 Task: Search one way flight ticket for 4 adults, 1 infant in seat and 1 infant on lap in premium economy from Mobile: Mobile Regional Airport to Indianapolis: Indianapolis International Airport on 8-5-2023. Choice of flights is Delta. Number of bags: 5 checked bags. Price is upto 98000. Outbound departure time preference is 19:15.
Action: Mouse moved to (388, 338)
Screenshot: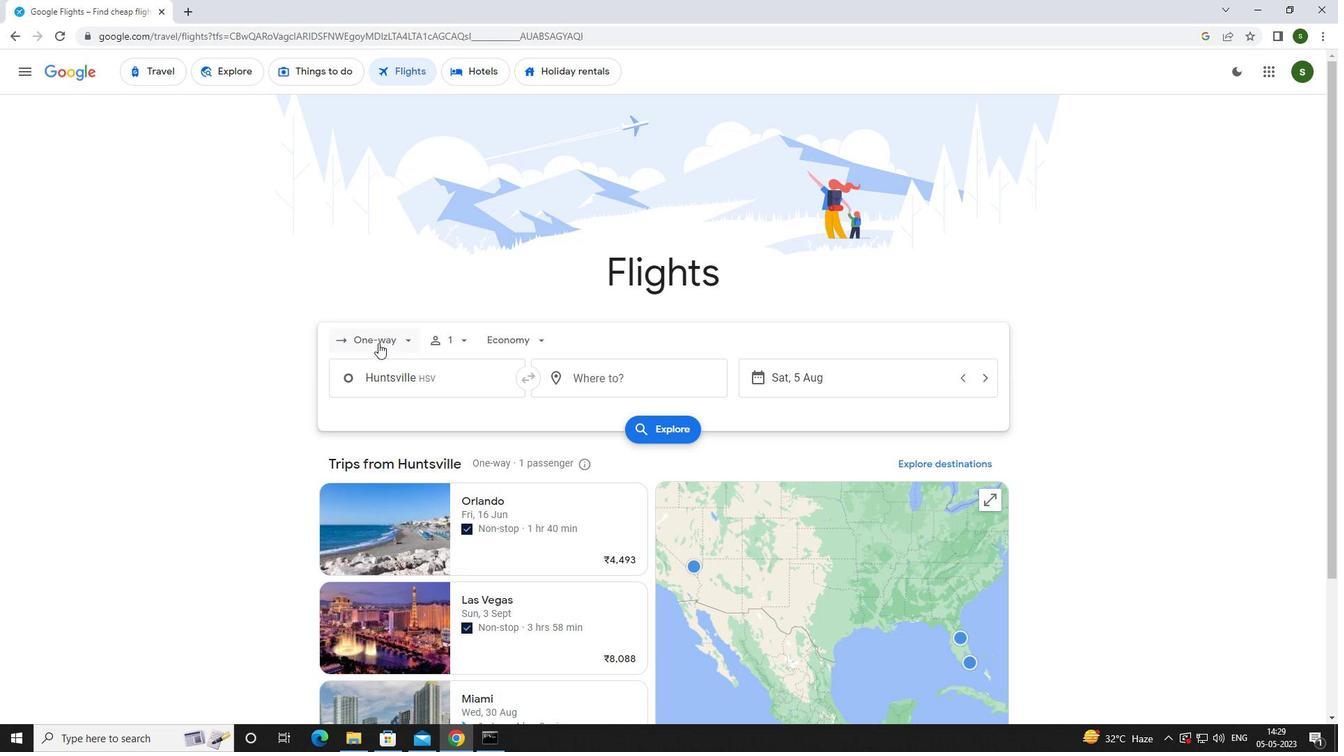 
Action: Mouse pressed left at (388, 338)
Screenshot: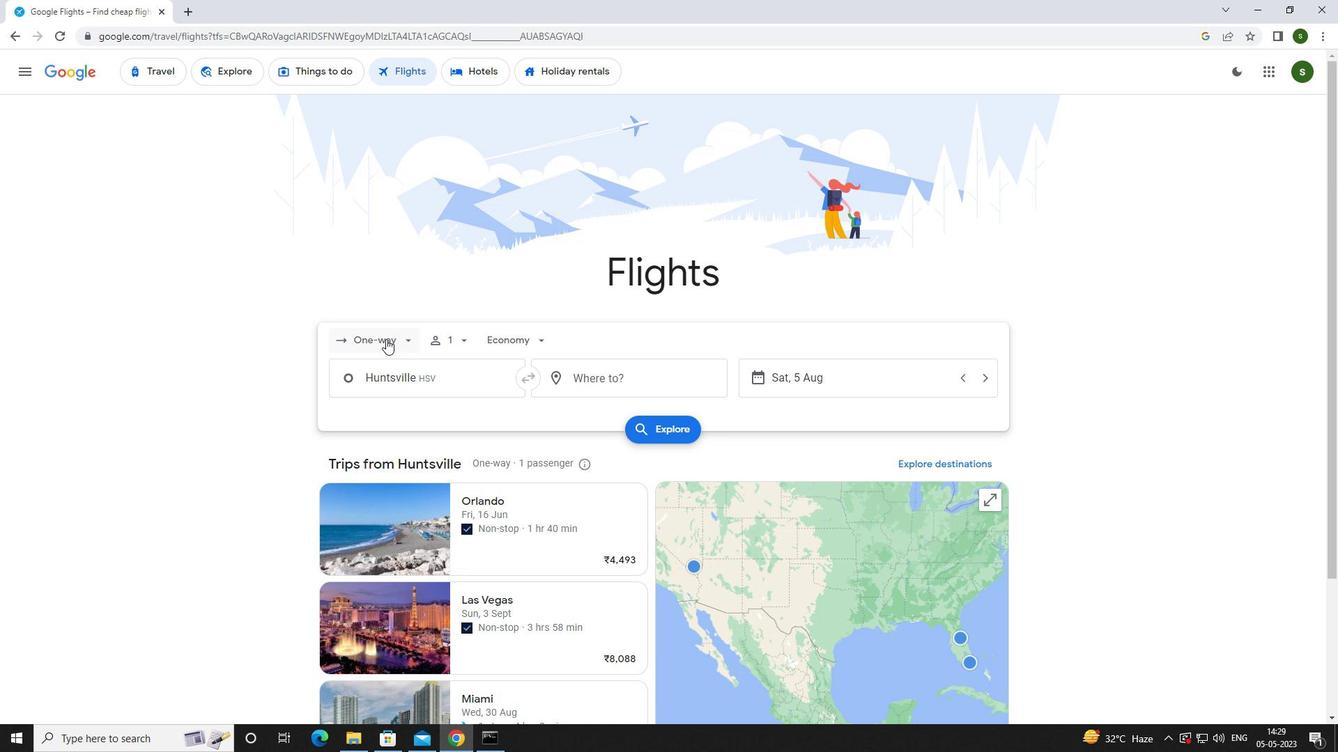 
Action: Mouse moved to (409, 398)
Screenshot: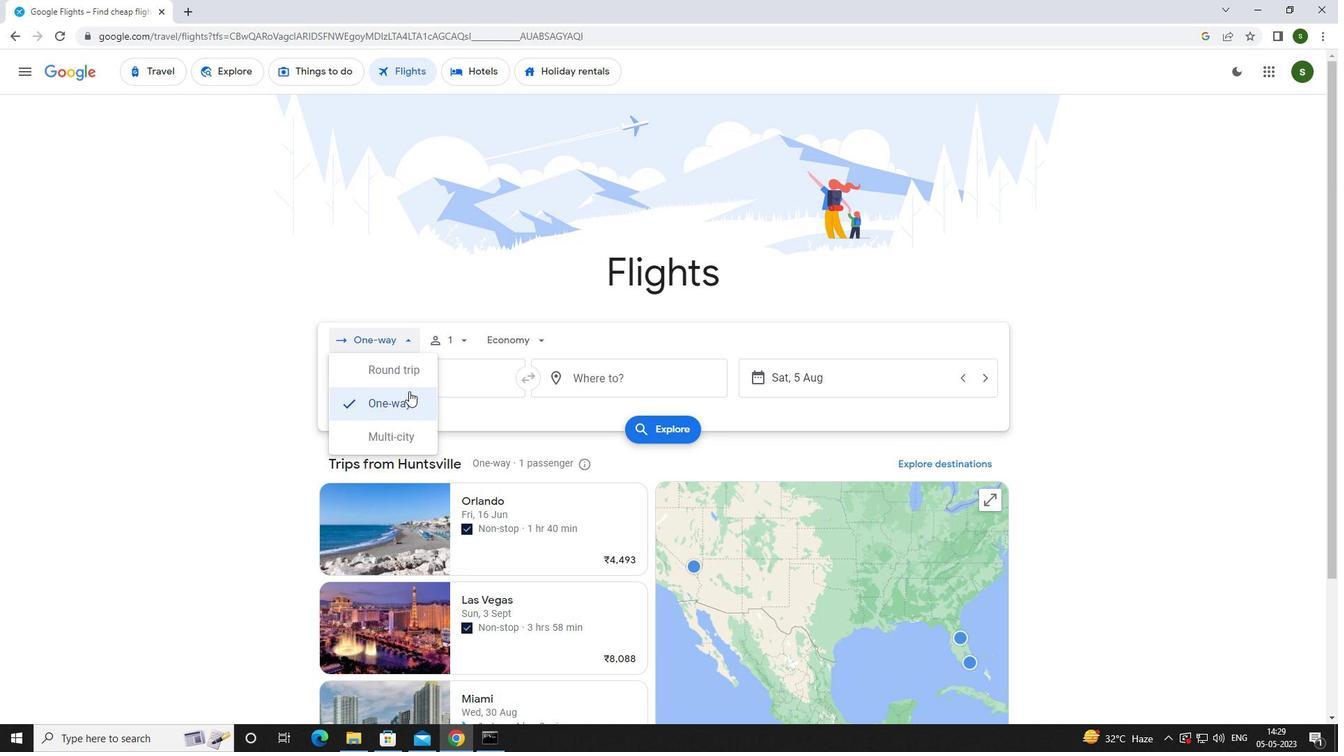 
Action: Mouse pressed left at (409, 398)
Screenshot: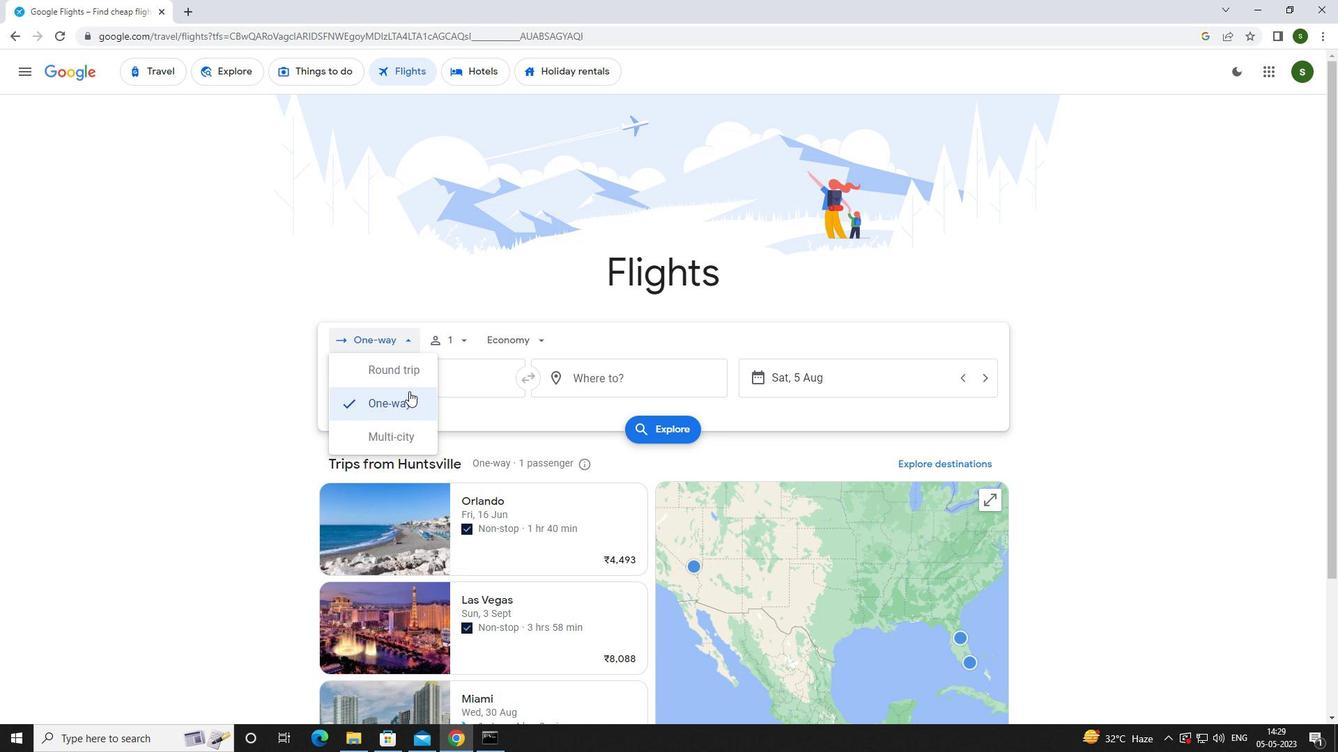 
Action: Mouse moved to (462, 334)
Screenshot: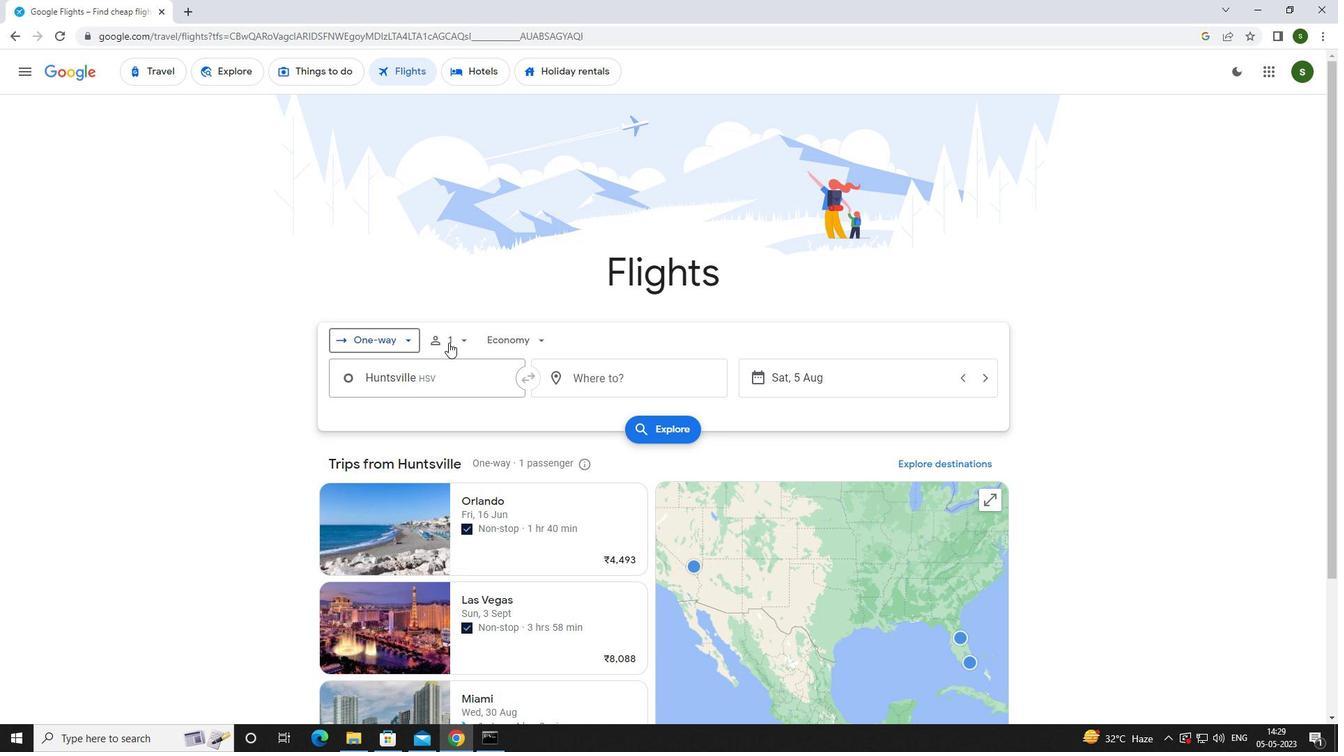 
Action: Mouse pressed left at (462, 334)
Screenshot: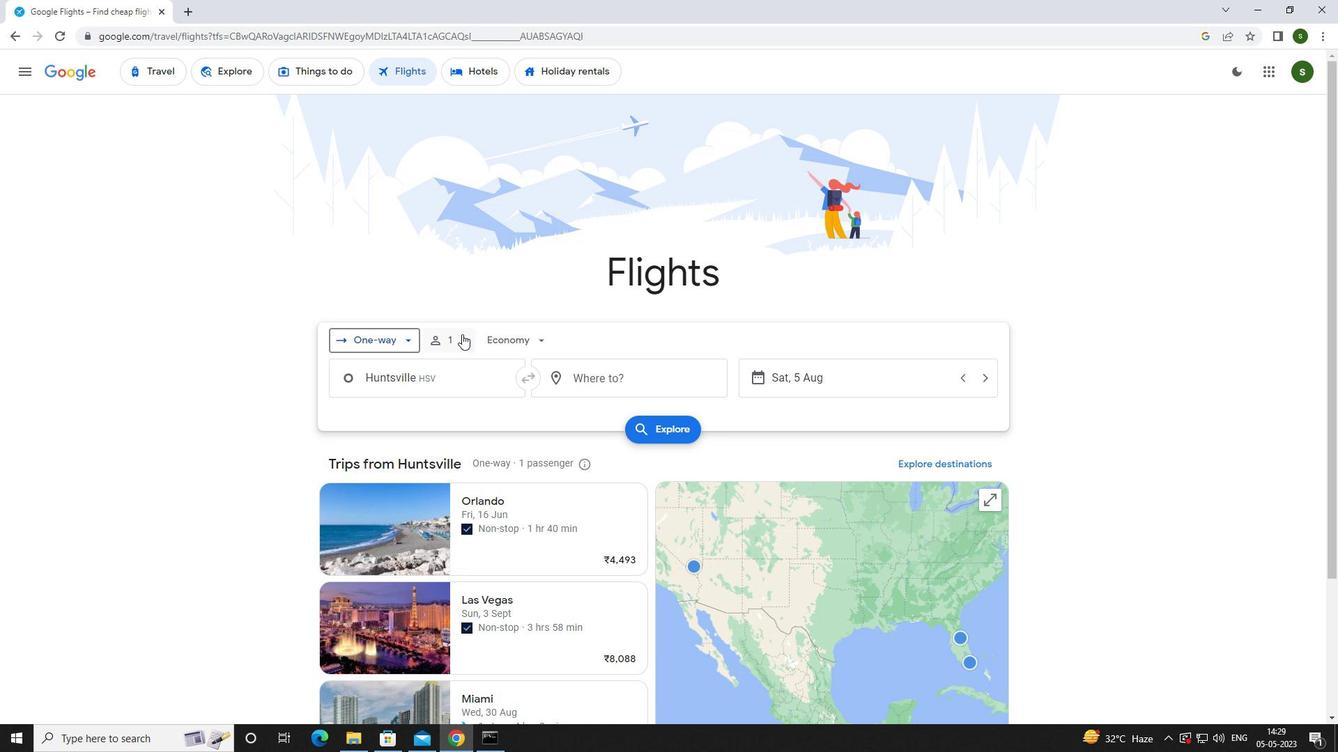 
Action: Mouse moved to (571, 378)
Screenshot: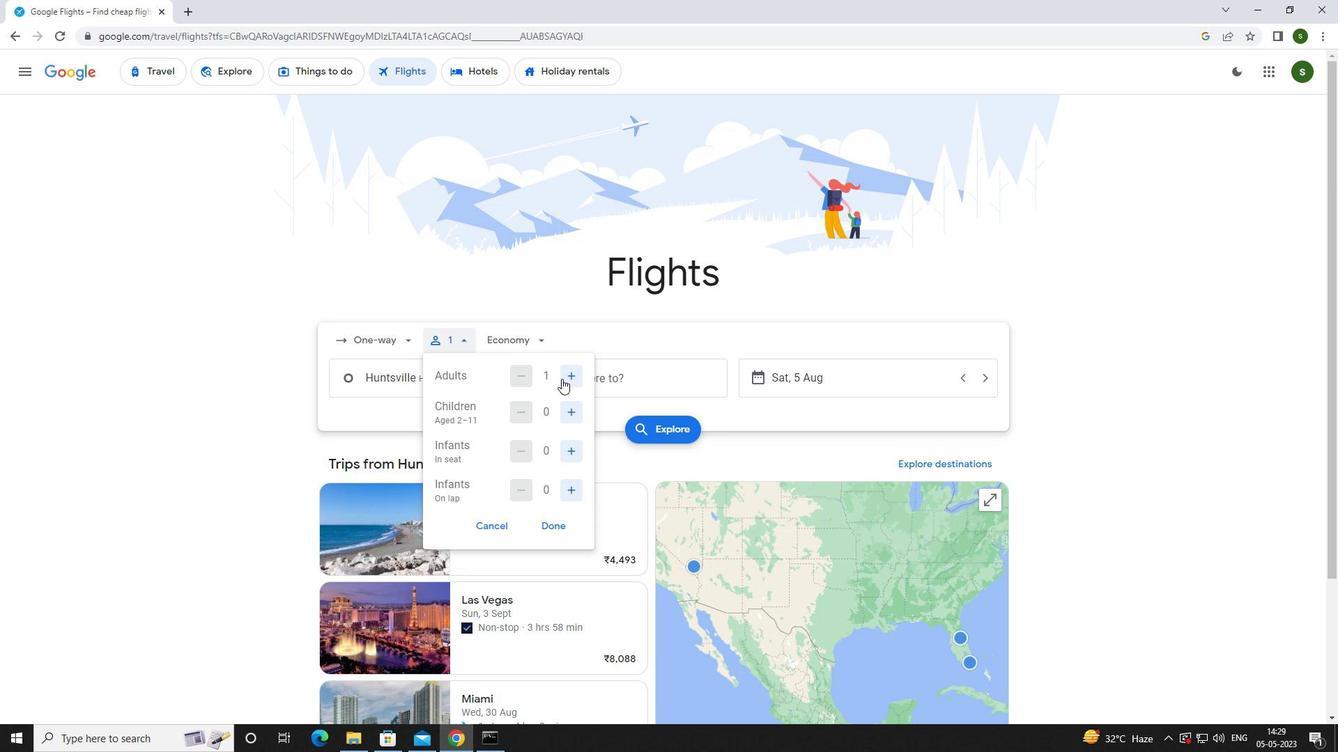 
Action: Mouse pressed left at (571, 378)
Screenshot: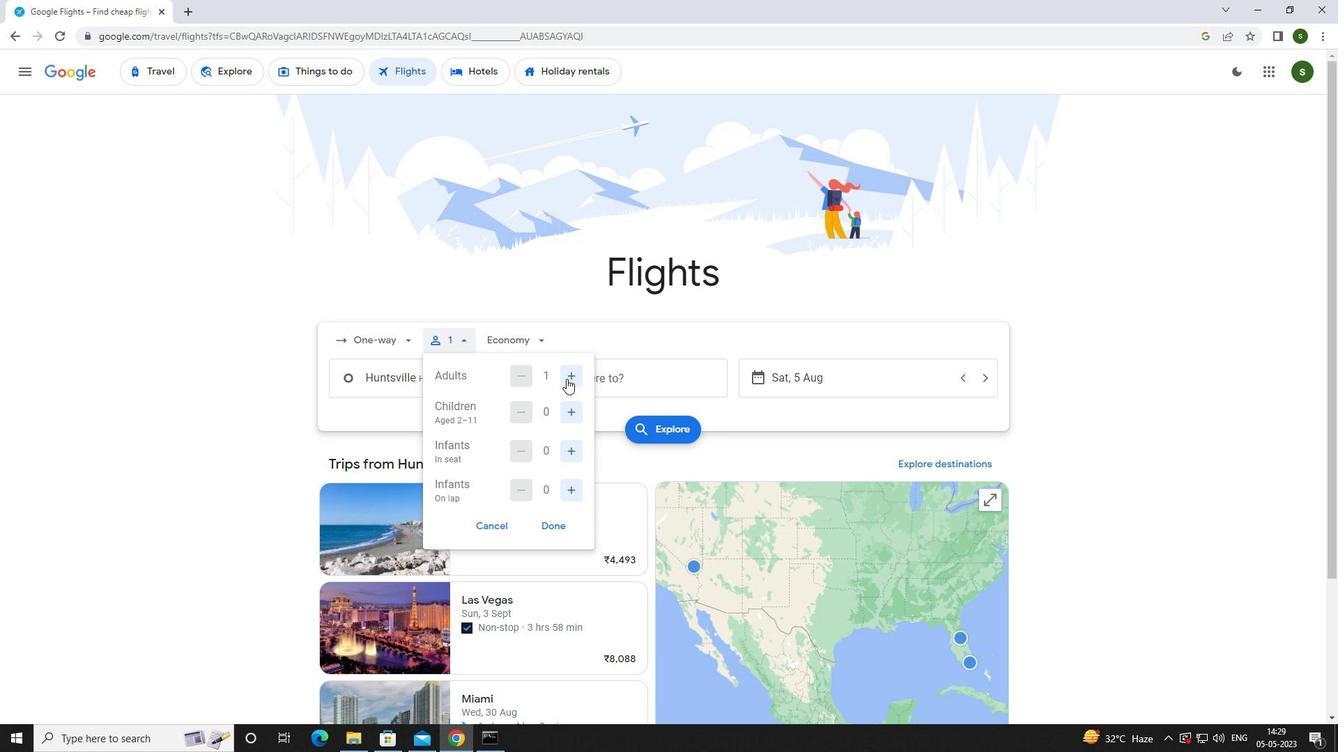 
Action: Mouse pressed left at (571, 378)
Screenshot: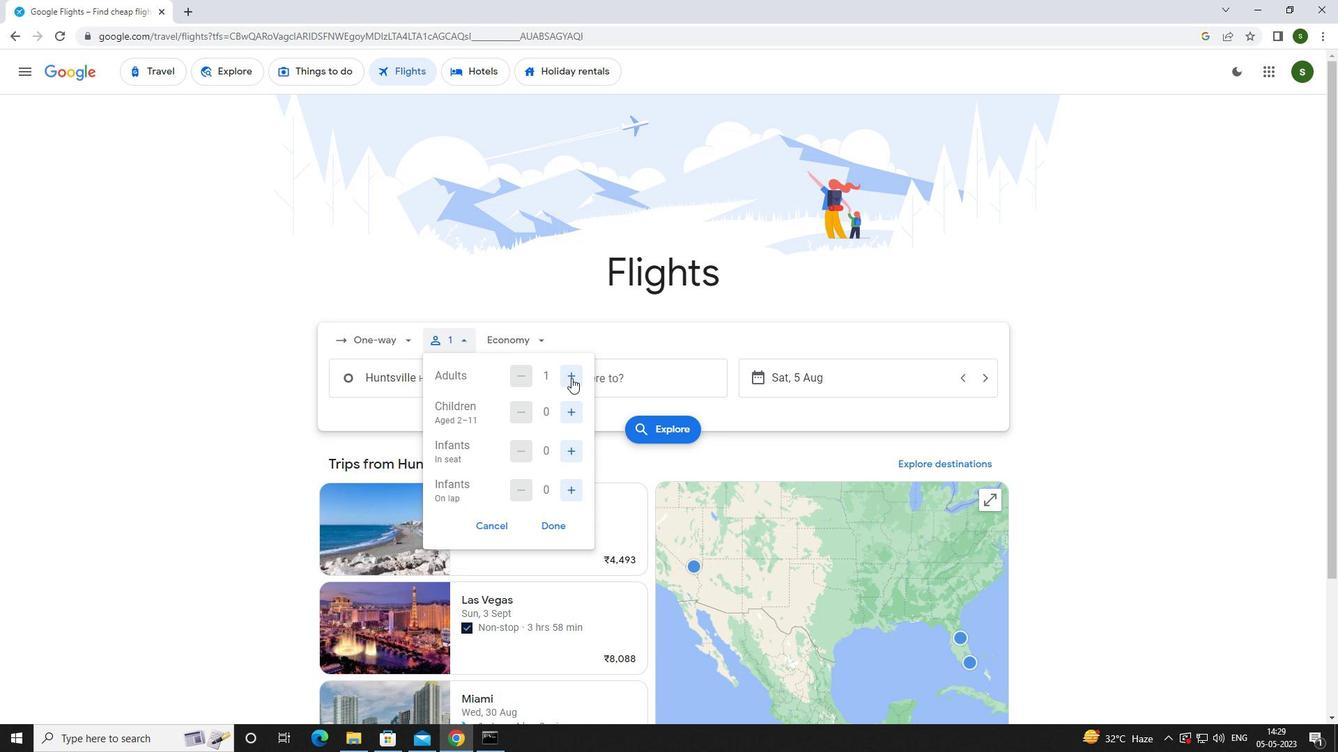 
Action: Mouse moved to (572, 377)
Screenshot: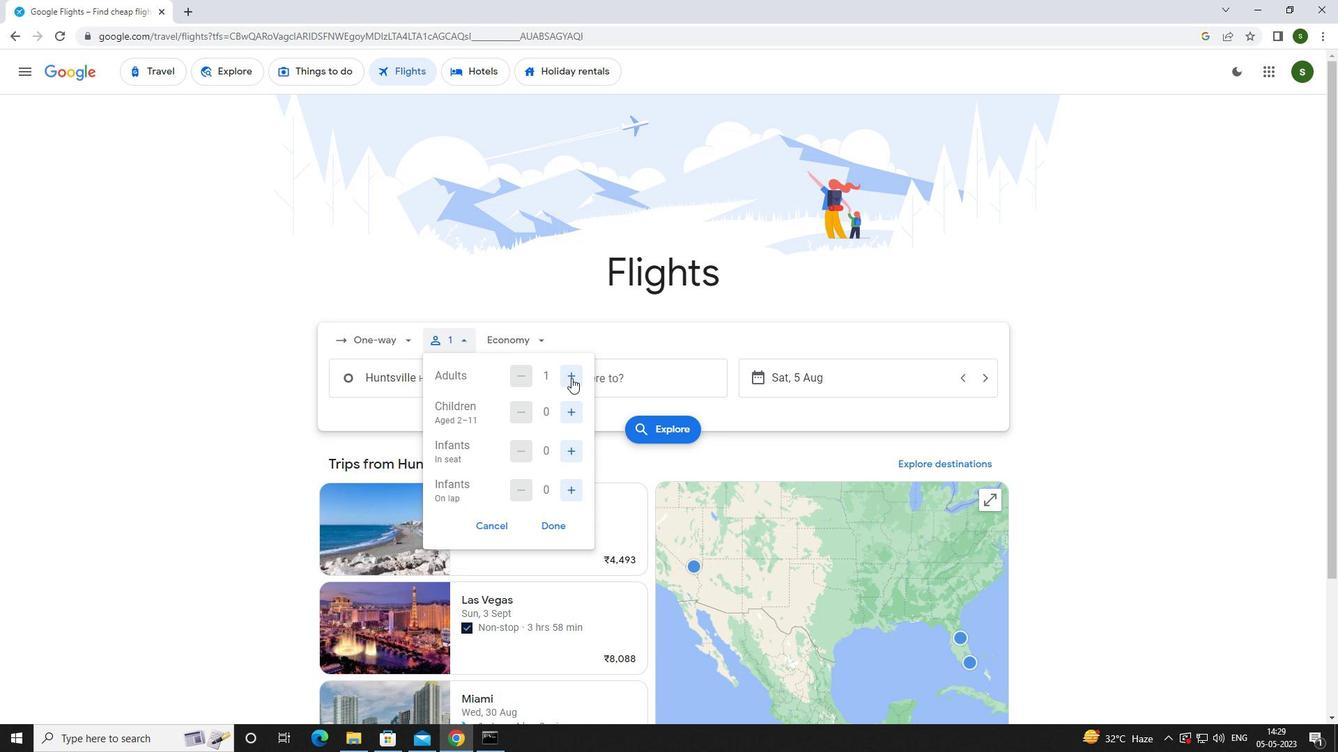 
Action: Mouse pressed left at (572, 377)
Screenshot: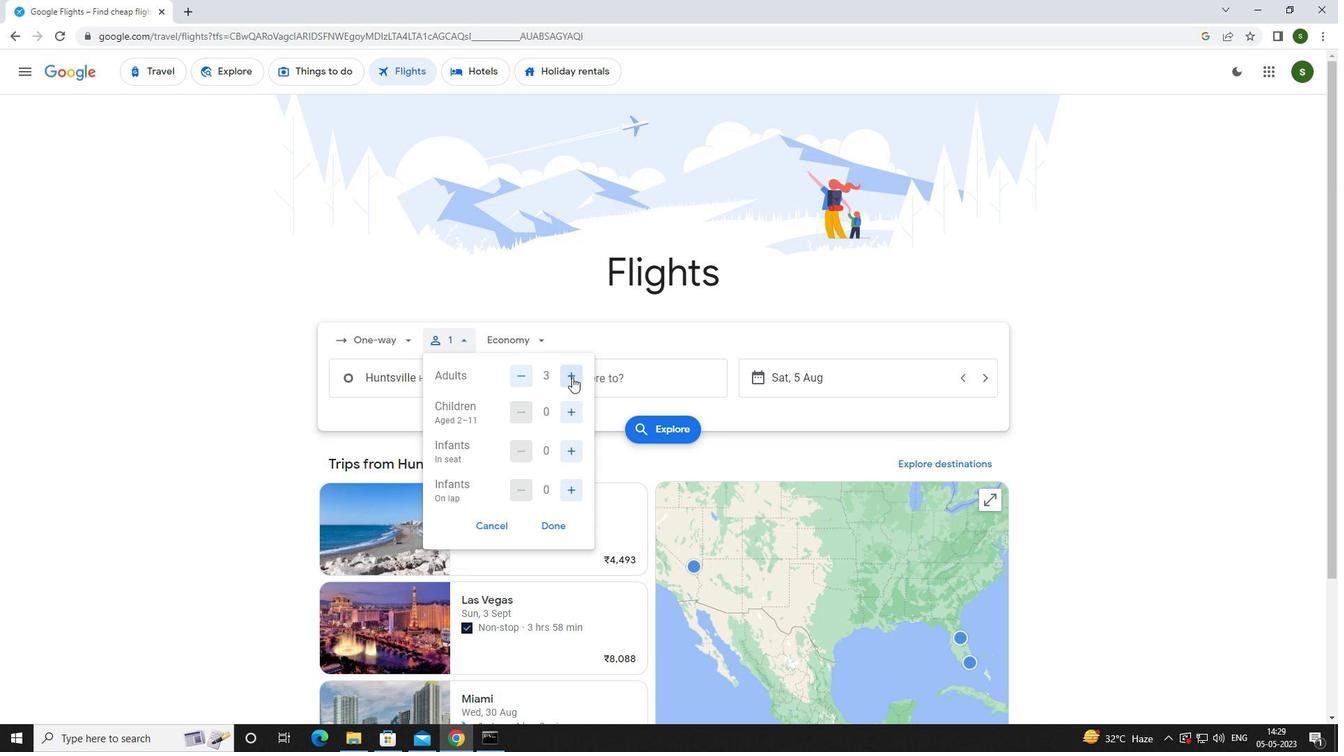 
Action: Mouse moved to (574, 453)
Screenshot: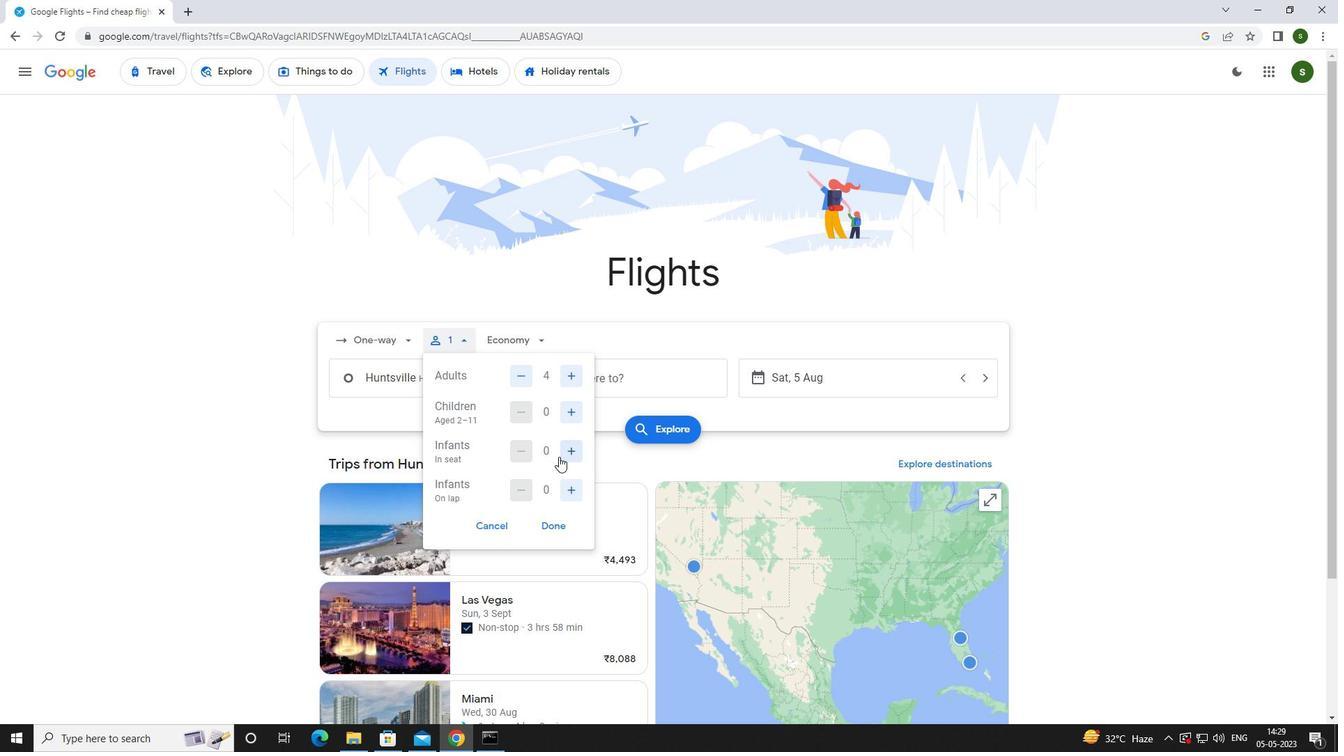 
Action: Mouse pressed left at (574, 453)
Screenshot: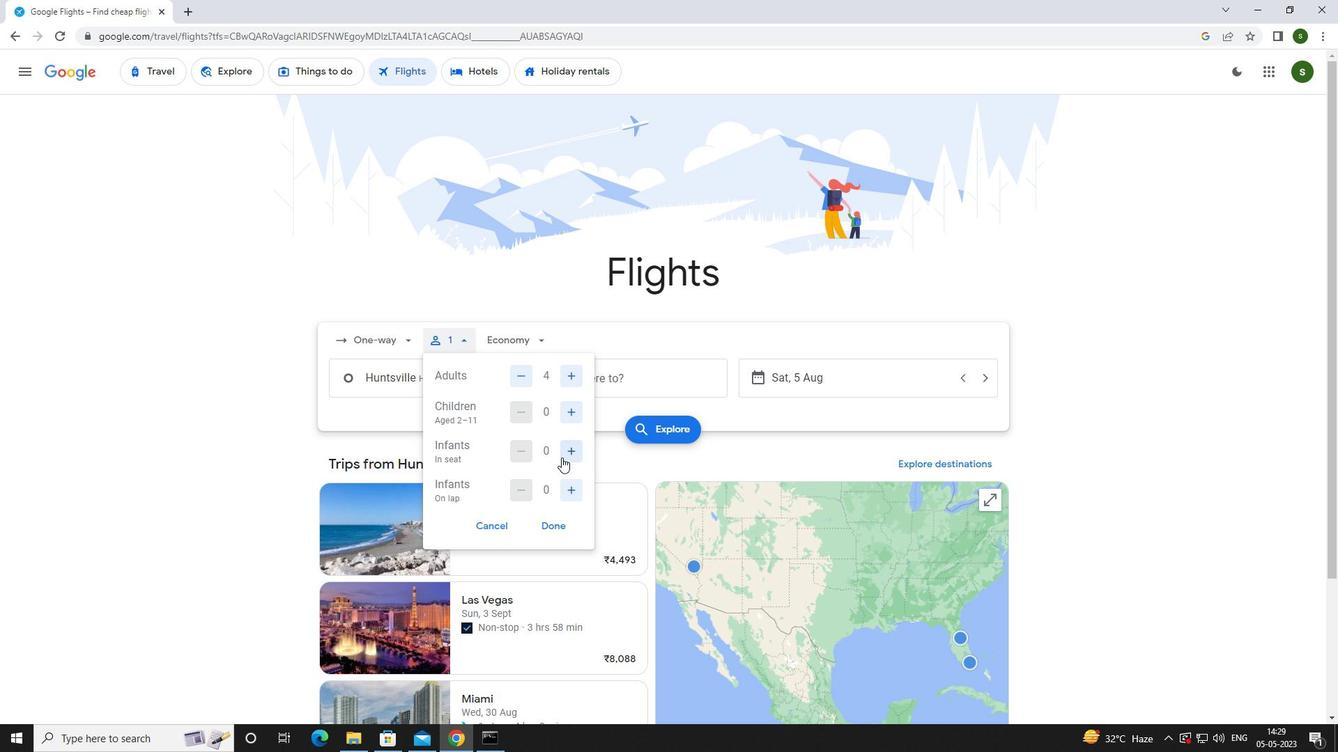 
Action: Mouse moved to (571, 487)
Screenshot: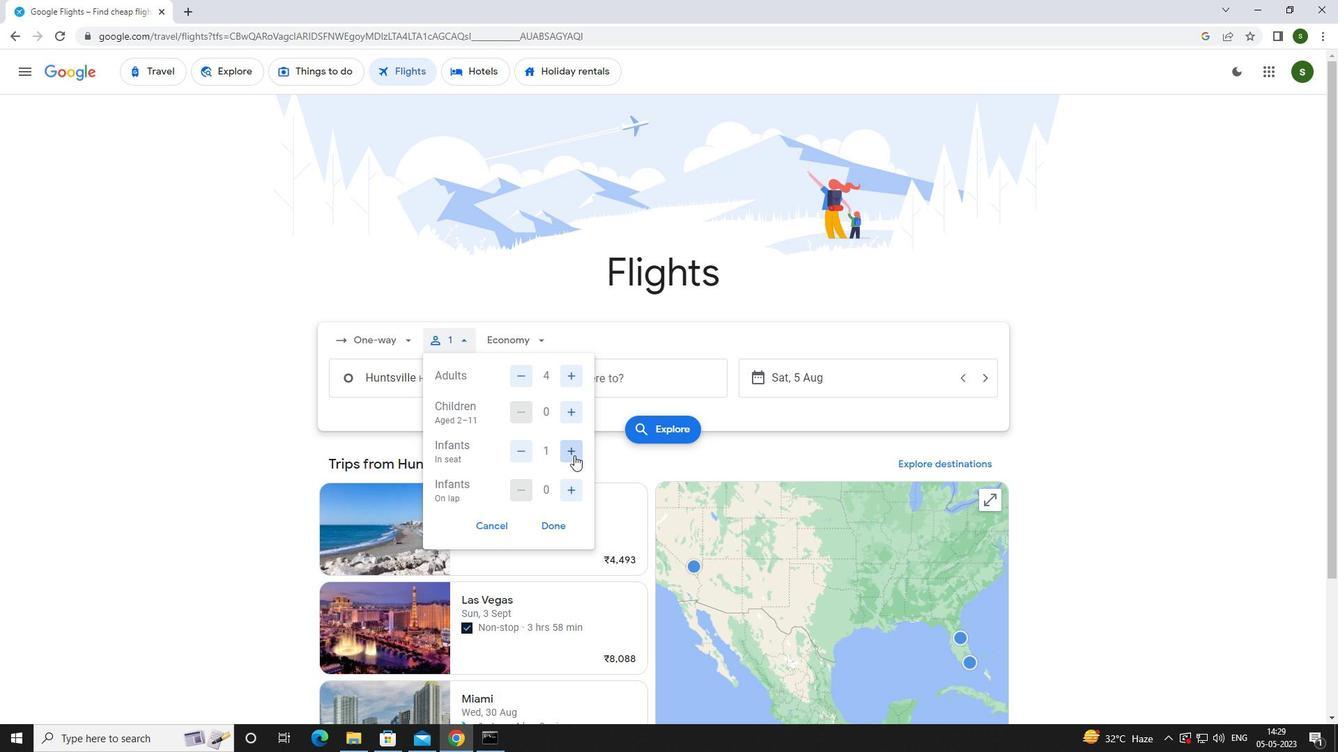 
Action: Mouse pressed left at (571, 487)
Screenshot: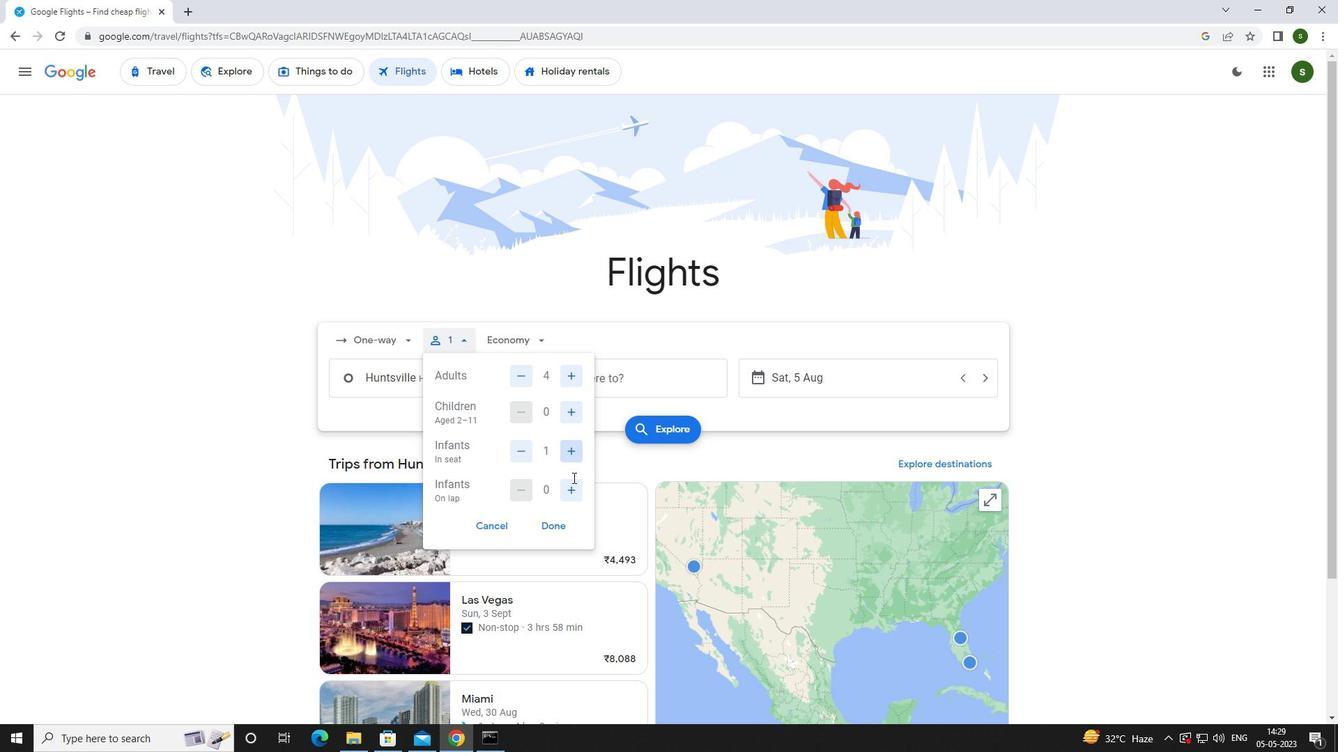 
Action: Mouse moved to (541, 337)
Screenshot: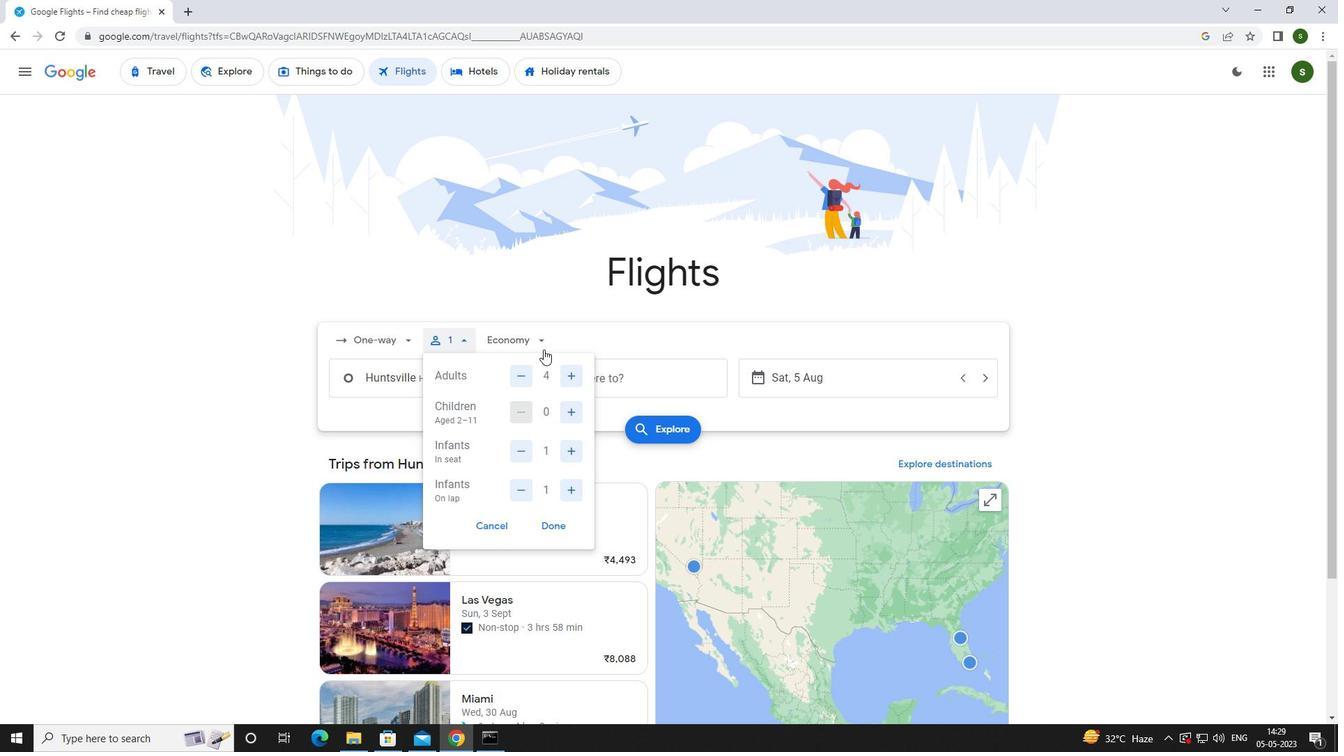 
Action: Mouse pressed left at (541, 337)
Screenshot: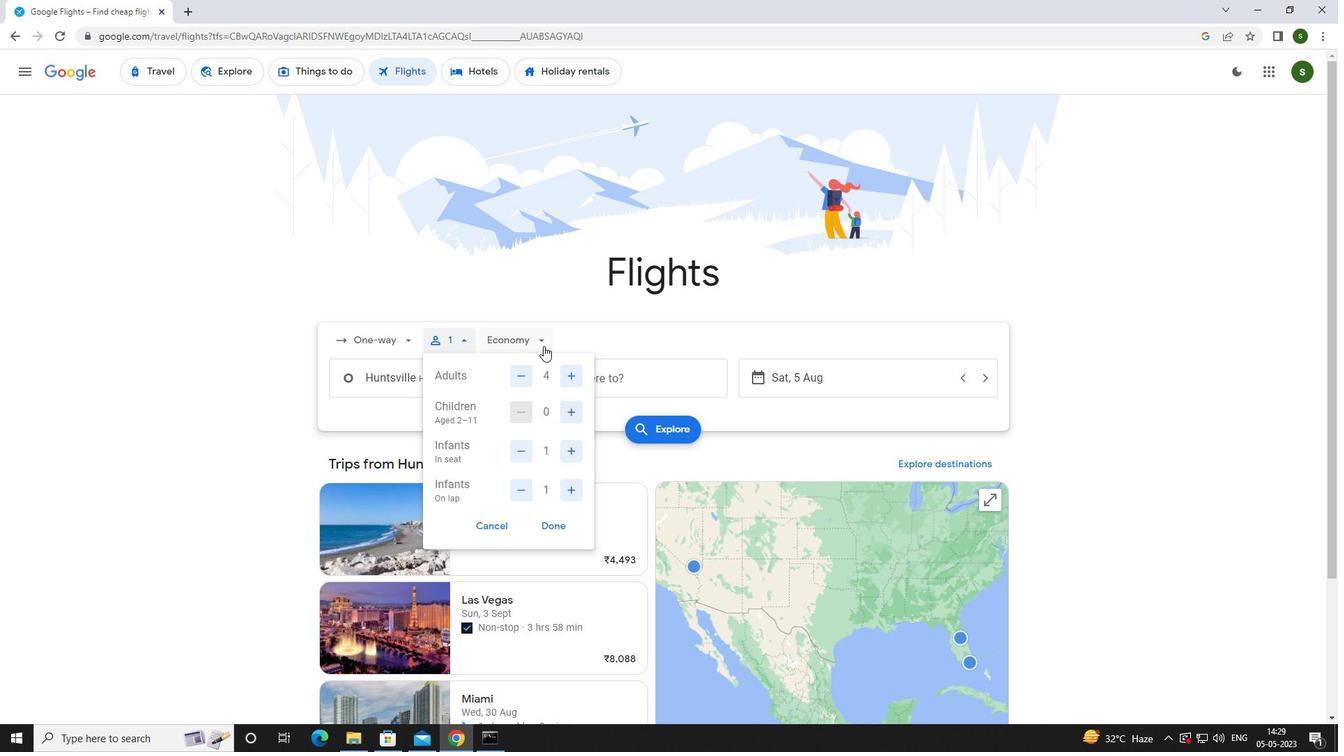 
Action: Mouse moved to (546, 402)
Screenshot: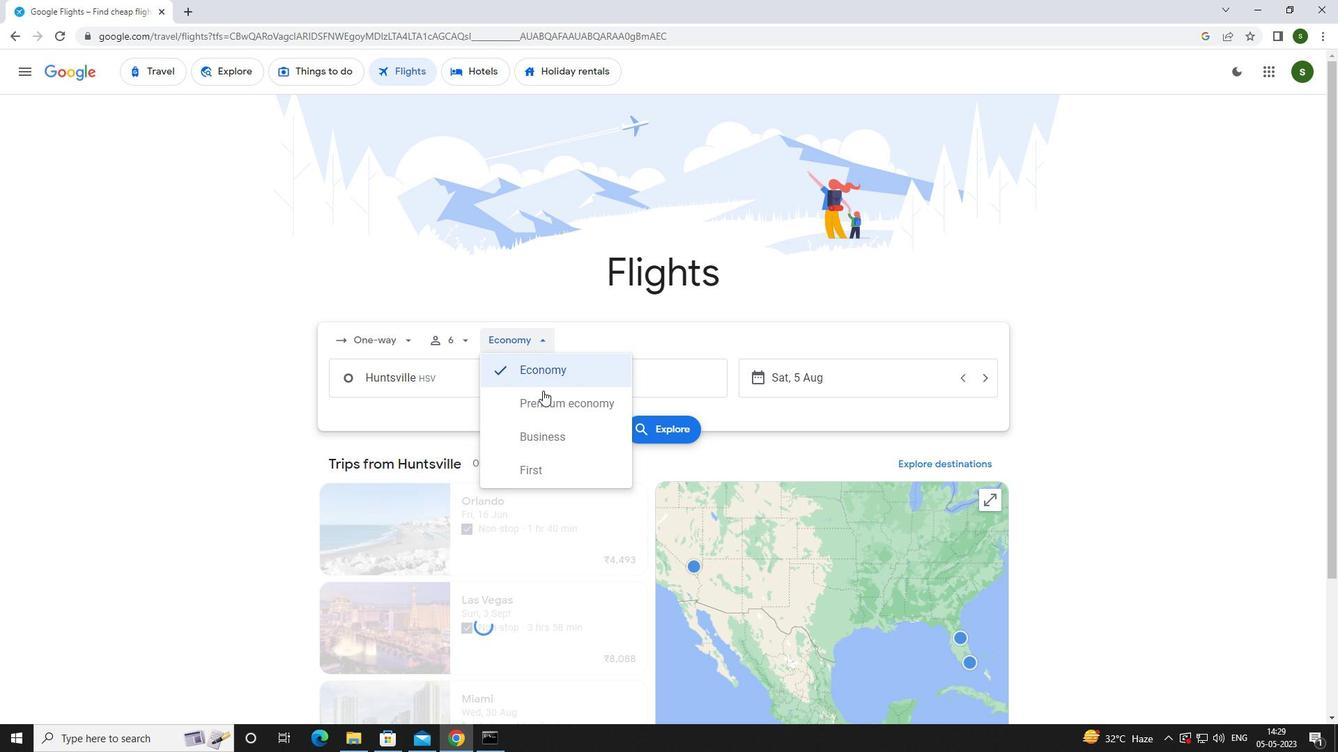 
Action: Mouse pressed left at (546, 402)
Screenshot: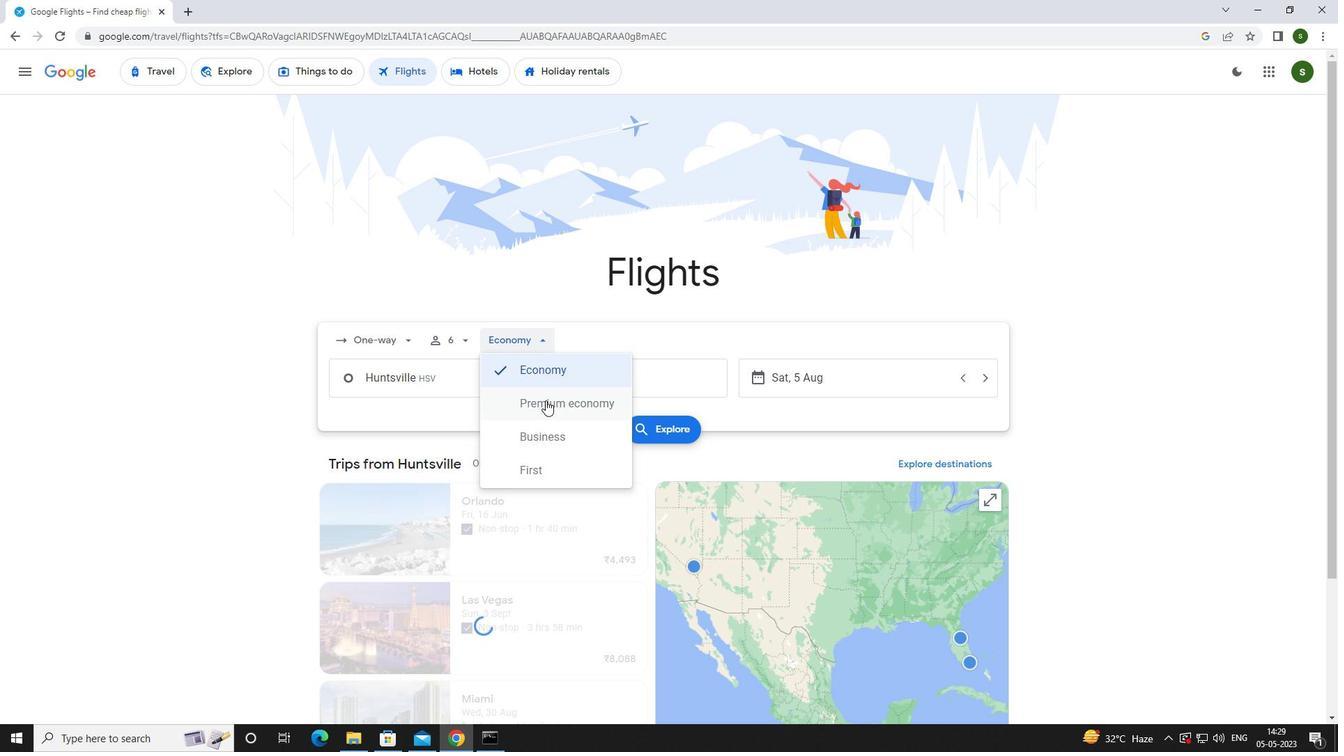 
Action: Mouse moved to (459, 384)
Screenshot: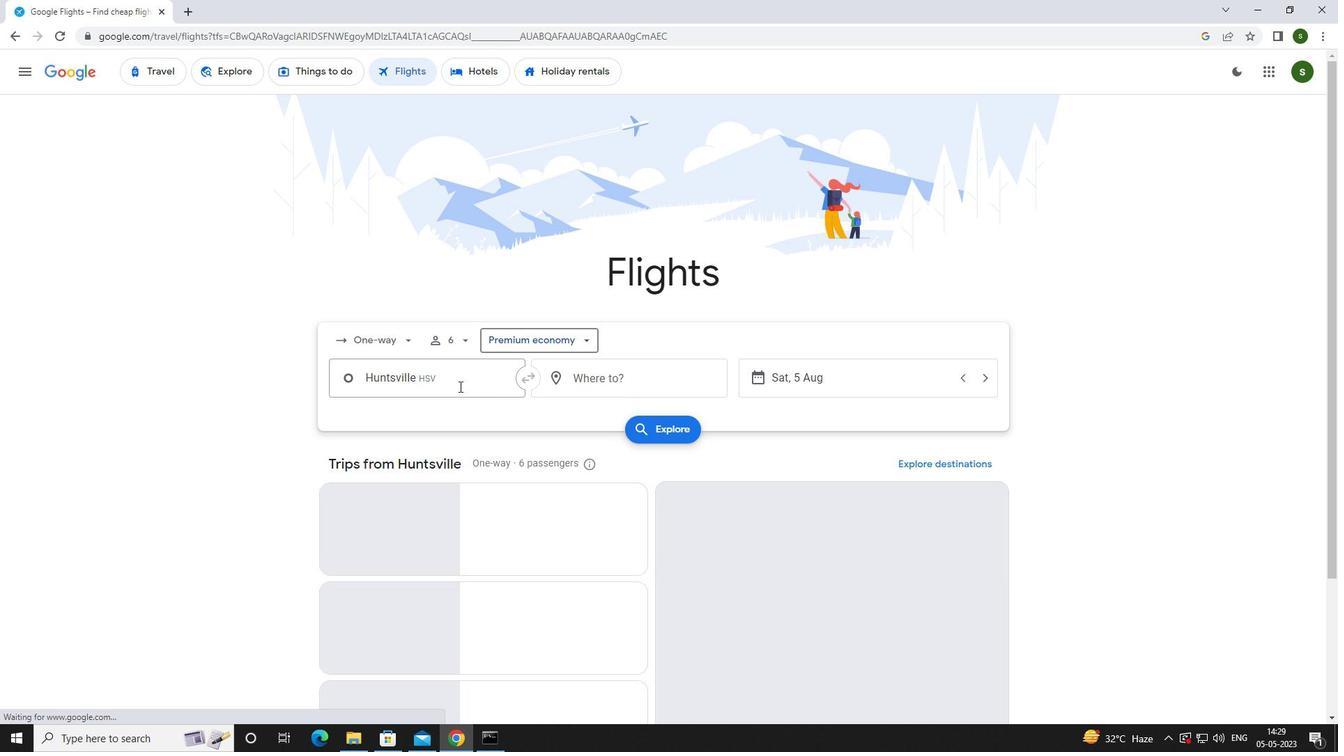 
Action: Mouse pressed left at (459, 384)
Screenshot: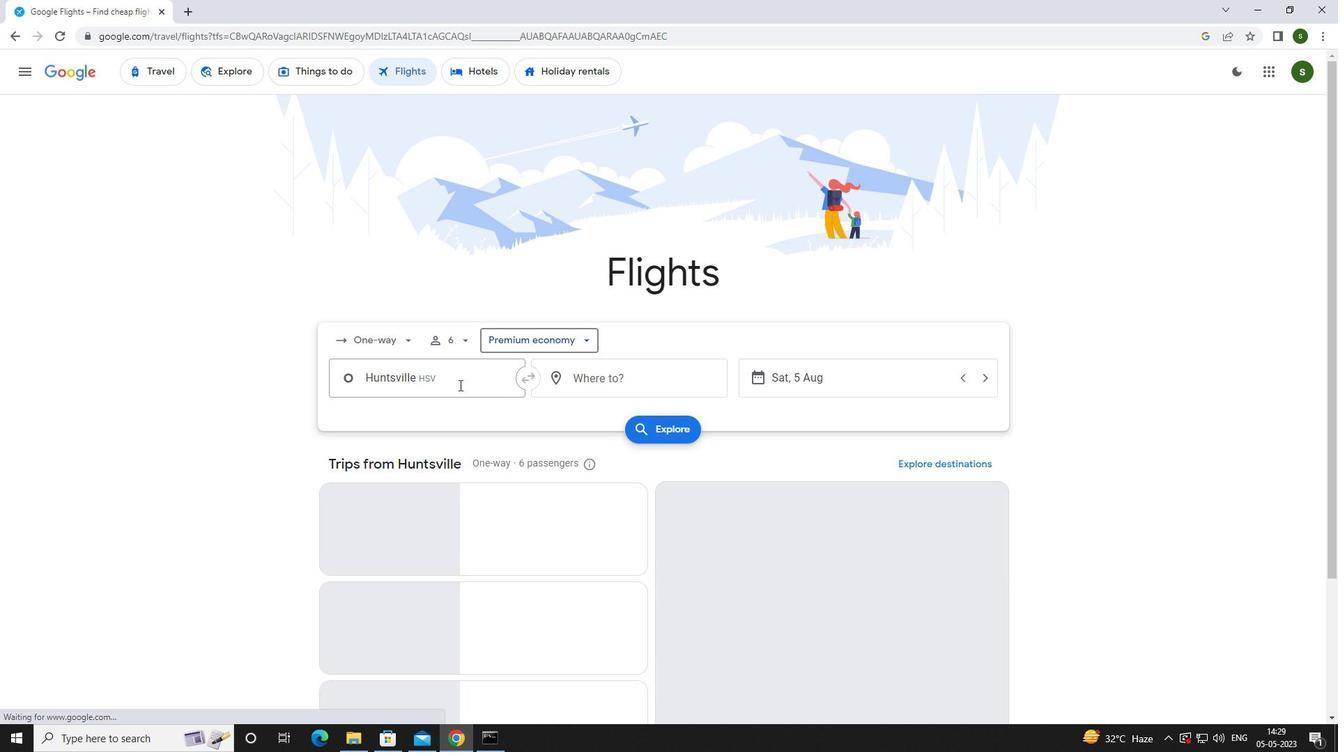 
Action: Mouse moved to (460, 381)
Screenshot: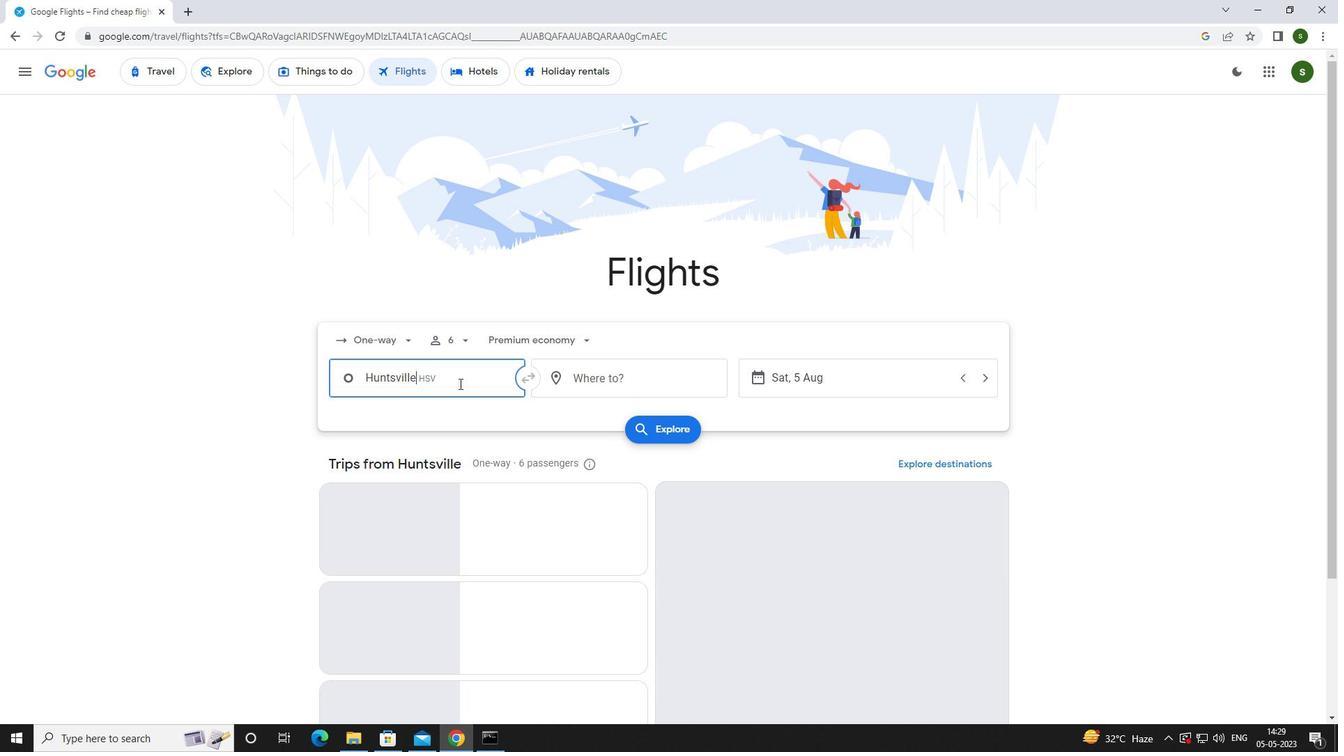 
Action: Key pressed <Key.caps_lock>m<Key.caps_lock>obile<Key.space>
Screenshot: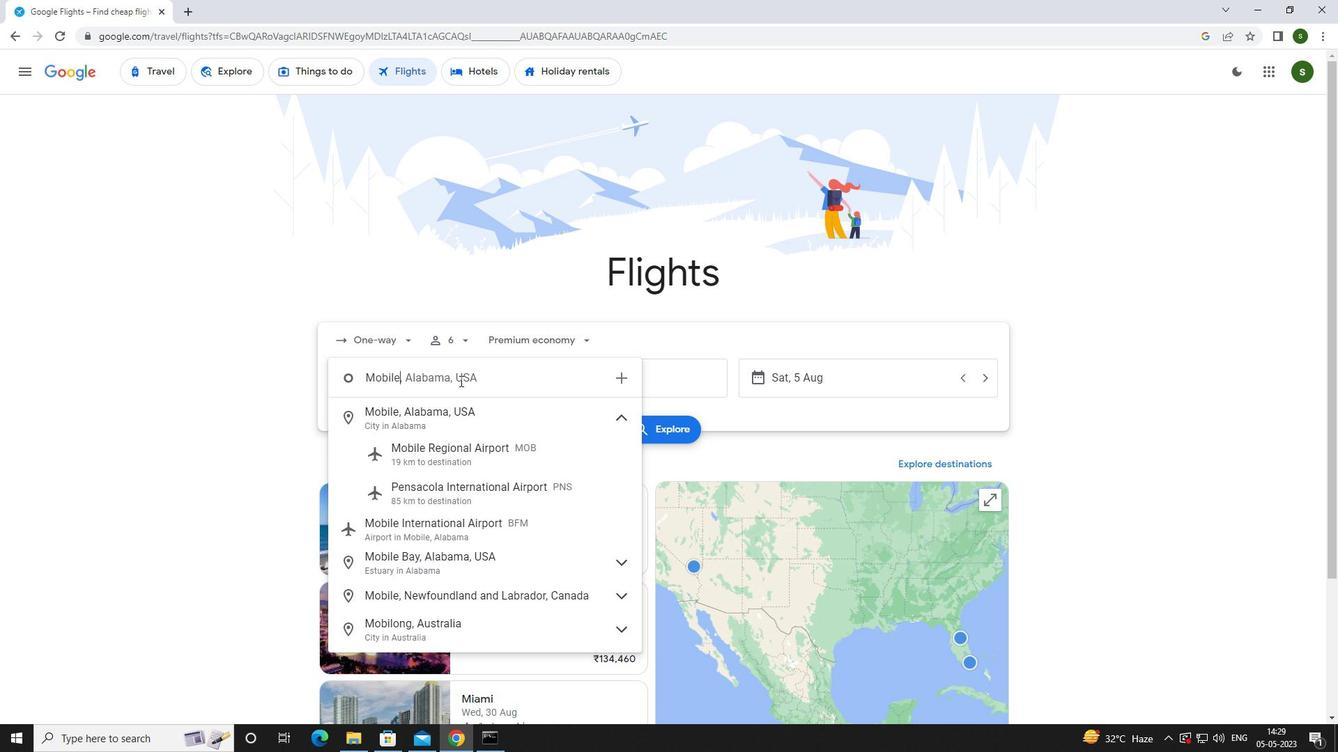 
Action: Mouse moved to (464, 451)
Screenshot: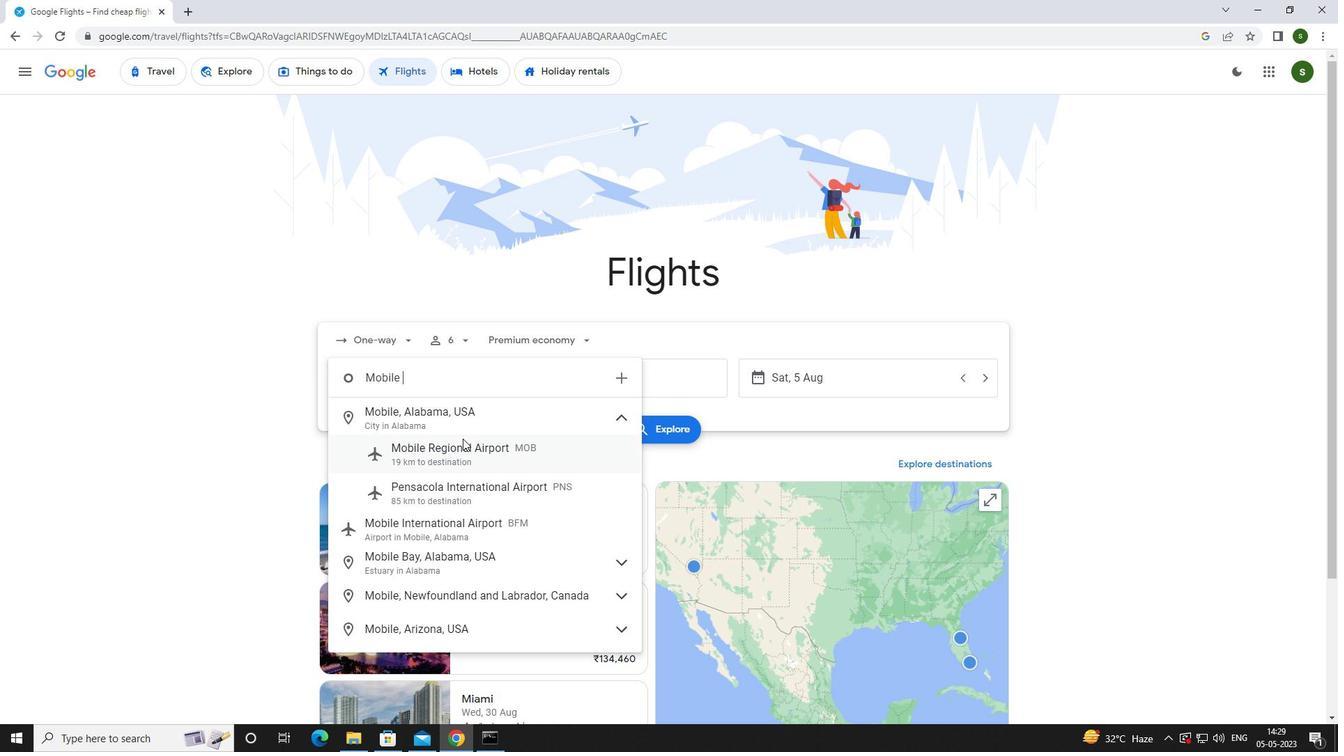 
Action: Mouse pressed left at (464, 451)
Screenshot: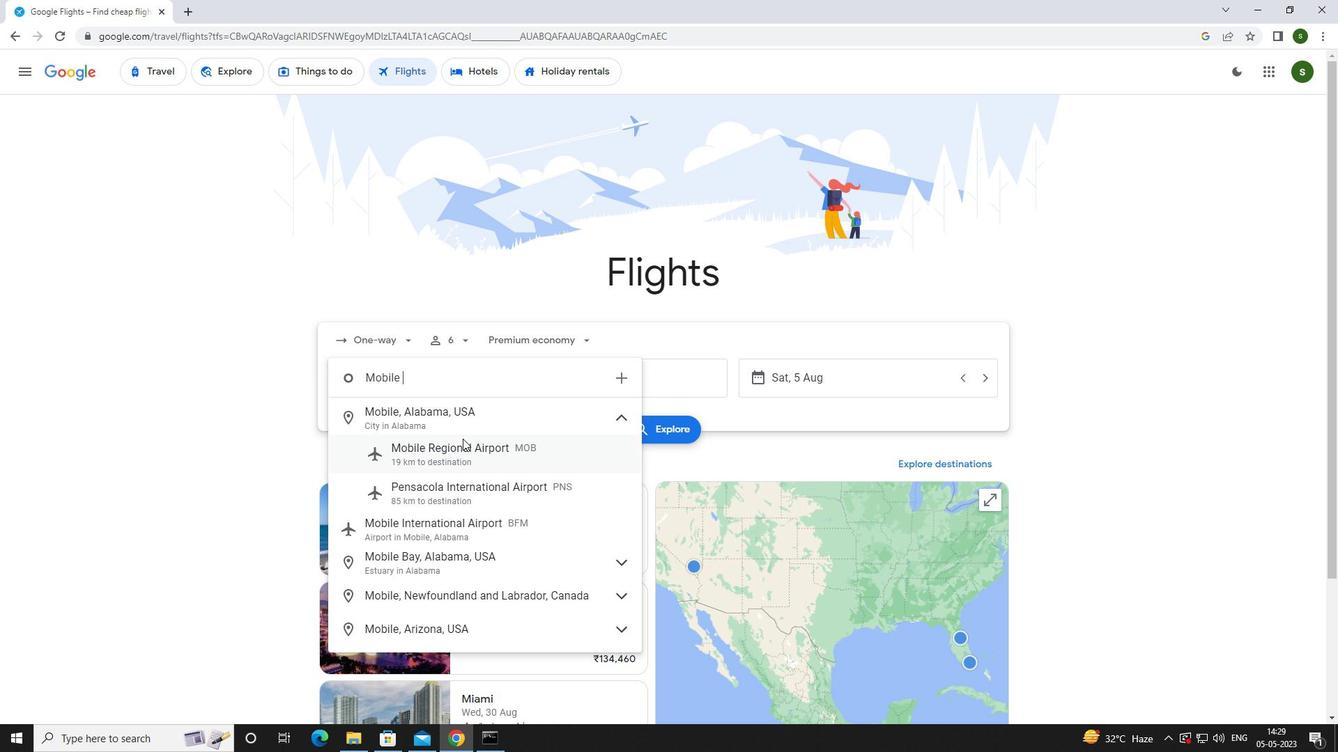 
Action: Mouse moved to (623, 382)
Screenshot: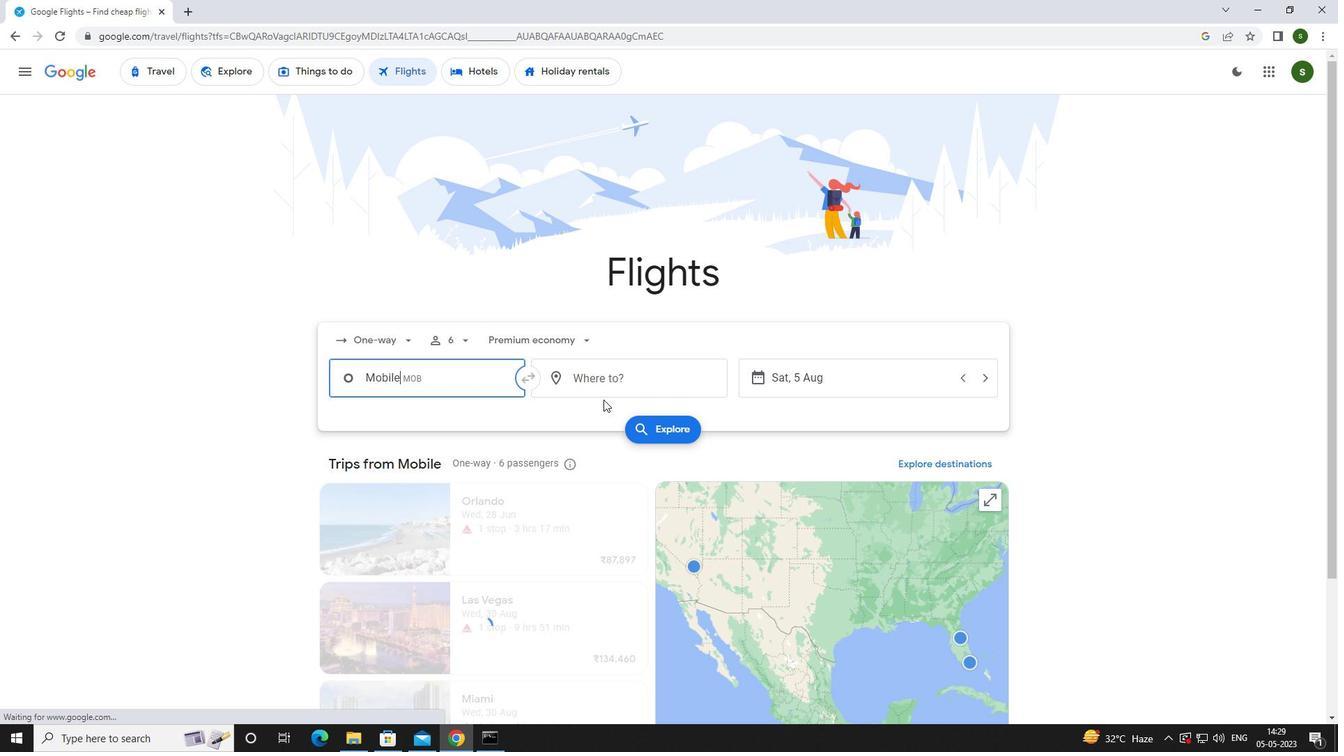 
Action: Mouse pressed left at (623, 382)
Screenshot: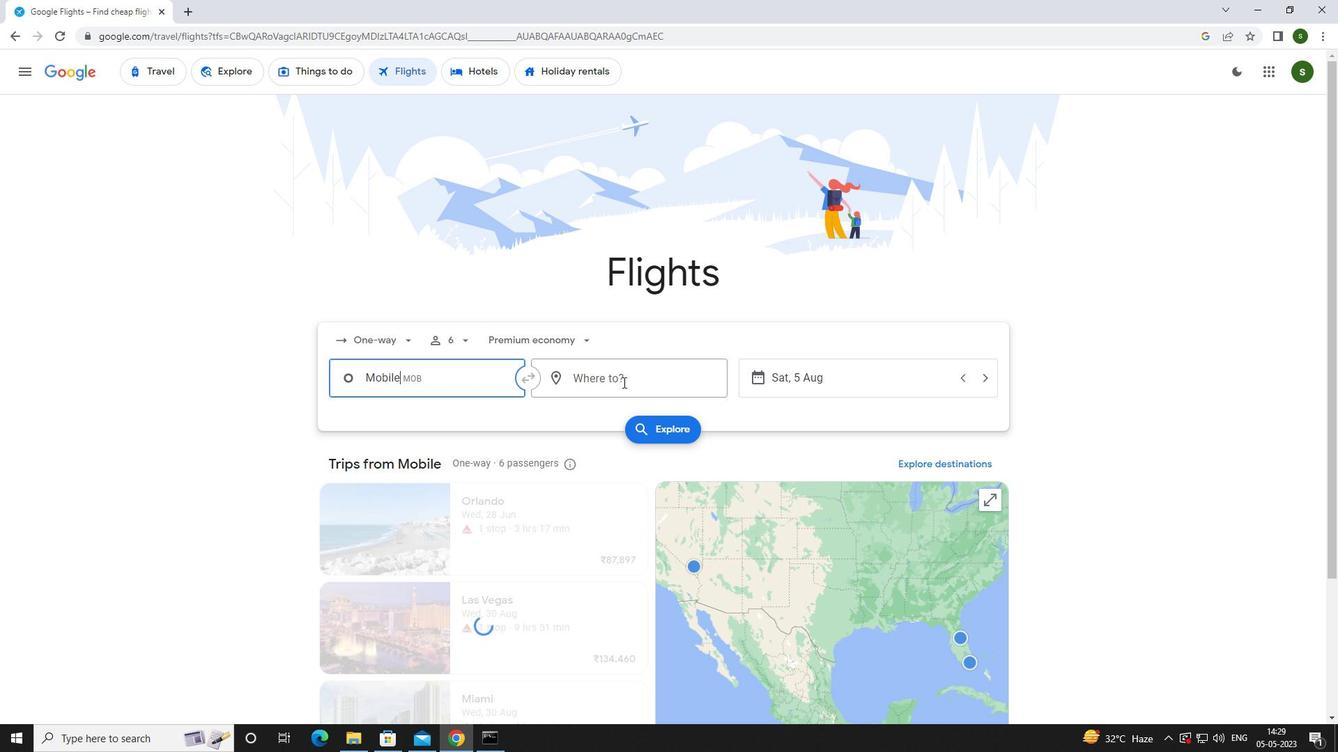 
Action: Mouse moved to (617, 383)
Screenshot: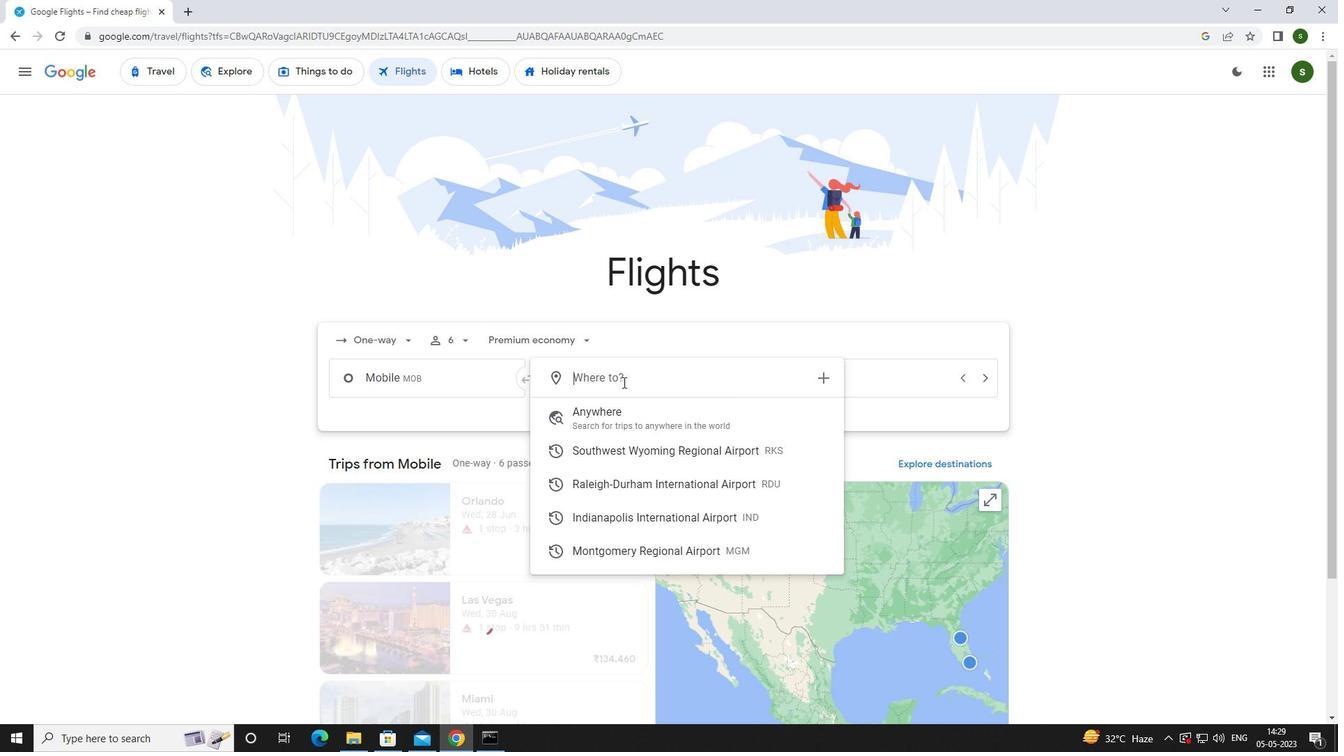 
Action: Key pressed <Key.caps_lock>i<Key.caps_lock>ndianpoli
Screenshot: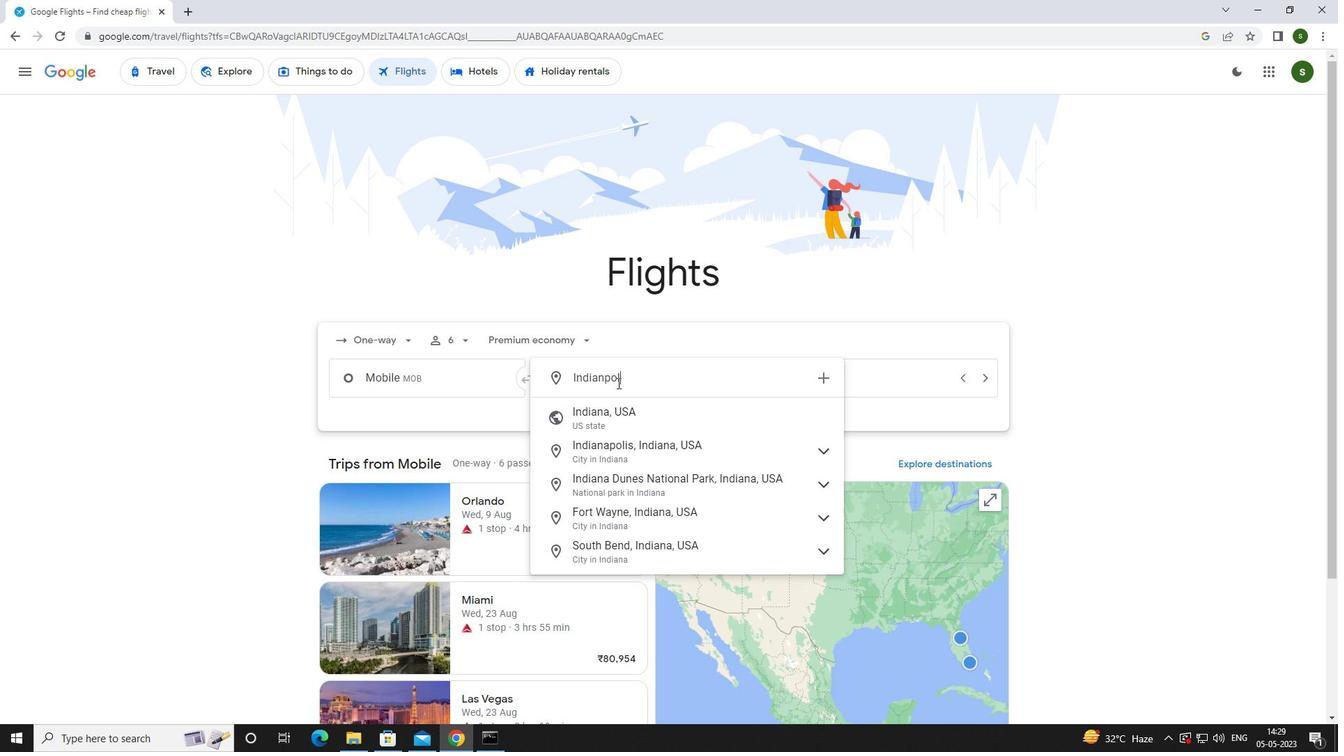 
Action: Mouse moved to (645, 458)
Screenshot: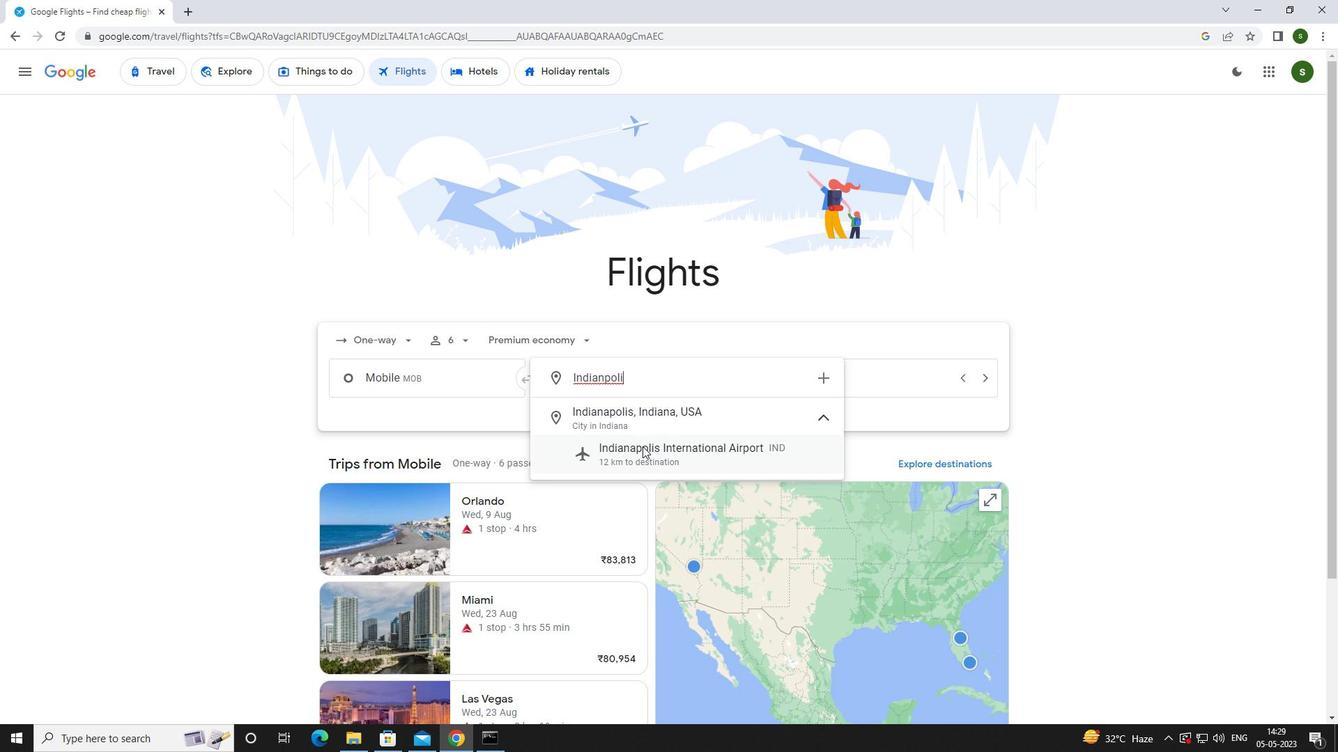 
Action: Mouse pressed left at (645, 458)
Screenshot: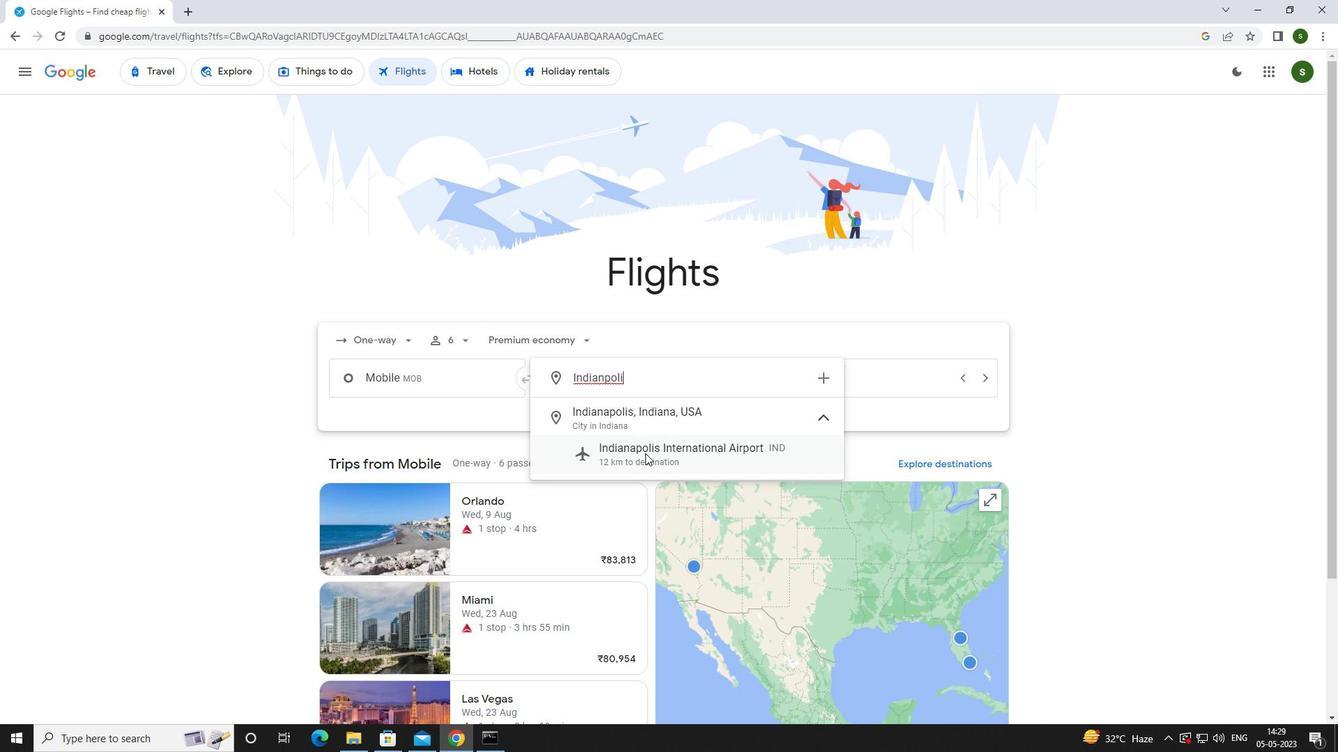 
Action: Mouse moved to (824, 384)
Screenshot: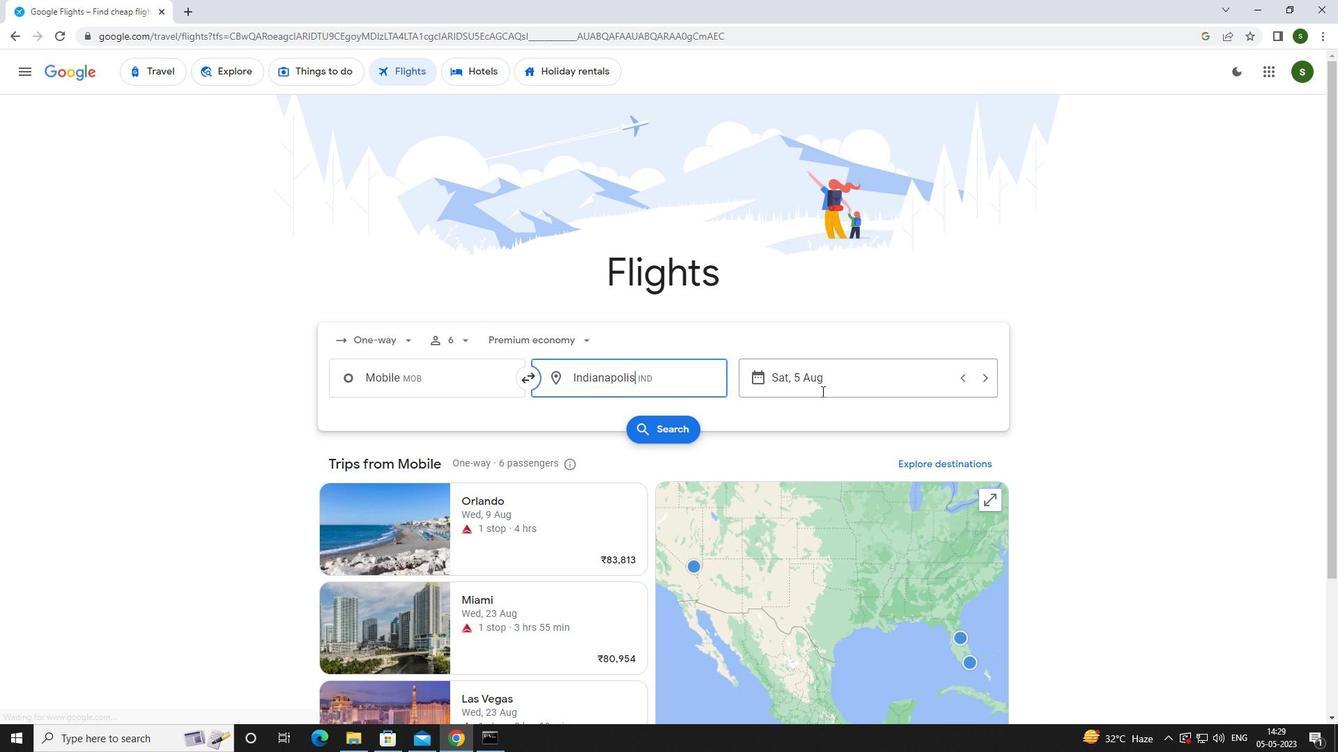
Action: Mouse pressed left at (824, 384)
Screenshot: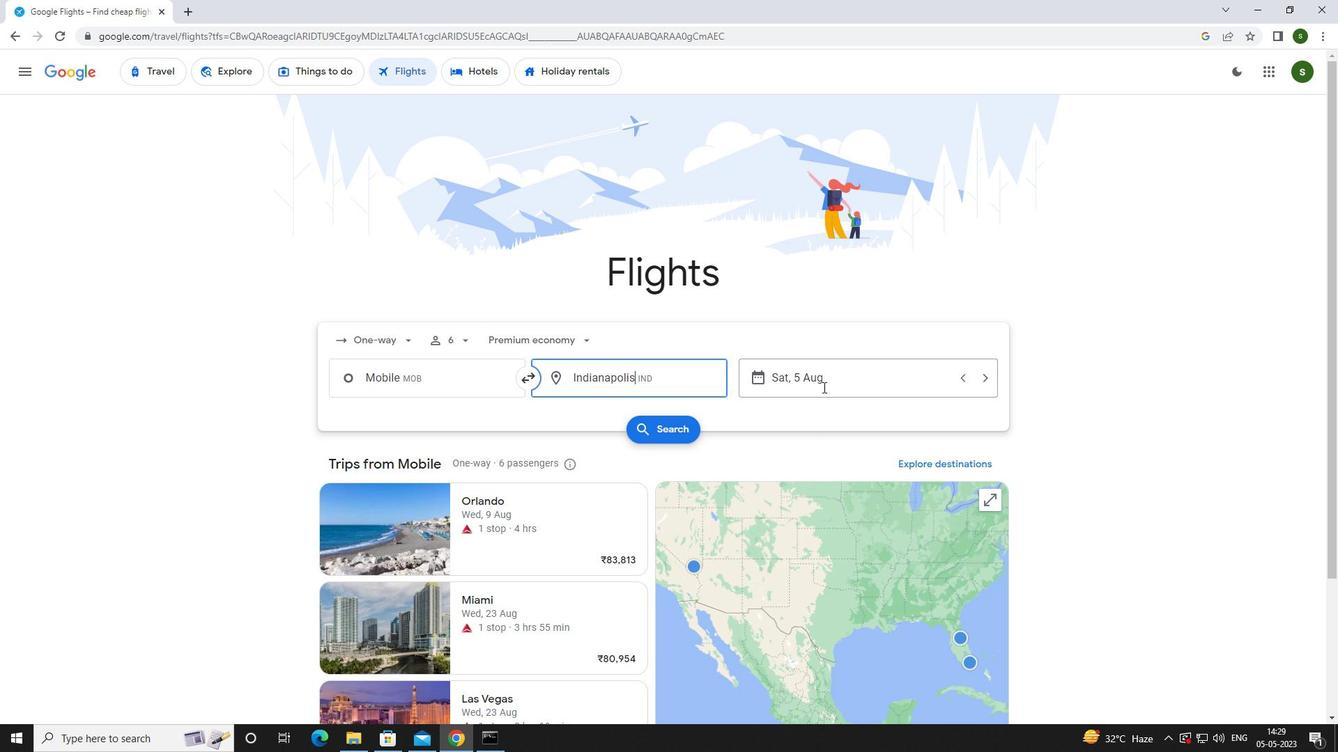 
Action: Mouse moved to (707, 462)
Screenshot: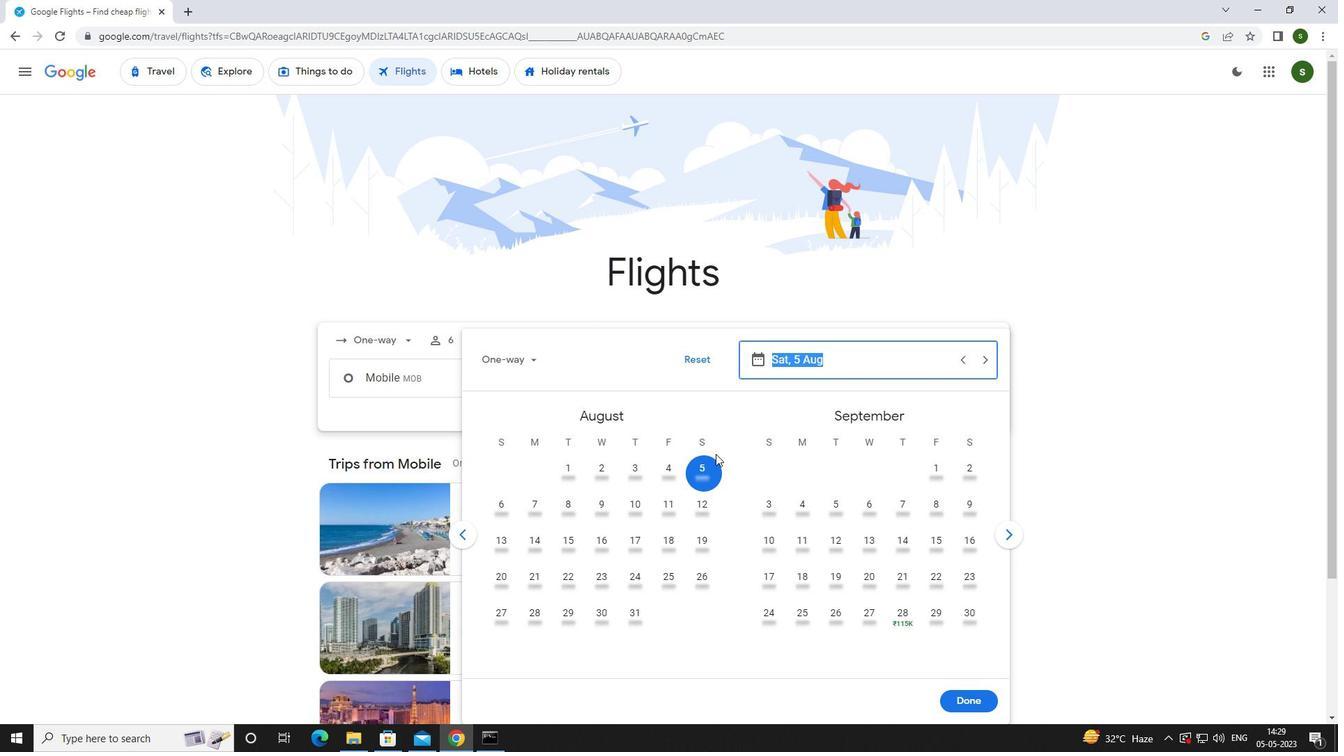 
Action: Mouse pressed left at (707, 462)
Screenshot: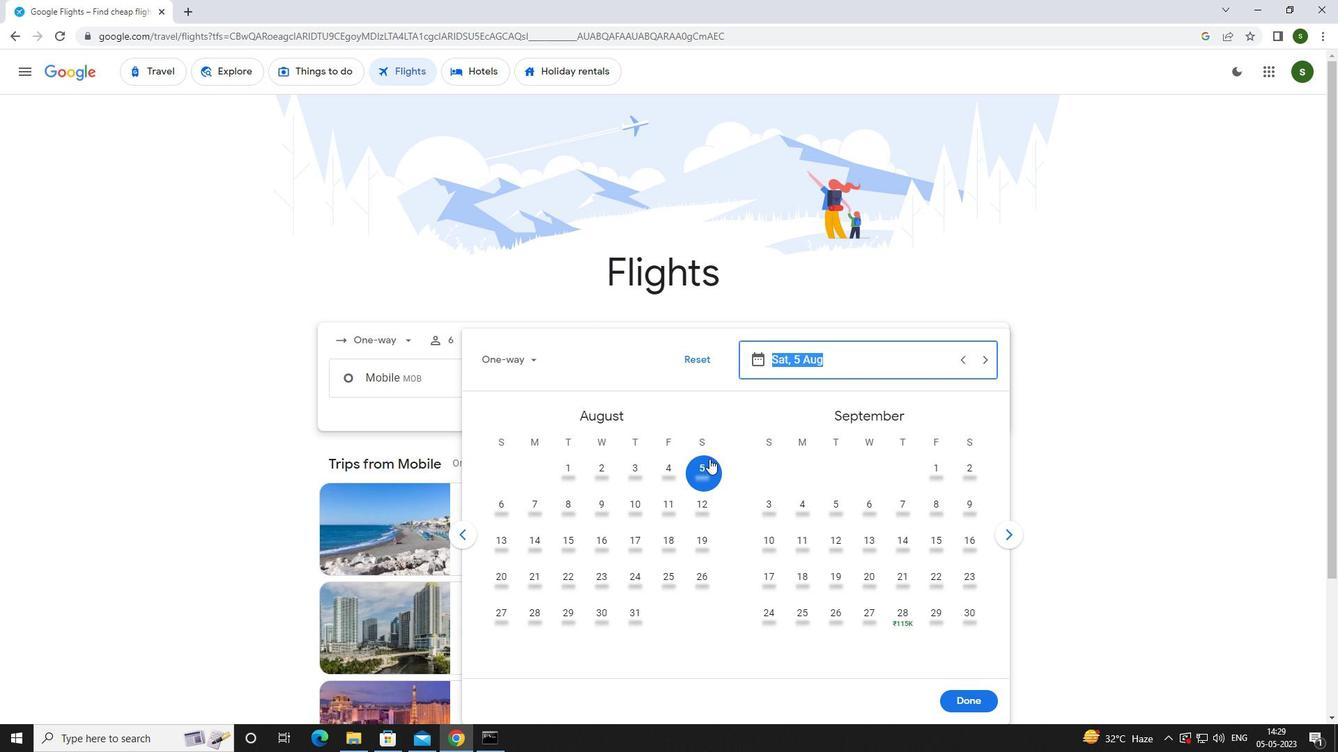 
Action: Mouse moved to (965, 697)
Screenshot: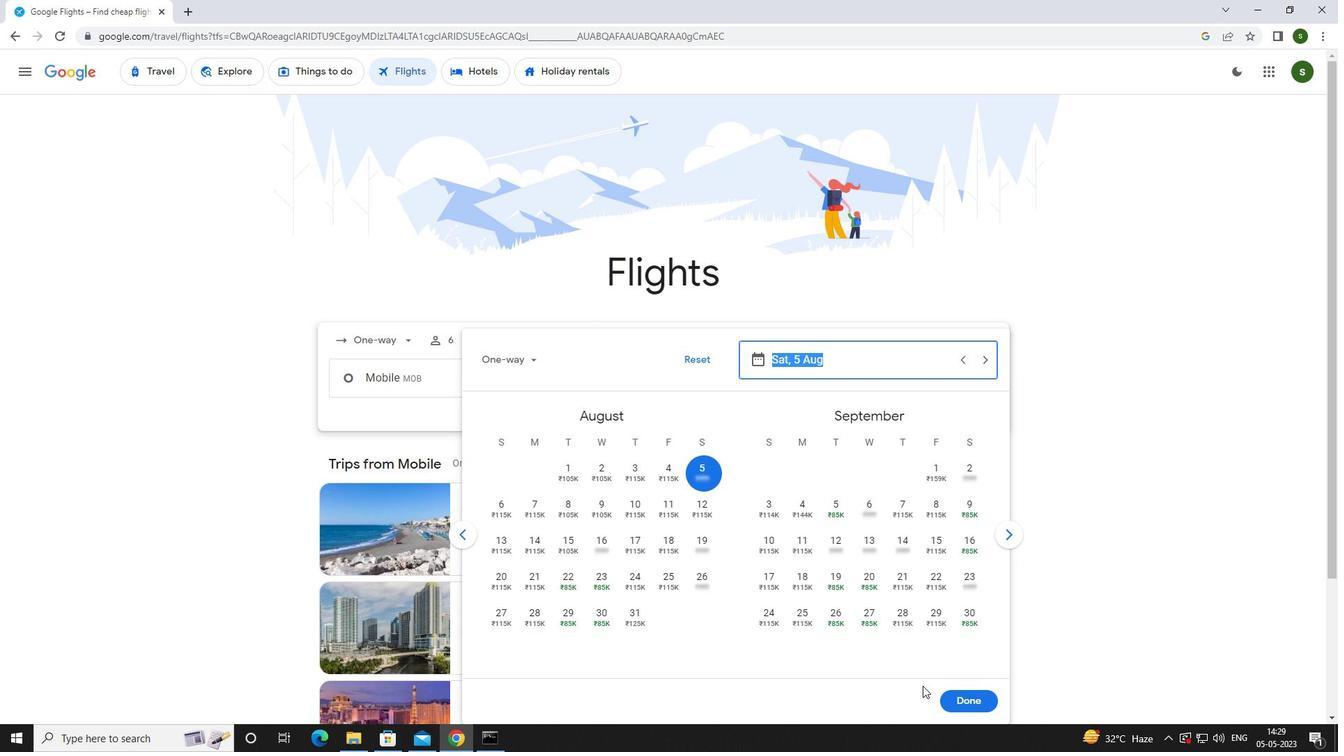 
Action: Mouse pressed left at (965, 697)
Screenshot: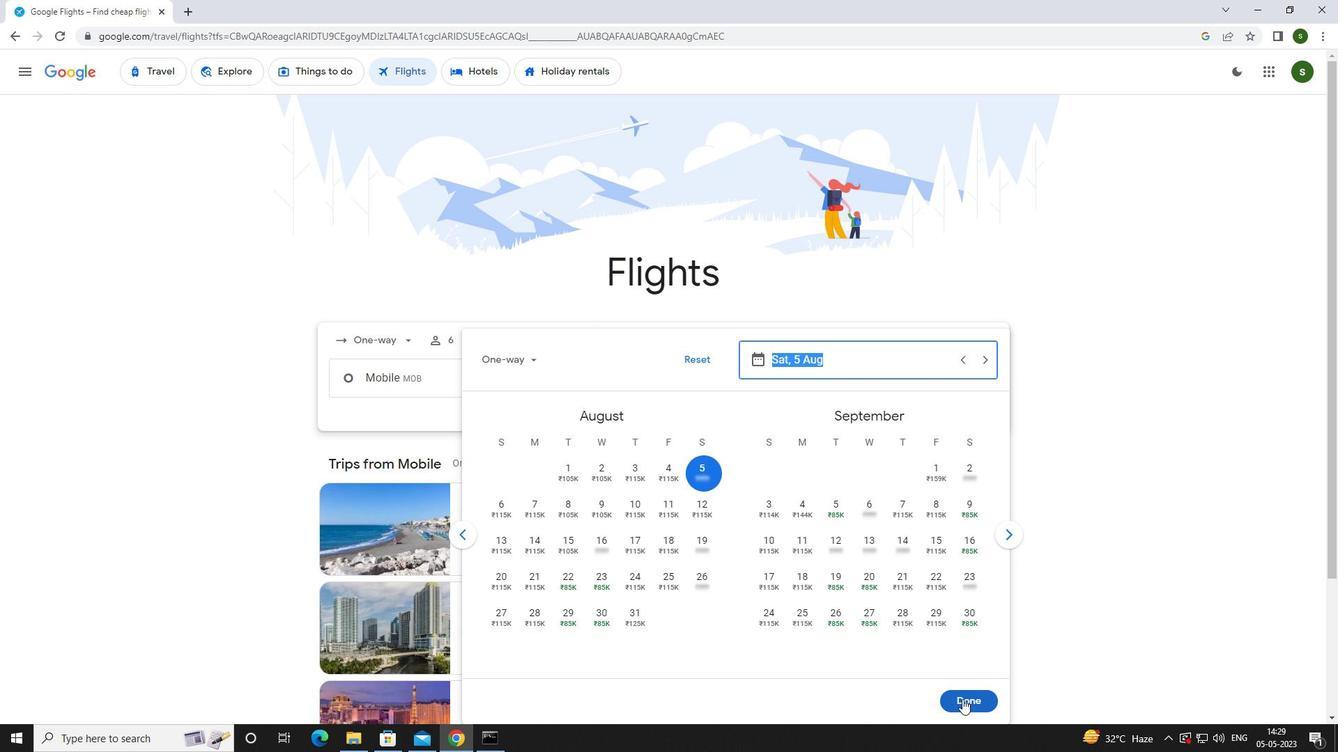 
Action: Mouse moved to (676, 430)
Screenshot: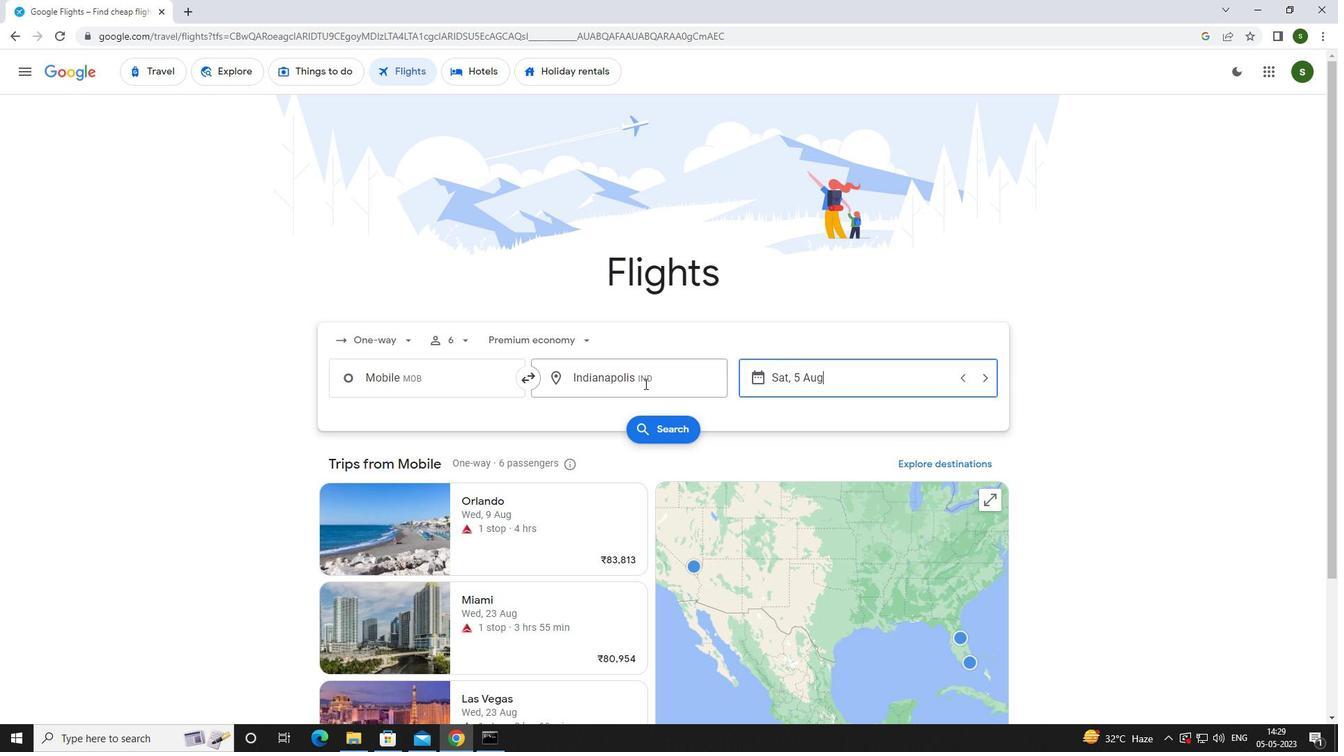 
Action: Mouse pressed left at (676, 430)
Screenshot: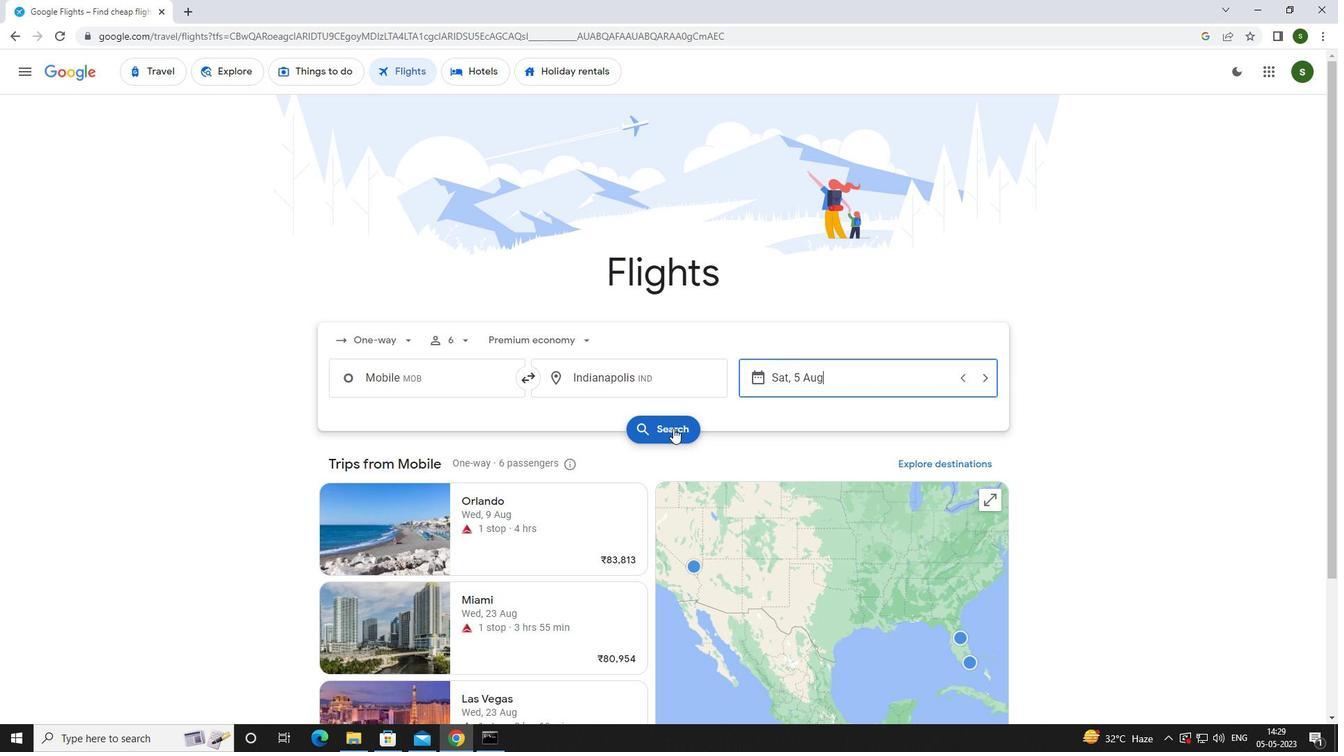 
Action: Mouse moved to (352, 197)
Screenshot: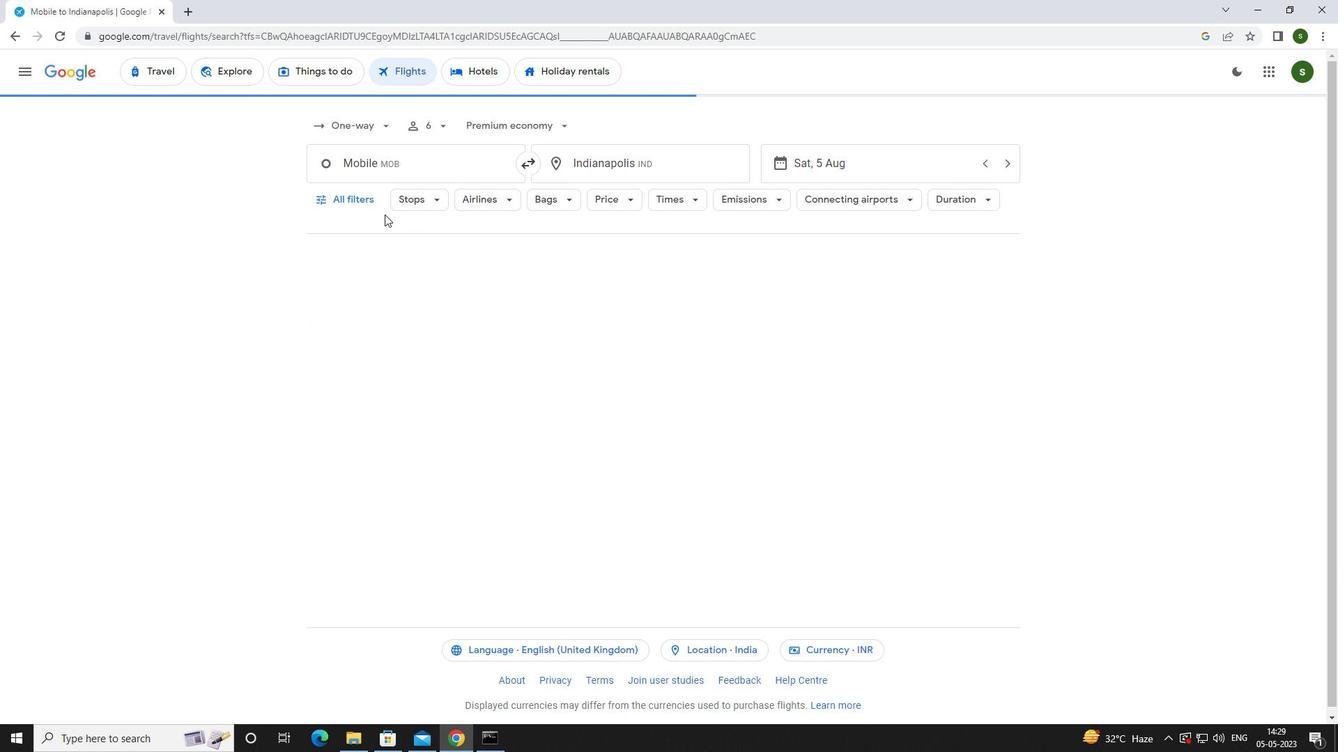 
Action: Mouse pressed left at (352, 197)
Screenshot: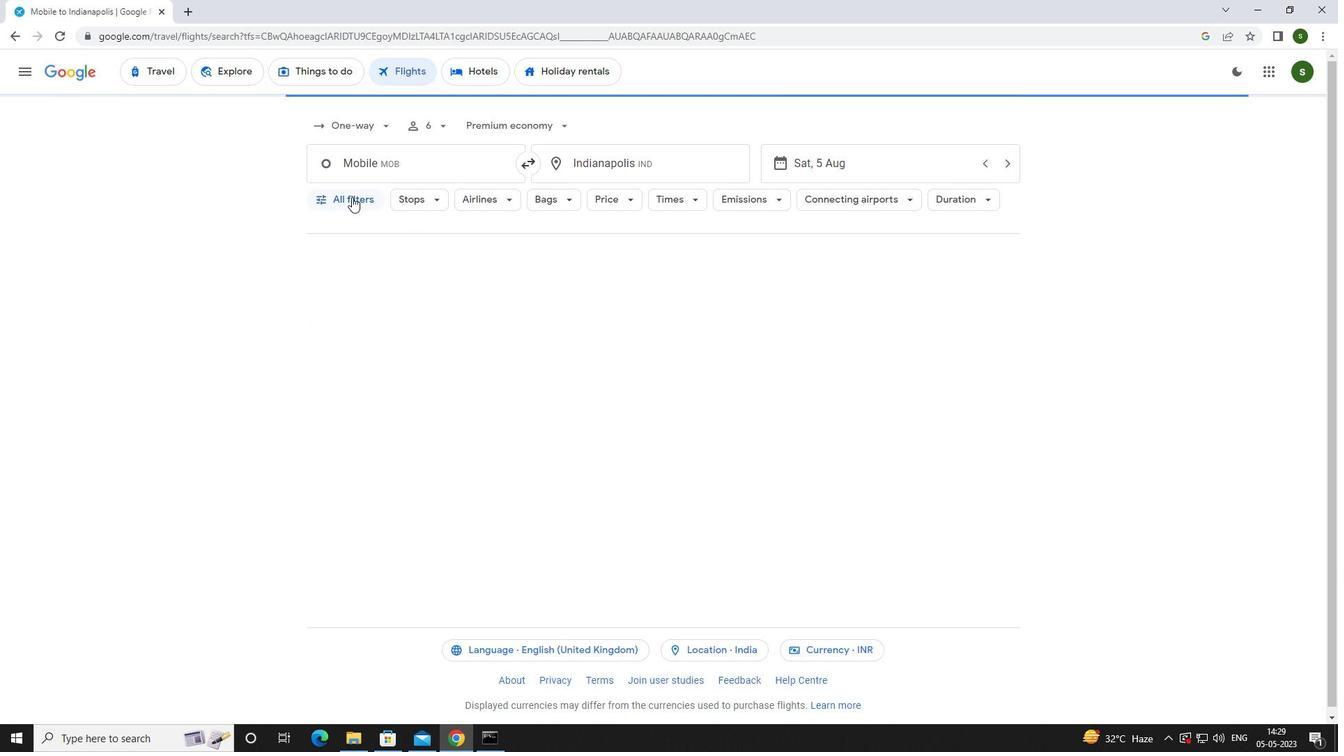 
Action: Mouse moved to (520, 492)
Screenshot: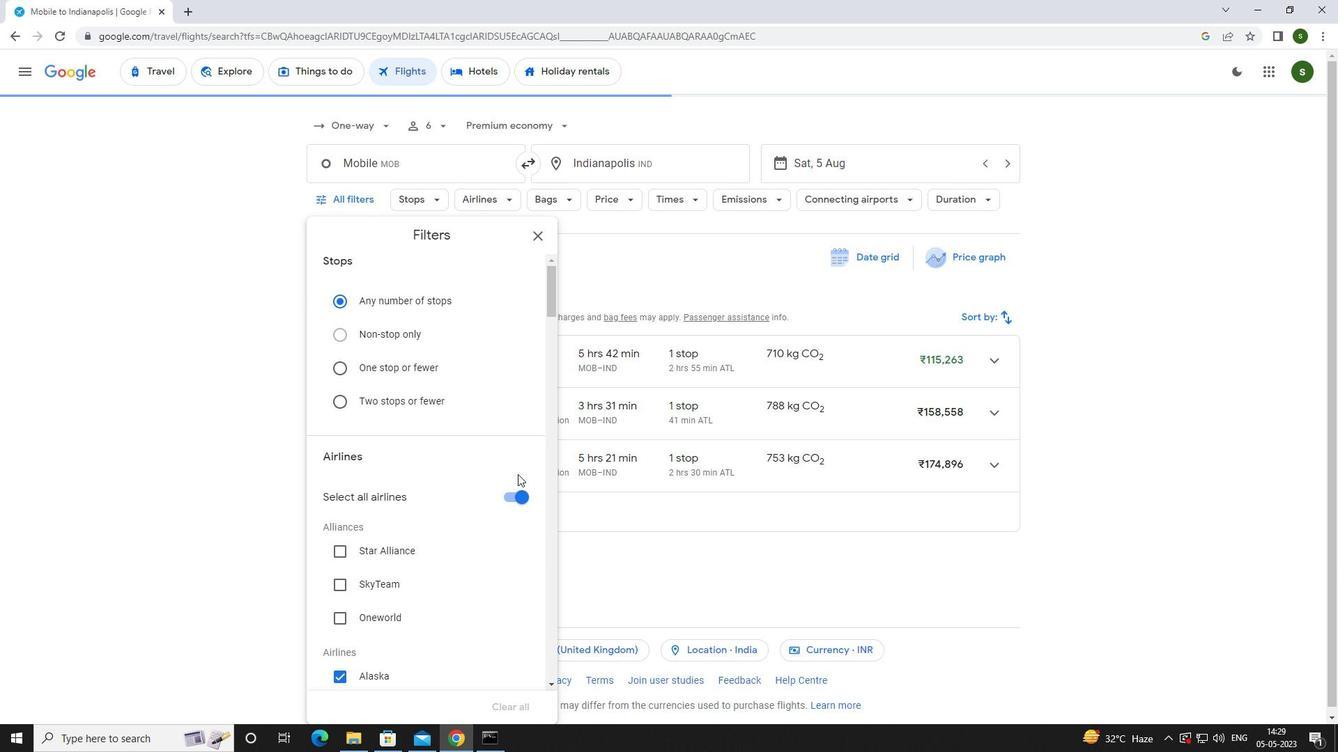 
Action: Mouse pressed left at (520, 492)
Screenshot: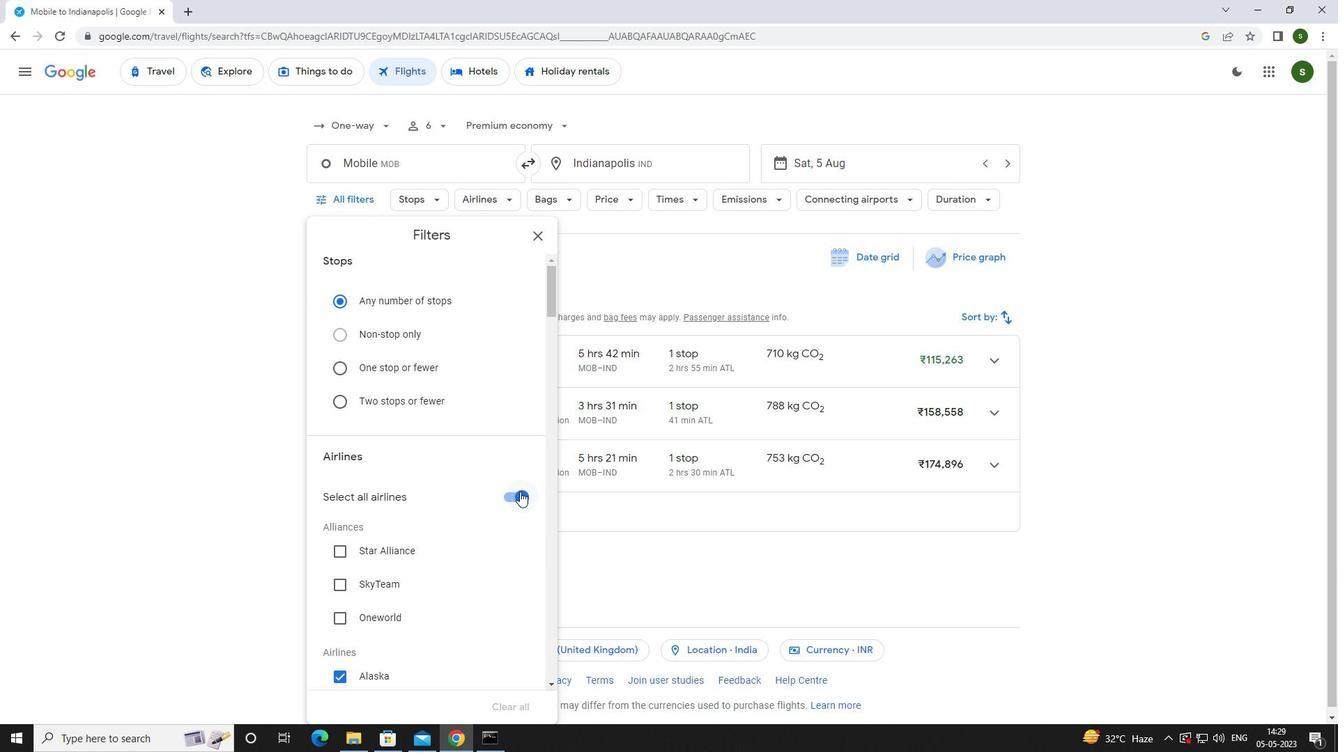 
Action: Mouse moved to (495, 487)
Screenshot: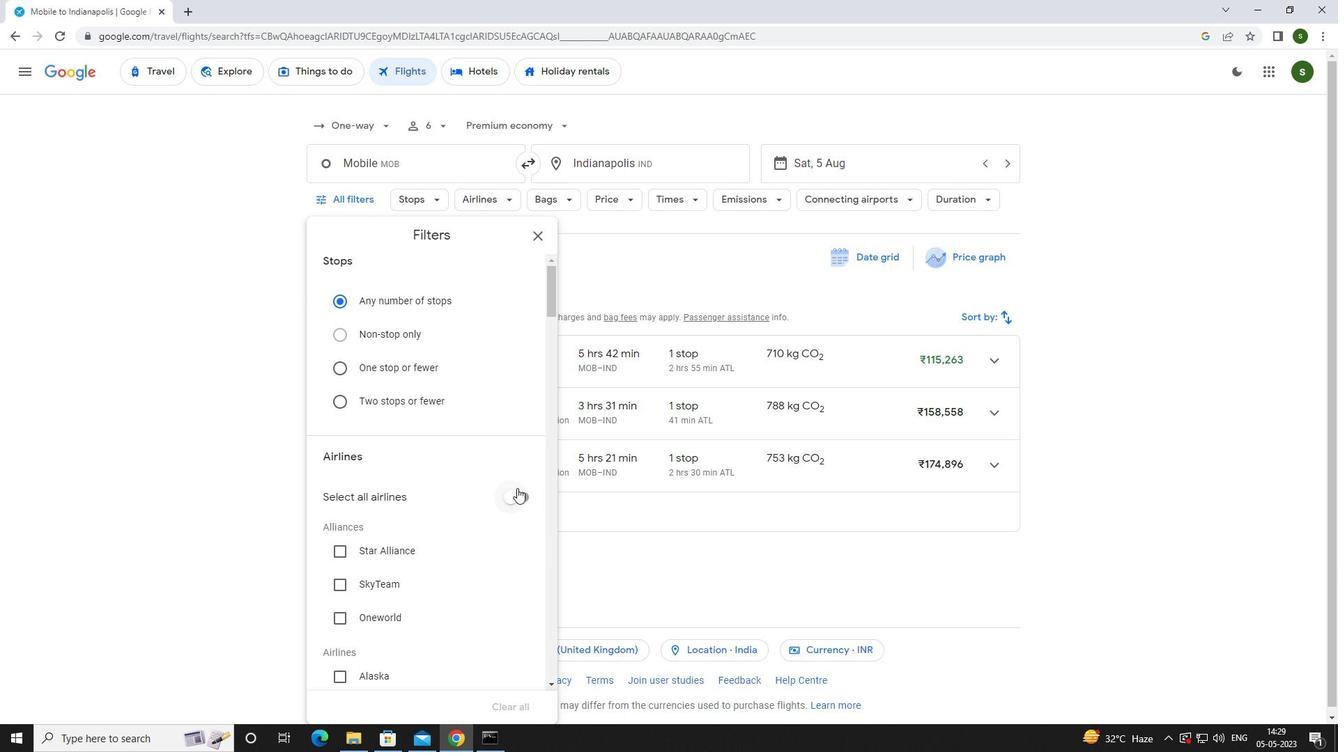 
Action: Mouse scrolled (495, 486) with delta (0, 0)
Screenshot: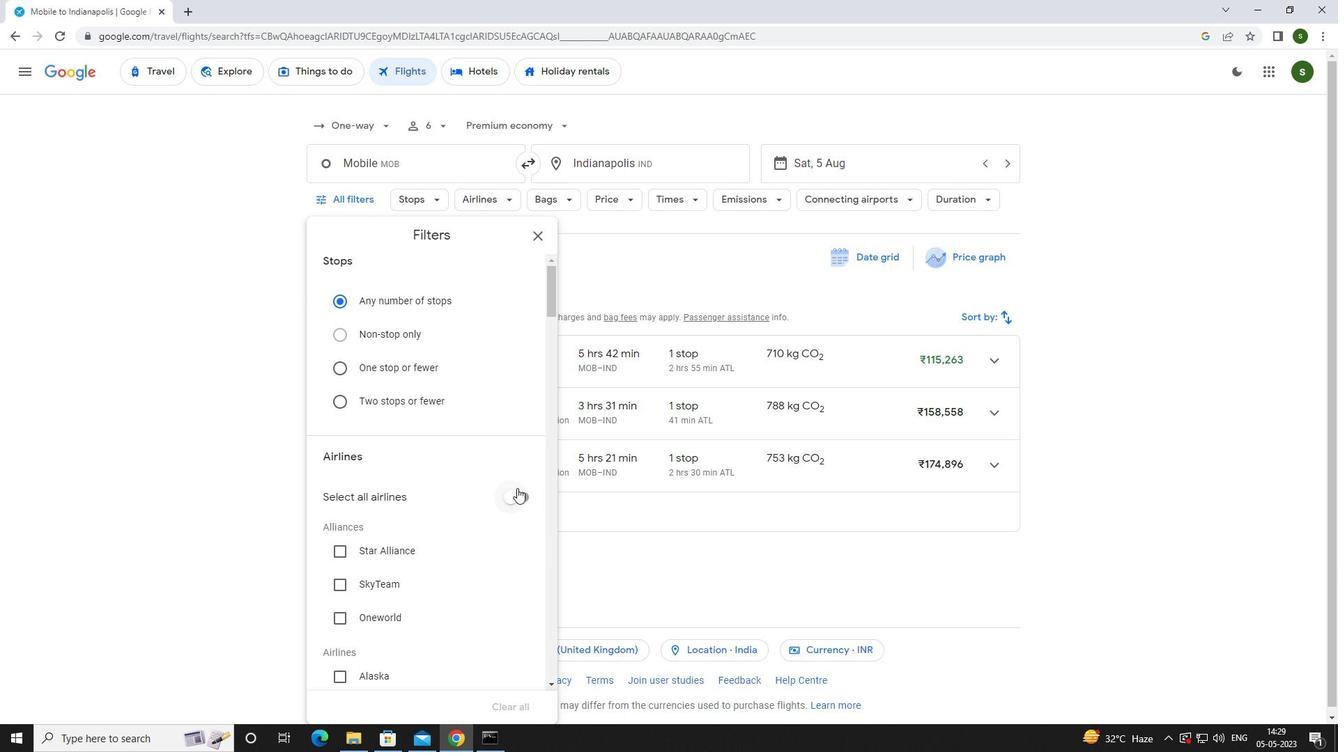 
Action: Mouse scrolled (495, 486) with delta (0, 0)
Screenshot: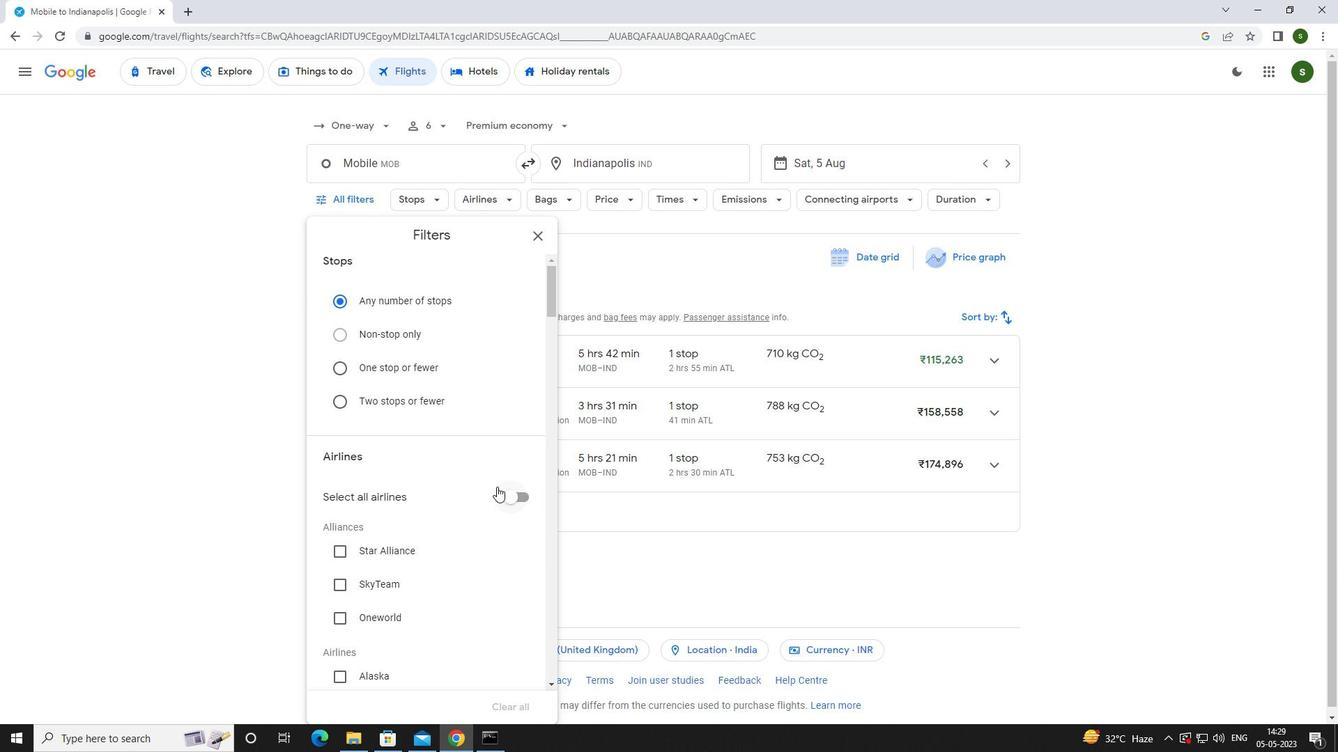 
Action: Mouse scrolled (495, 486) with delta (0, 0)
Screenshot: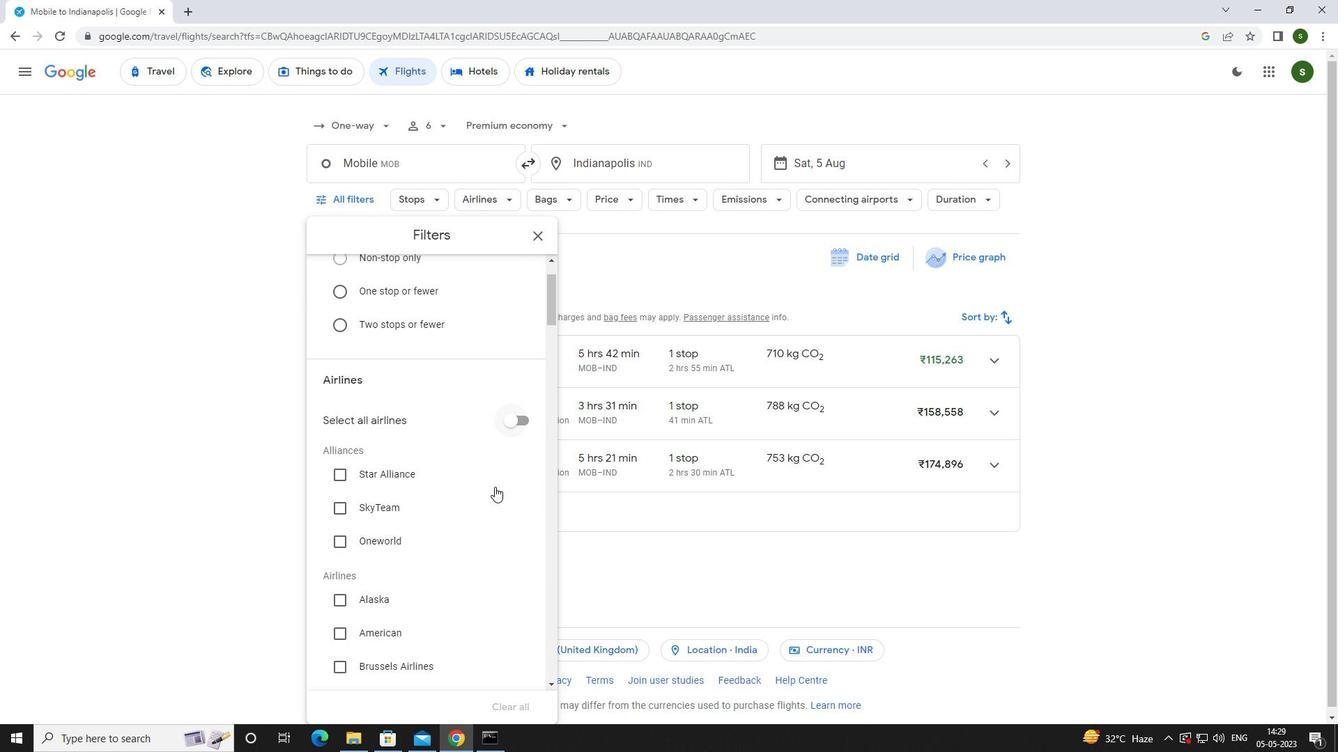 
Action: Mouse moved to (382, 568)
Screenshot: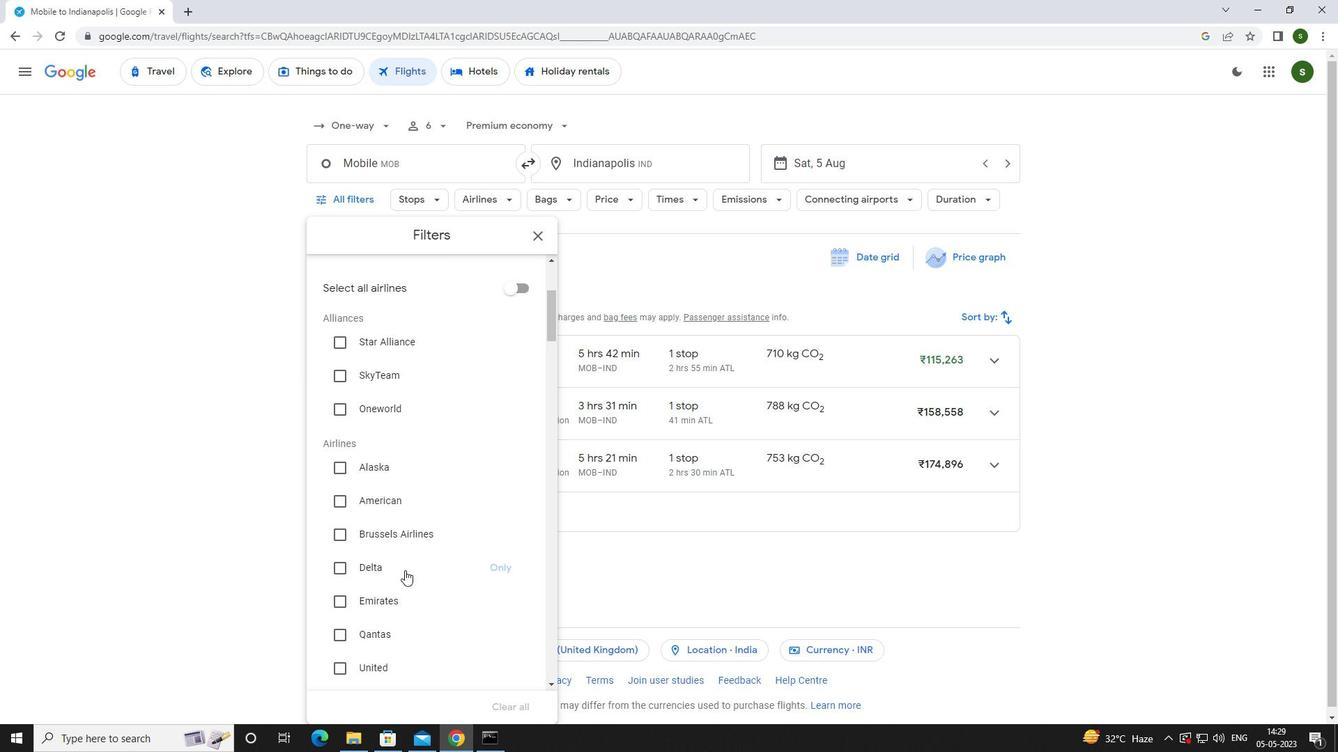 
Action: Mouse pressed left at (382, 568)
Screenshot: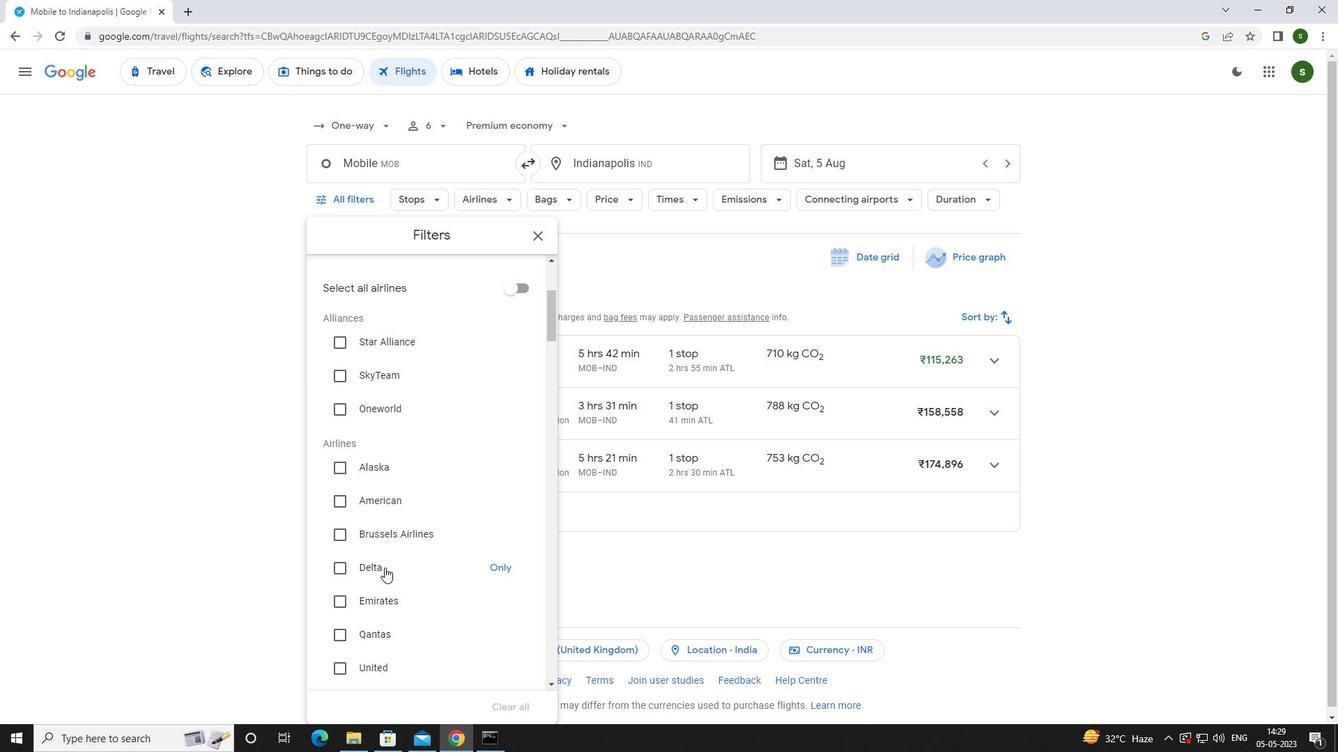 
Action: Mouse moved to (381, 566)
Screenshot: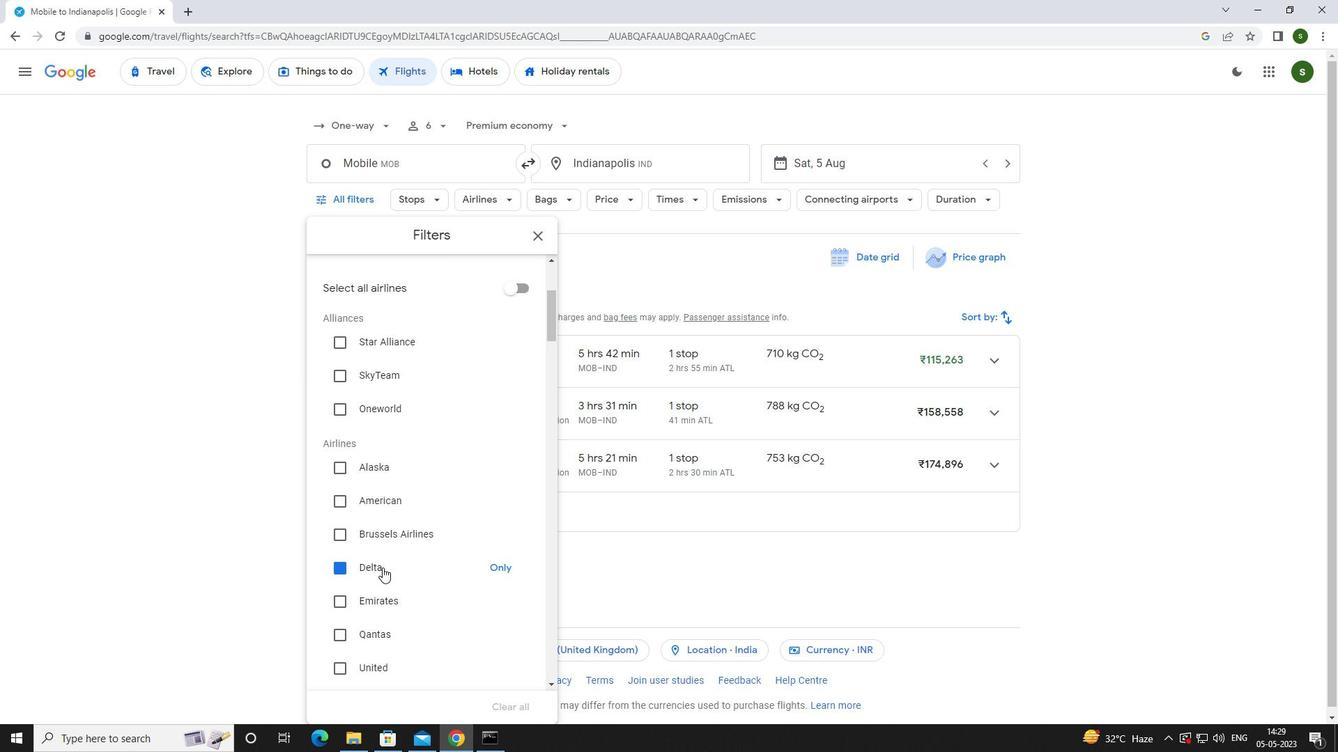
Action: Mouse scrolled (381, 566) with delta (0, 0)
Screenshot: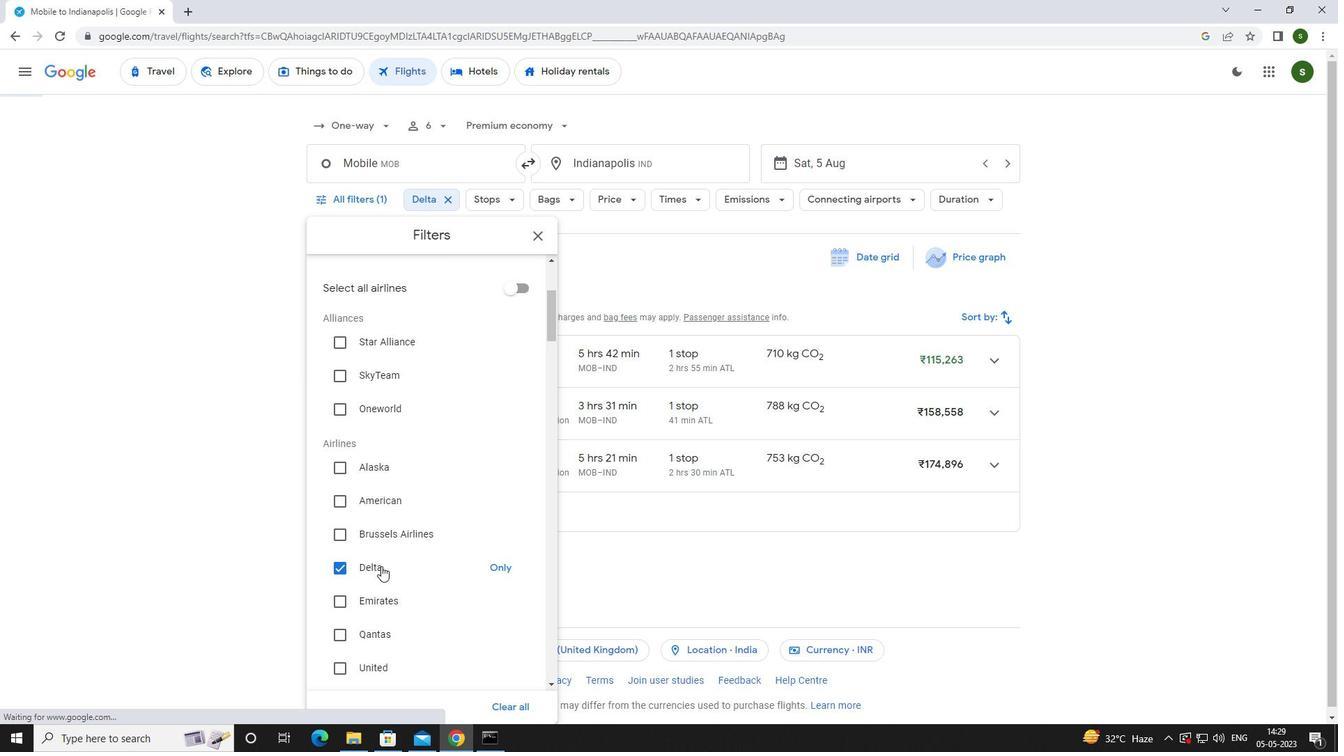 
Action: Mouse scrolled (381, 566) with delta (0, 0)
Screenshot: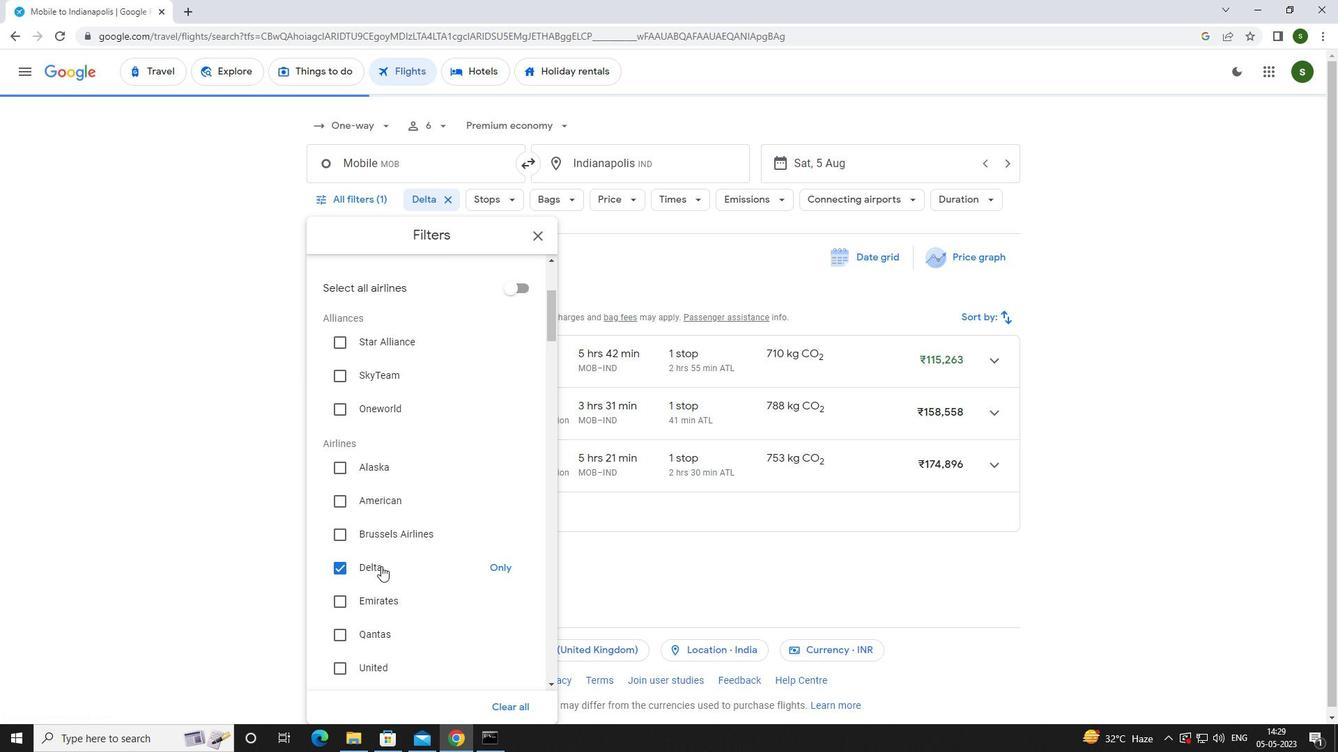 
Action: Mouse scrolled (381, 566) with delta (0, 0)
Screenshot: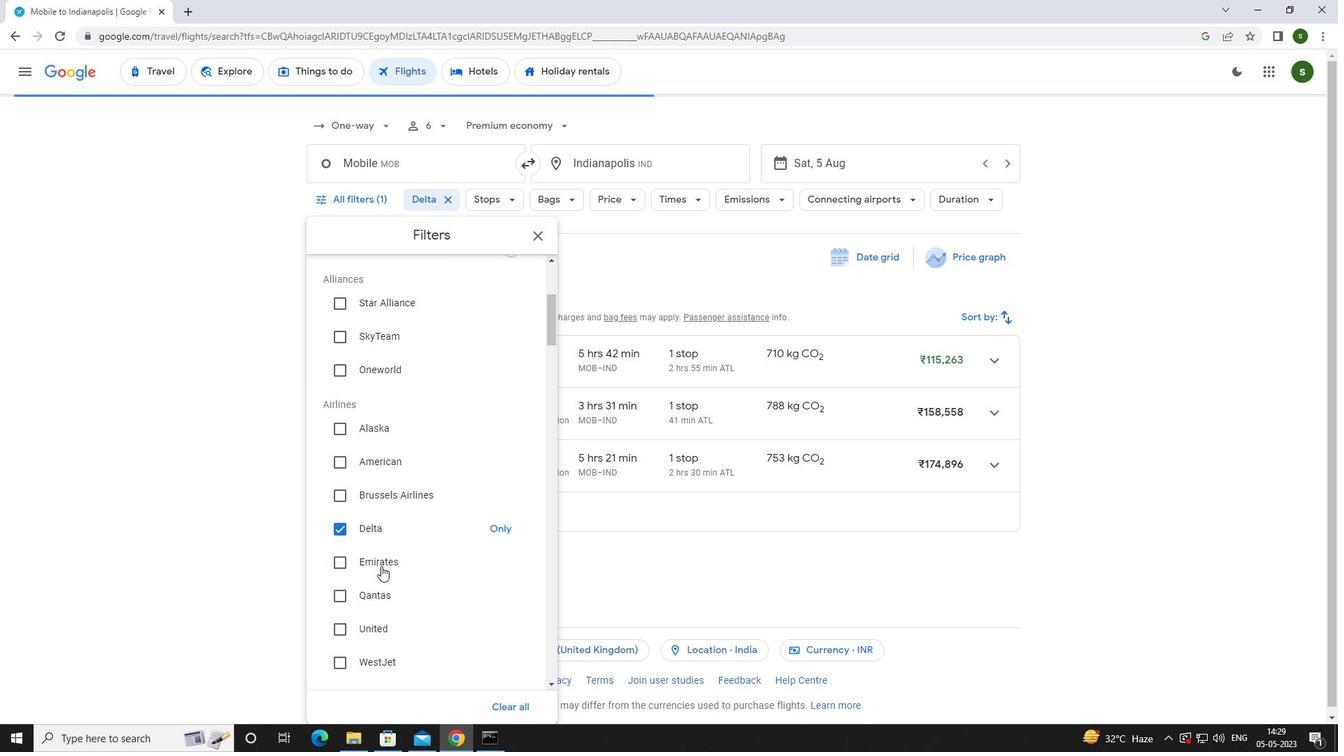 
Action: Mouse scrolled (381, 566) with delta (0, 0)
Screenshot: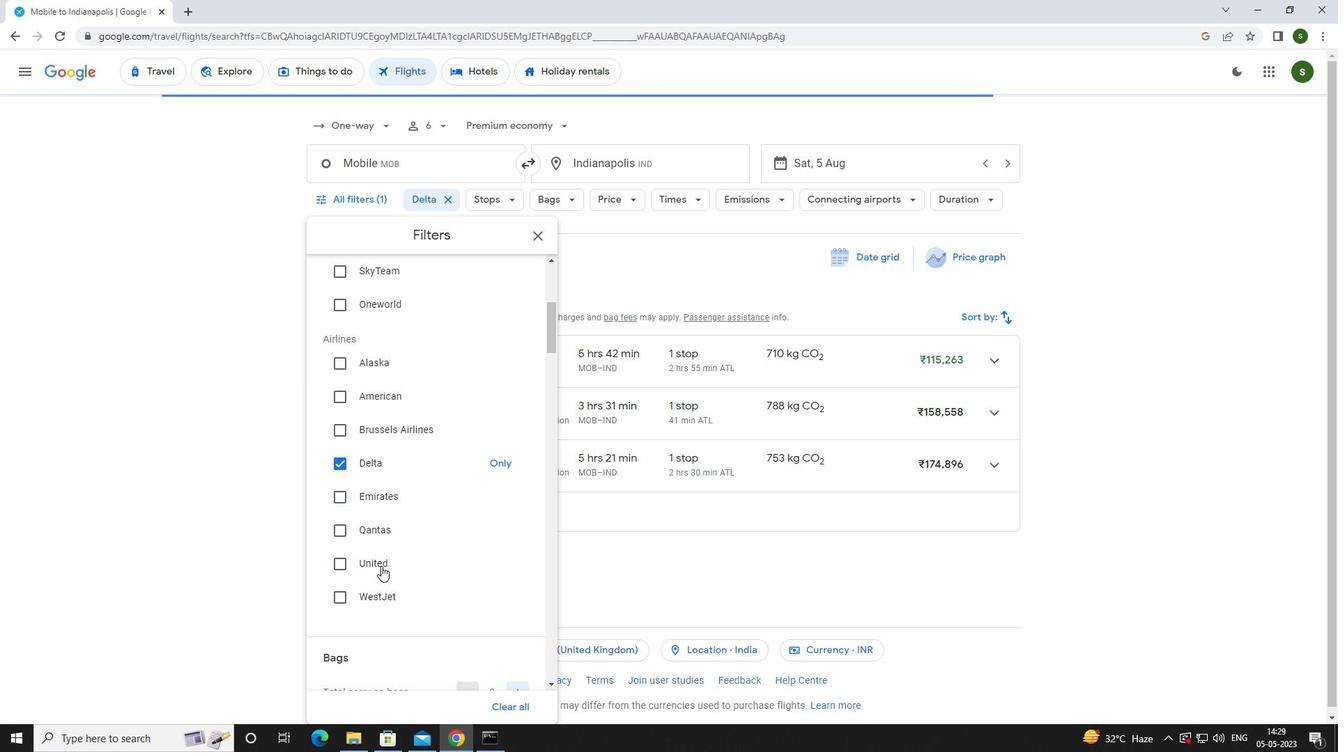 
Action: Mouse moved to (513, 556)
Screenshot: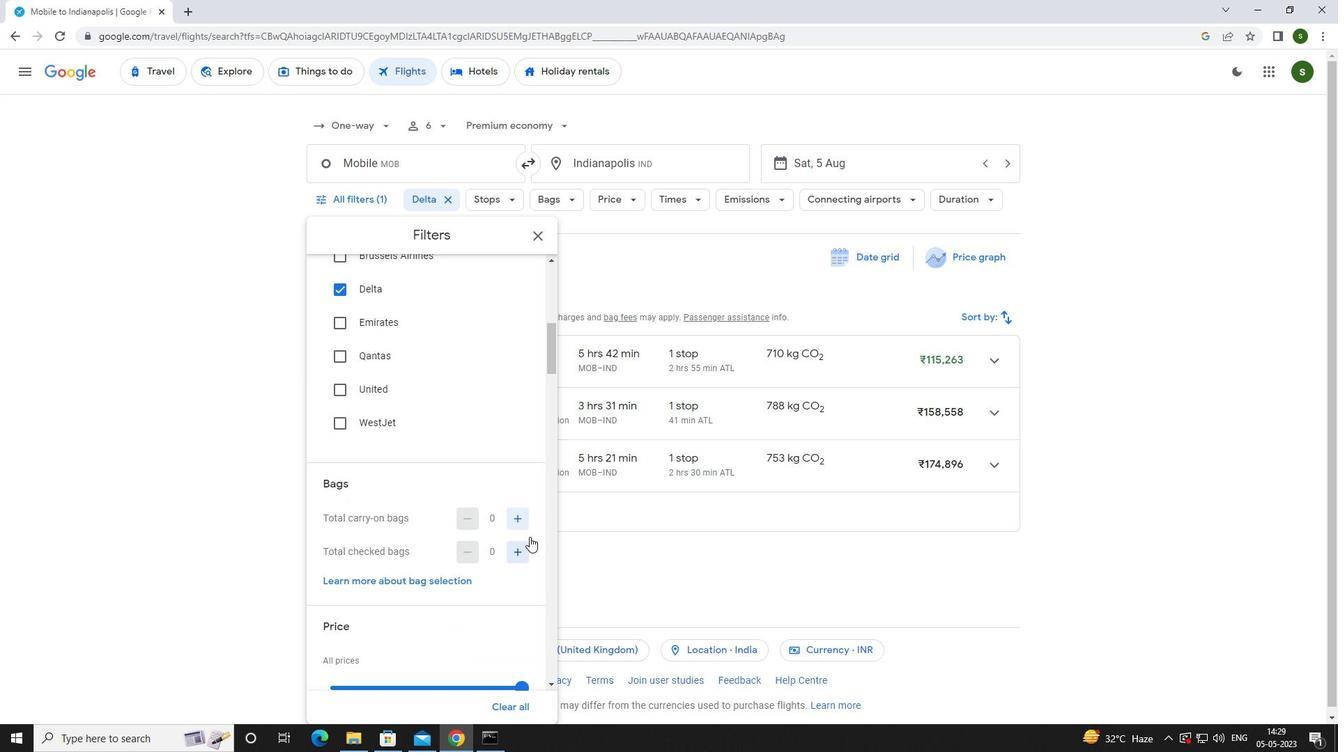 
Action: Mouse pressed left at (513, 556)
Screenshot: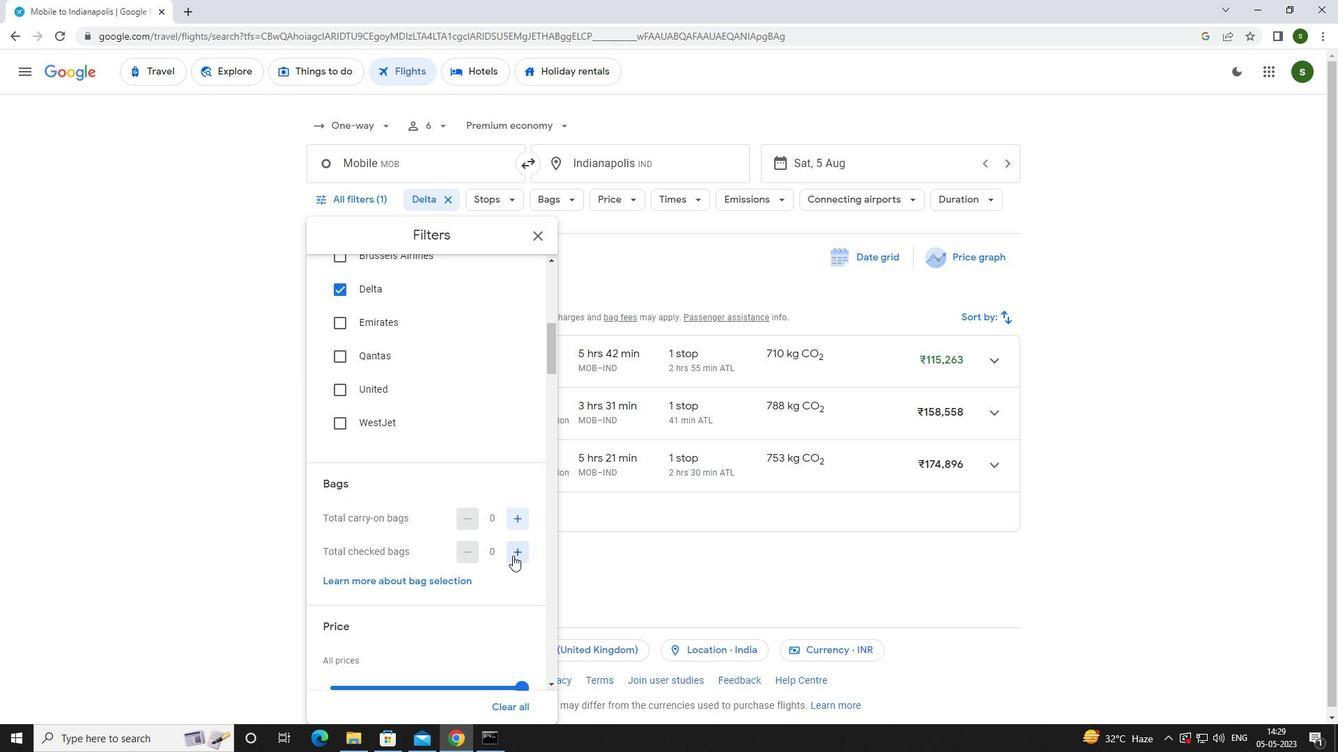 
Action: Mouse pressed left at (513, 556)
Screenshot: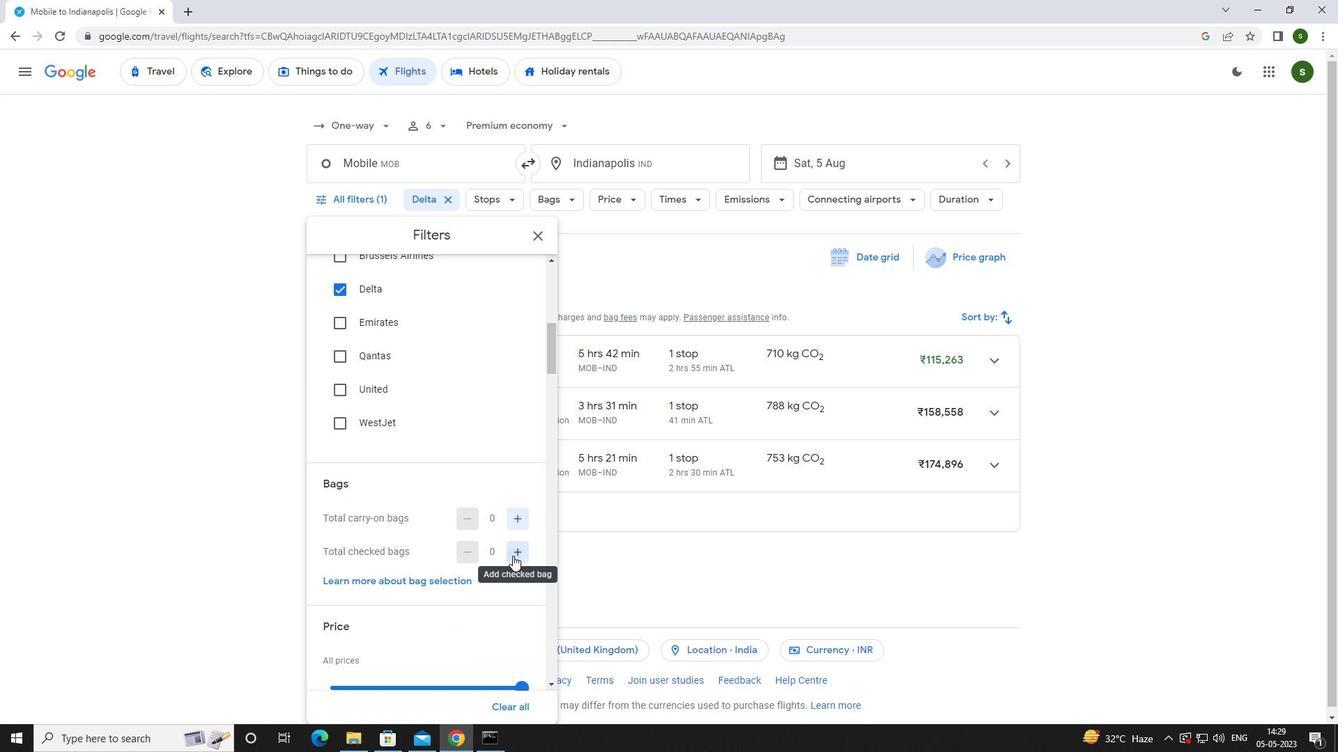
Action: Mouse pressed left at (513, 556)
Screenshot: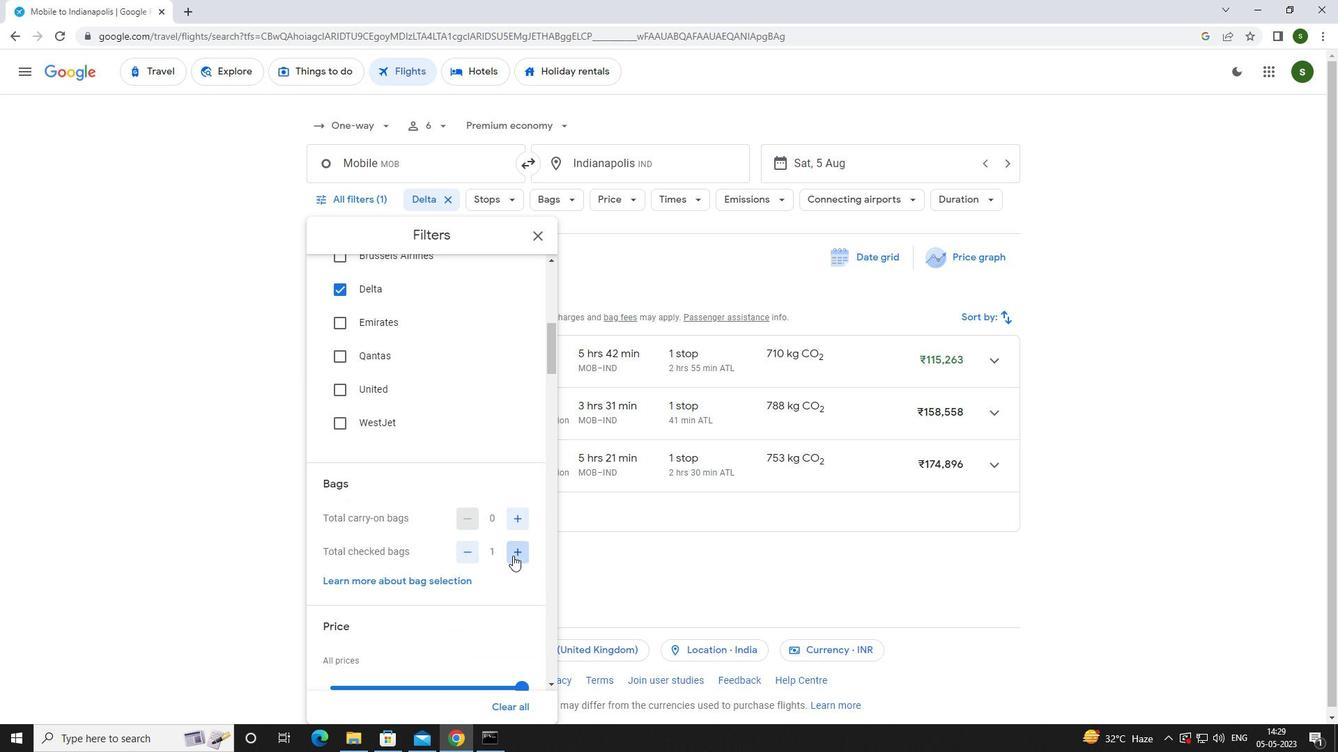 
Action: Mouse pressed left at (513, 556)
Screenshot: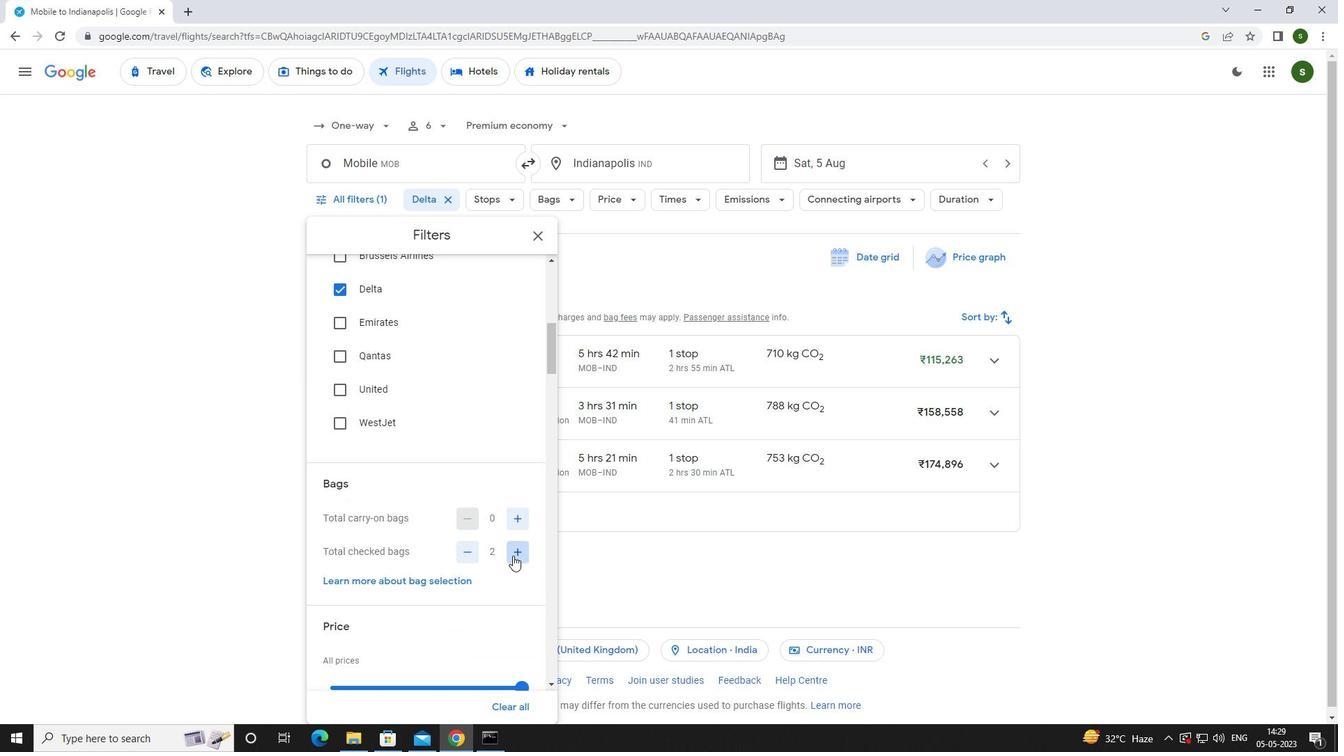 
Action: Mouse pressed left at (513, 556)
Screenshot: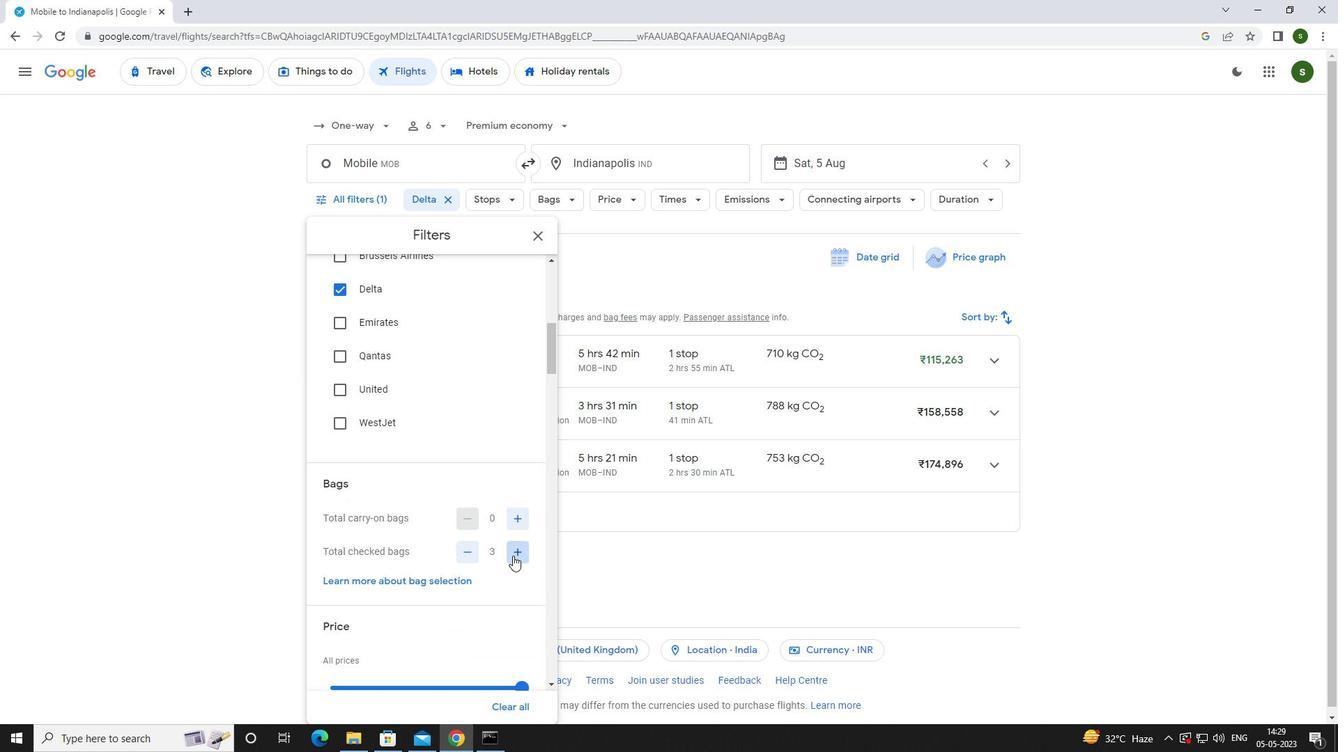 
Action: Mouse moved to (513, 555)
Screenshot: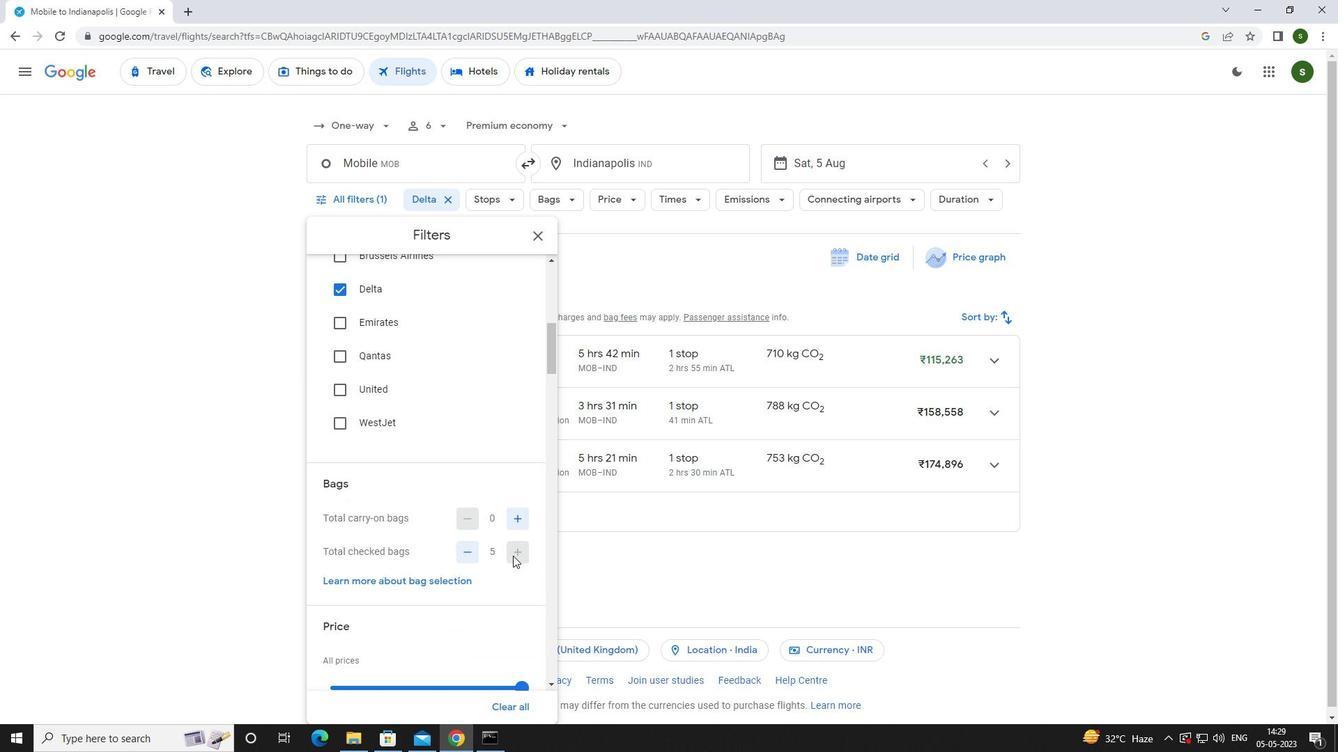
Action: Mouse scrolled (513, 554) with delta (0, 0)
Screenshot: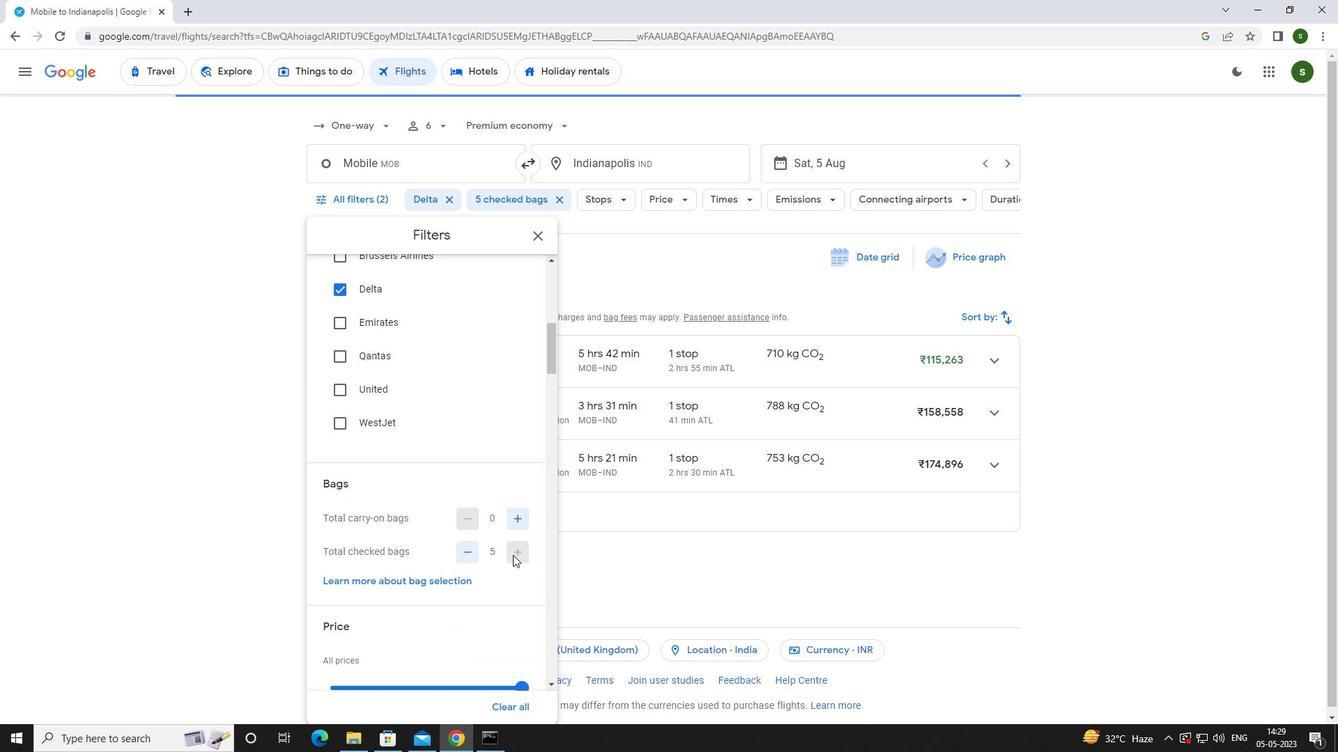 
Action: Mouse scrolled (513, 554) with delta (0, 0)
Screenshot: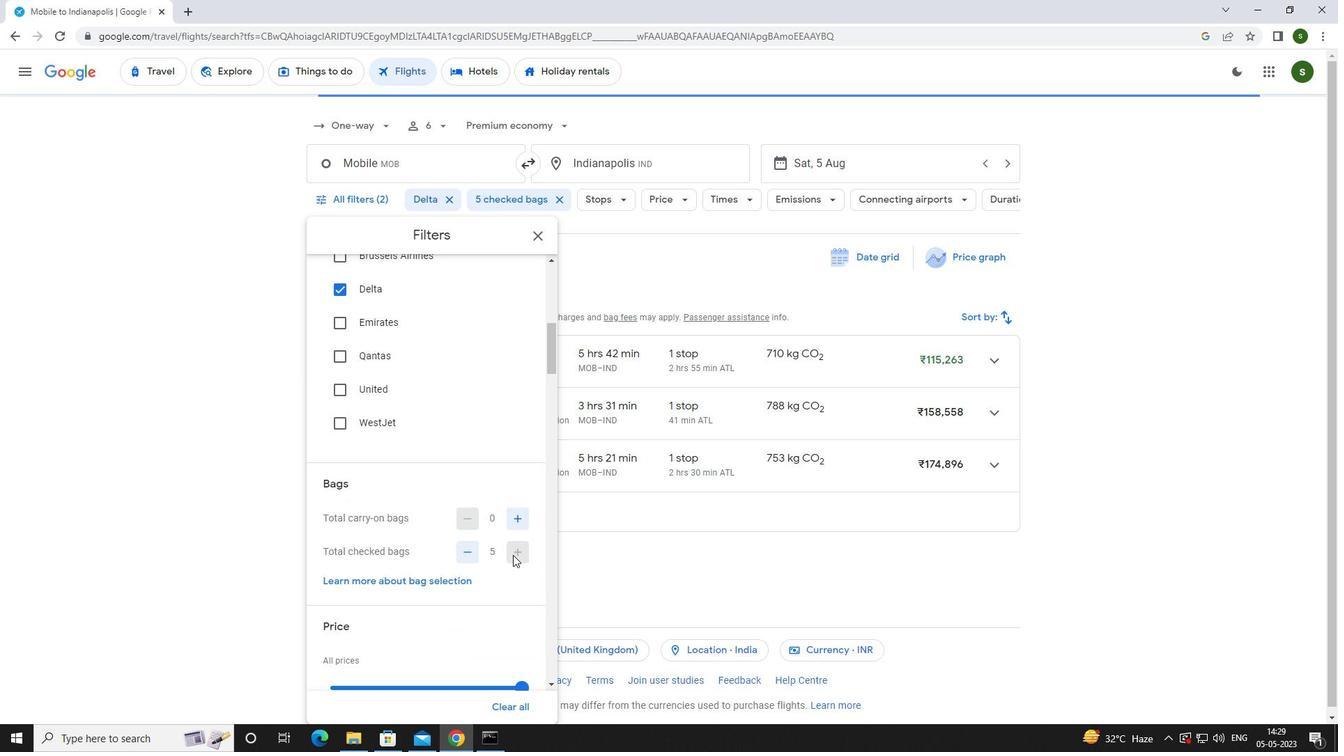 
Action: Mouse moved to (523, 550)
Screenshot: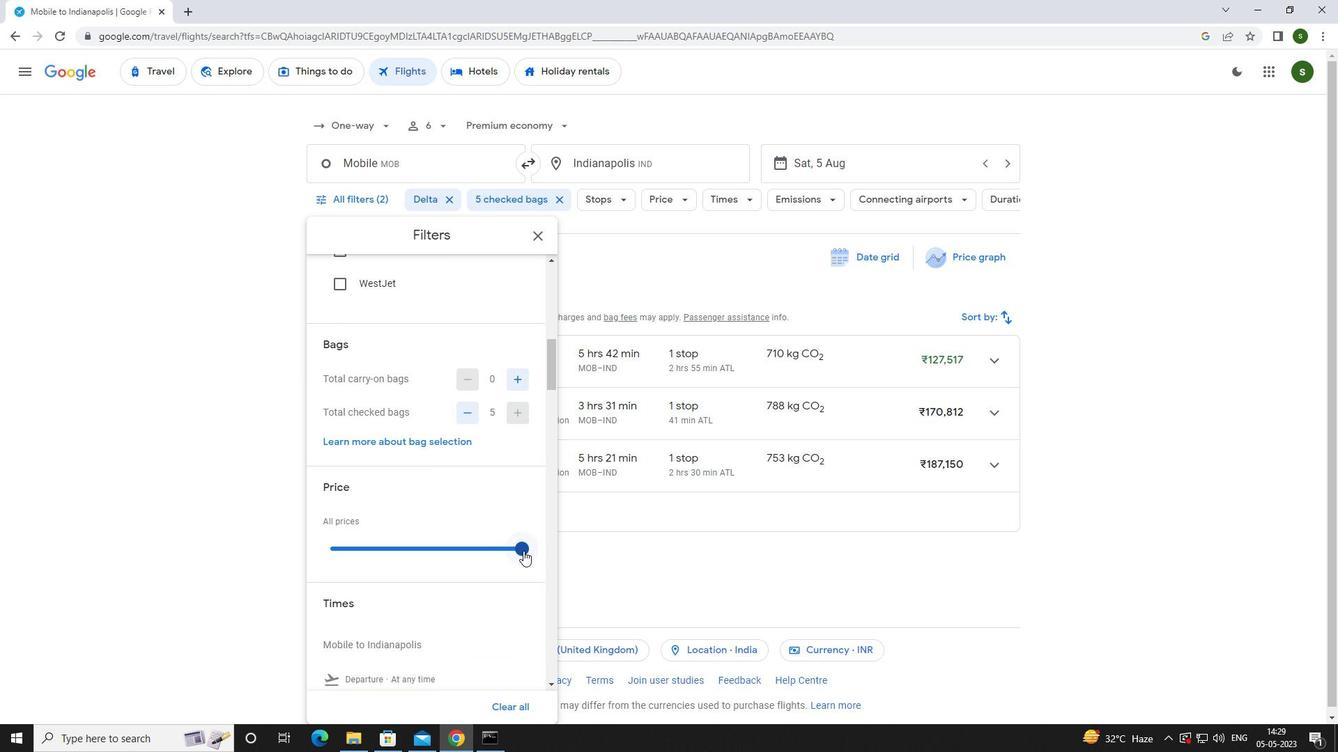 
Action: Mouse pressed left at (523, 550)
Screenshot: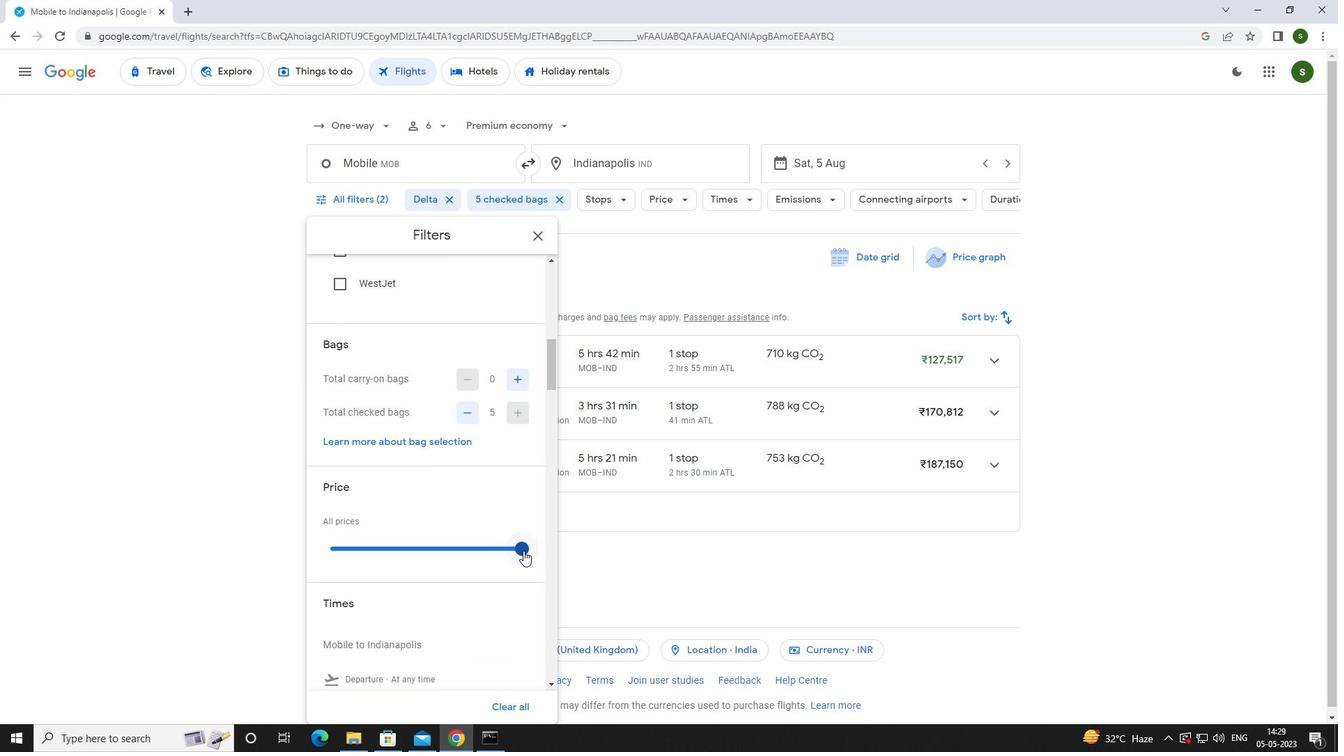 
Action: Mouse moved to (326, 545)
Screenshot: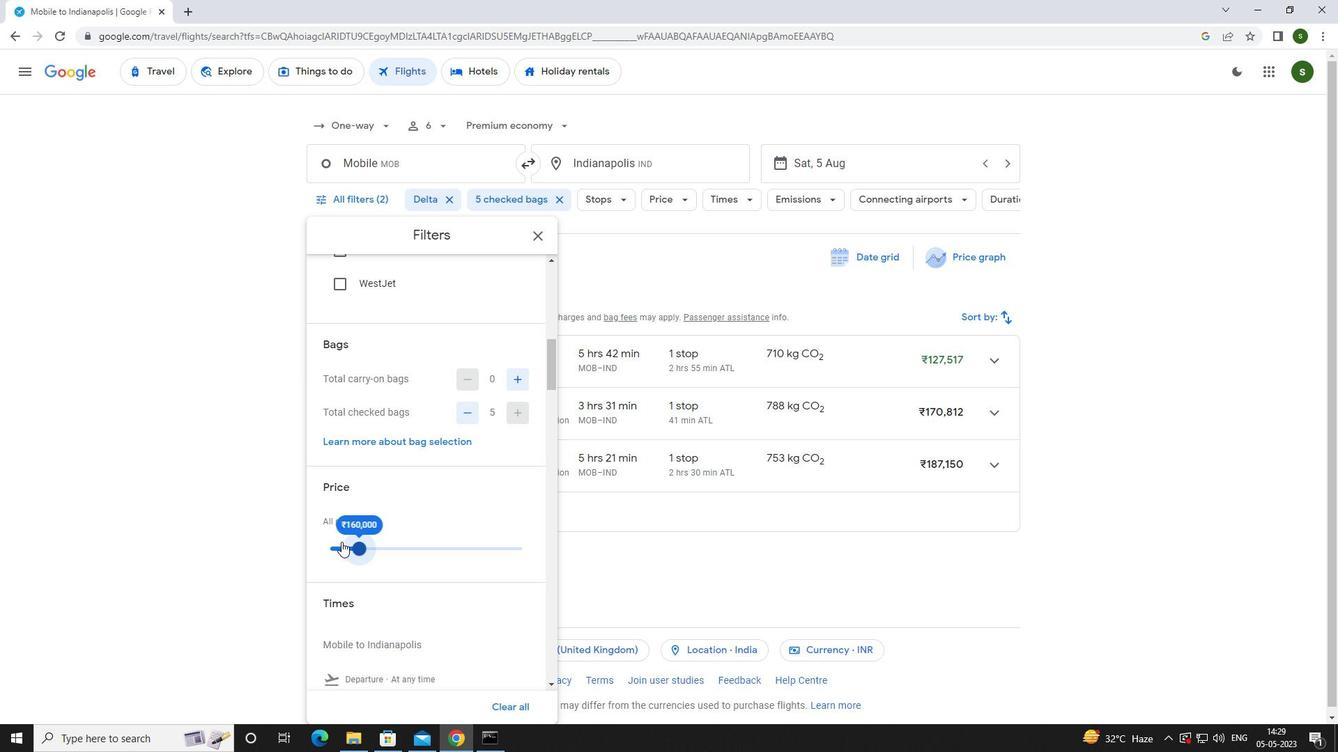 
Action: Mouse scrolled (326, 544) with delta (0, 0)
Screenshot: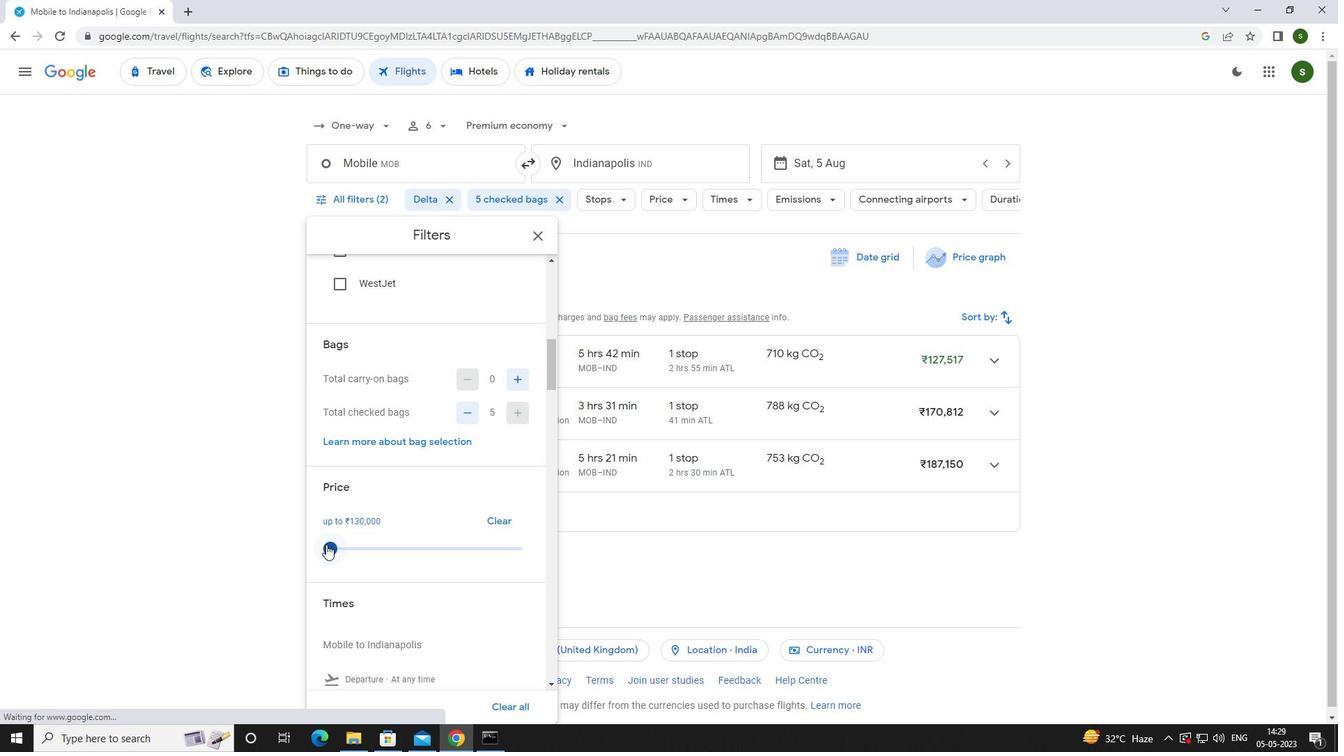 
Action: Mouse scrolled (326, 544) with delta (0, 0)
Screenshot: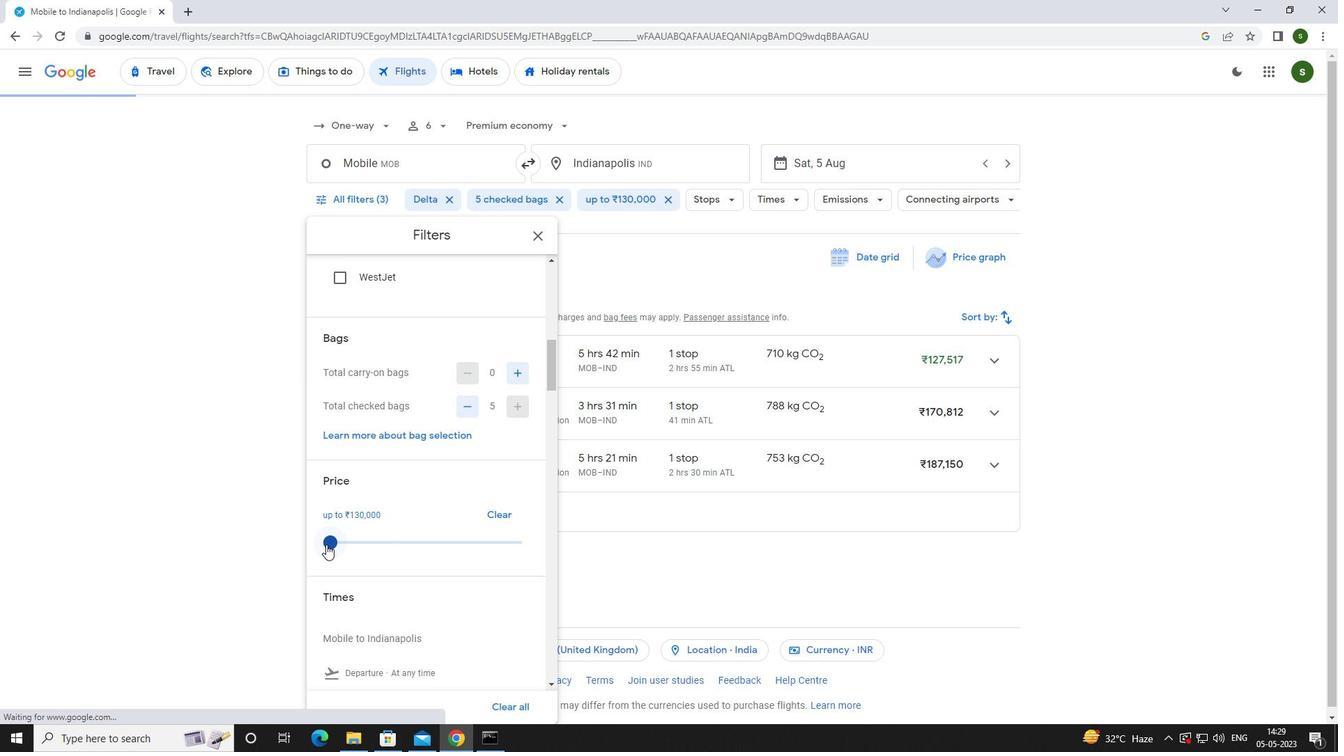 
Action: Mouse moved to (329, 563)
Screenshot: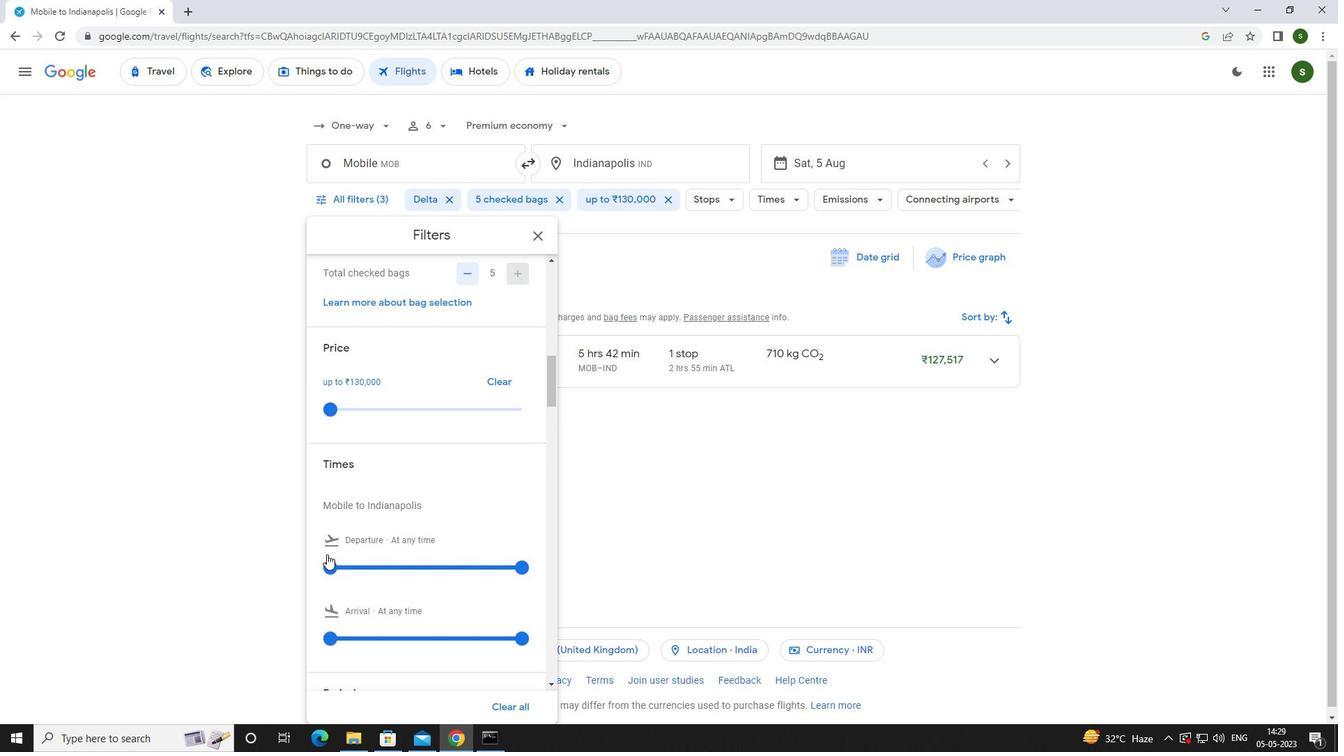 
Action: Mouse pressed left at (329, 563)
Screenshot: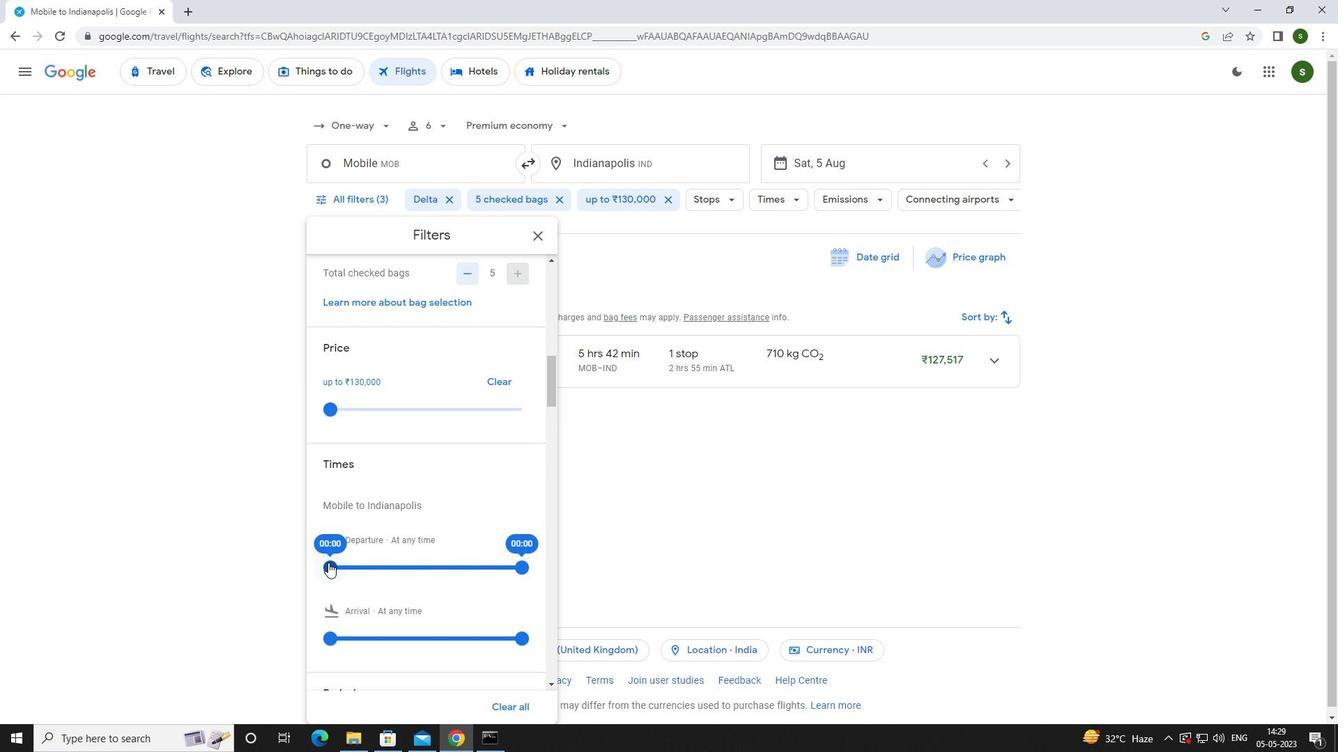 
Action: Mouse moved to (619, 518)
Screenshot: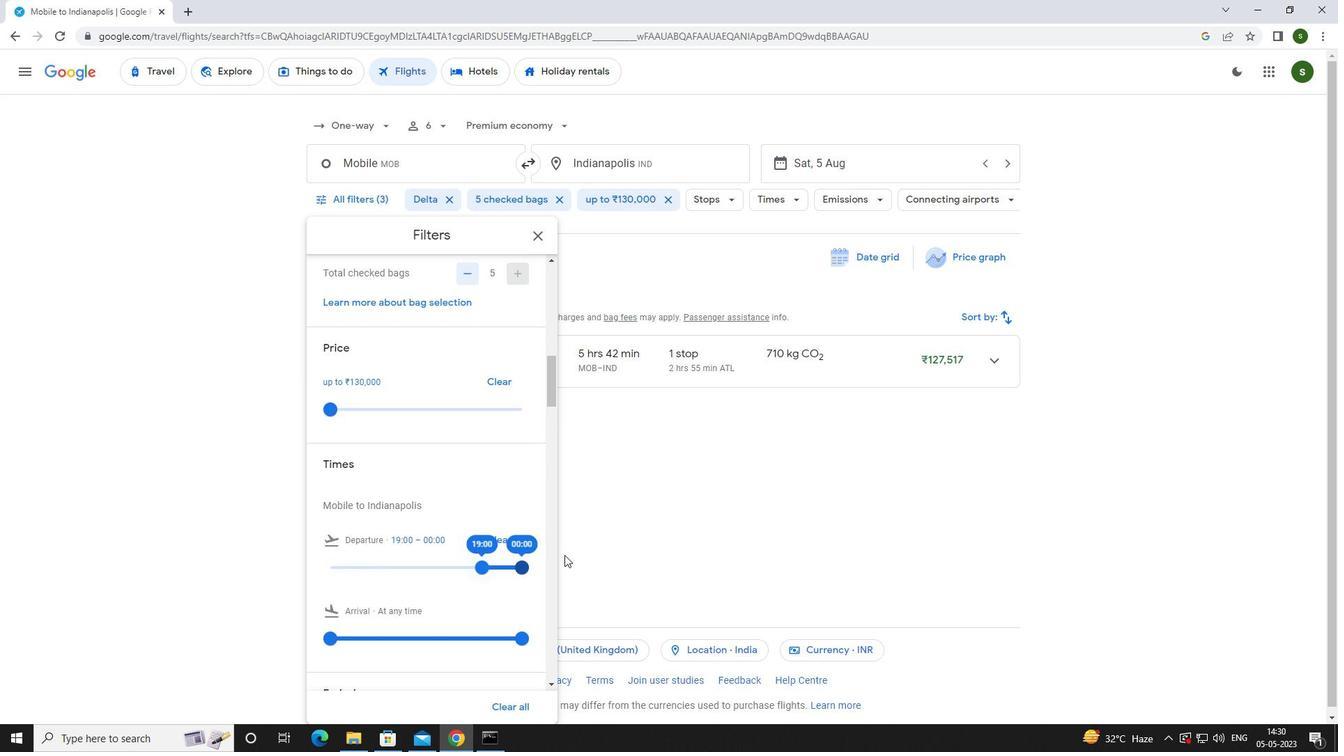
Action: Mouse pressed left at (619, 518)
Screenshot: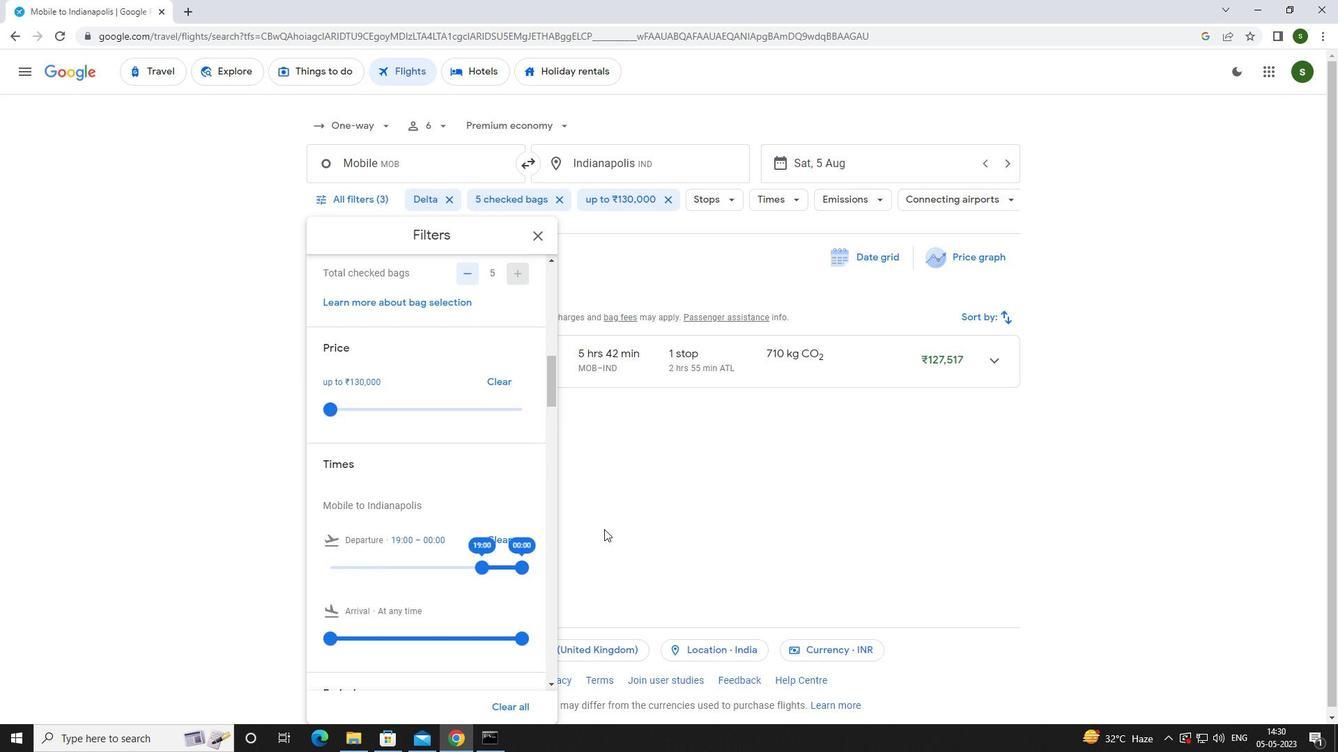 
